 Task: Look for space in Budapest IV. kerület, Hungary from 8th June, 2023 to 16th June, 2023 for 2 adults in price range Rs.10000 to Rs.15000. Place can be entire place with 1  bedroom having 1 bed and 1 bathroom. Property type can be house, flat, guest house, hotel. Amenities needed are: washing machine. Booking option can be shelf check-in. Required host language is English.
Action: Mouse moved to (616, 108)
Screenshot: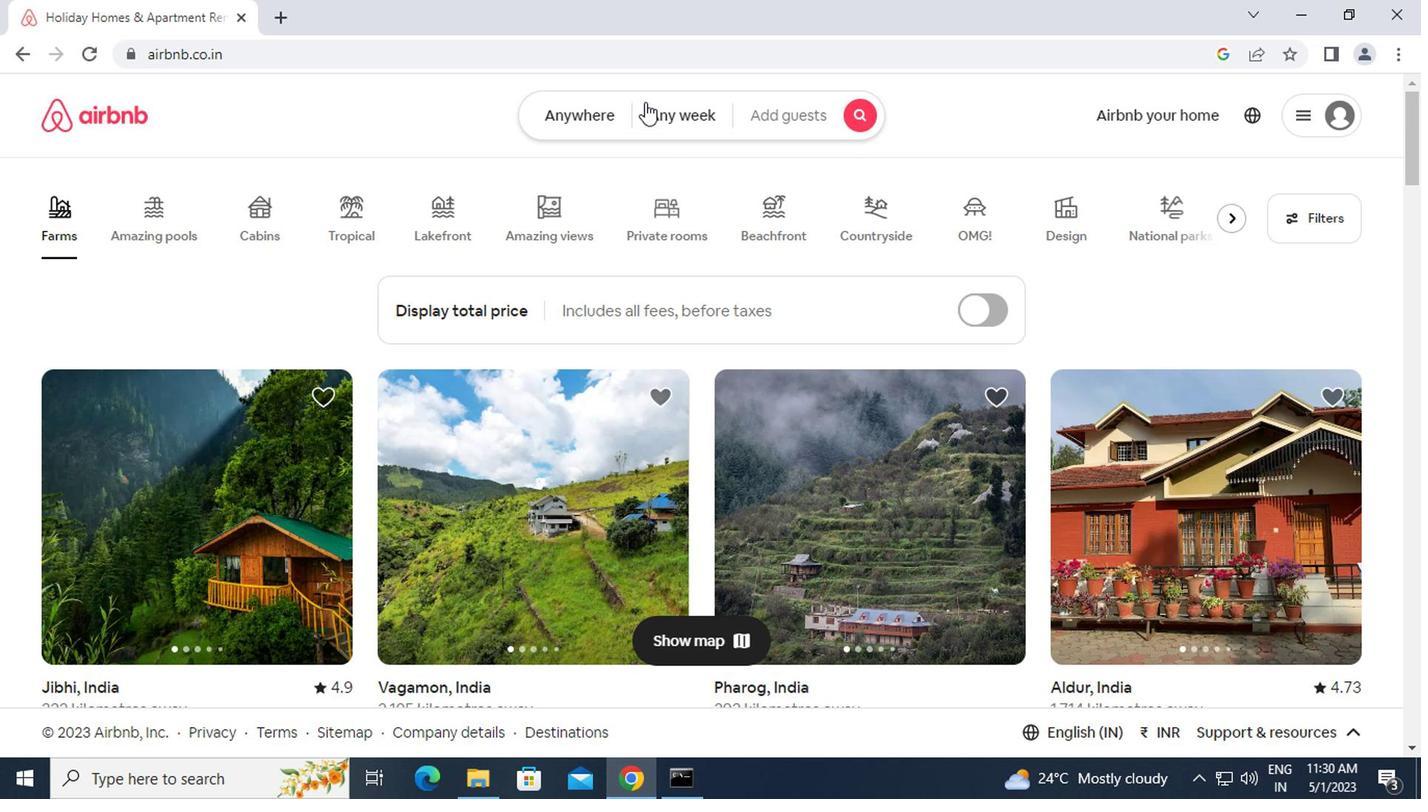 
Action: Mouse pressed left at (616, 108)
Screenshot: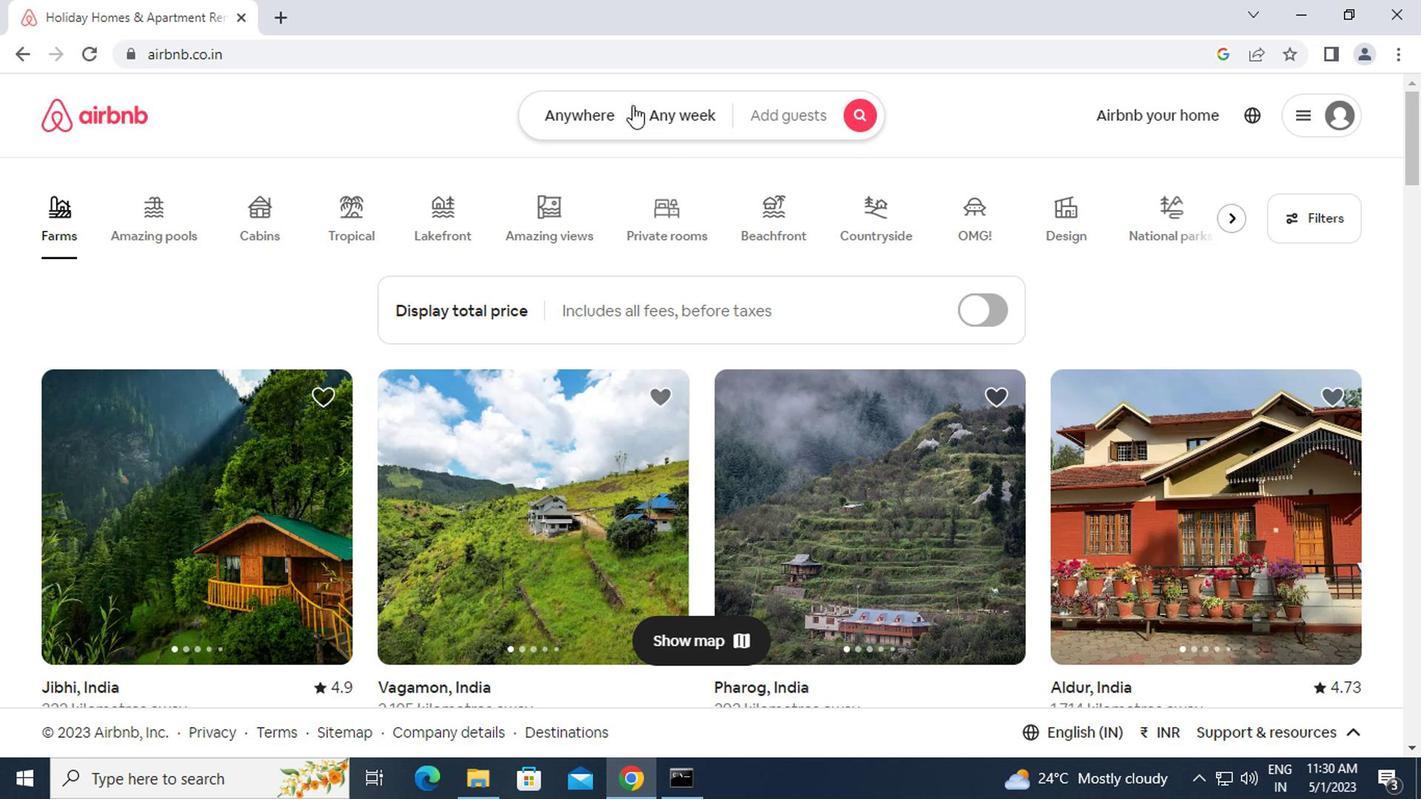 
Action: Mouse moved to (508, 182)
Screenshot: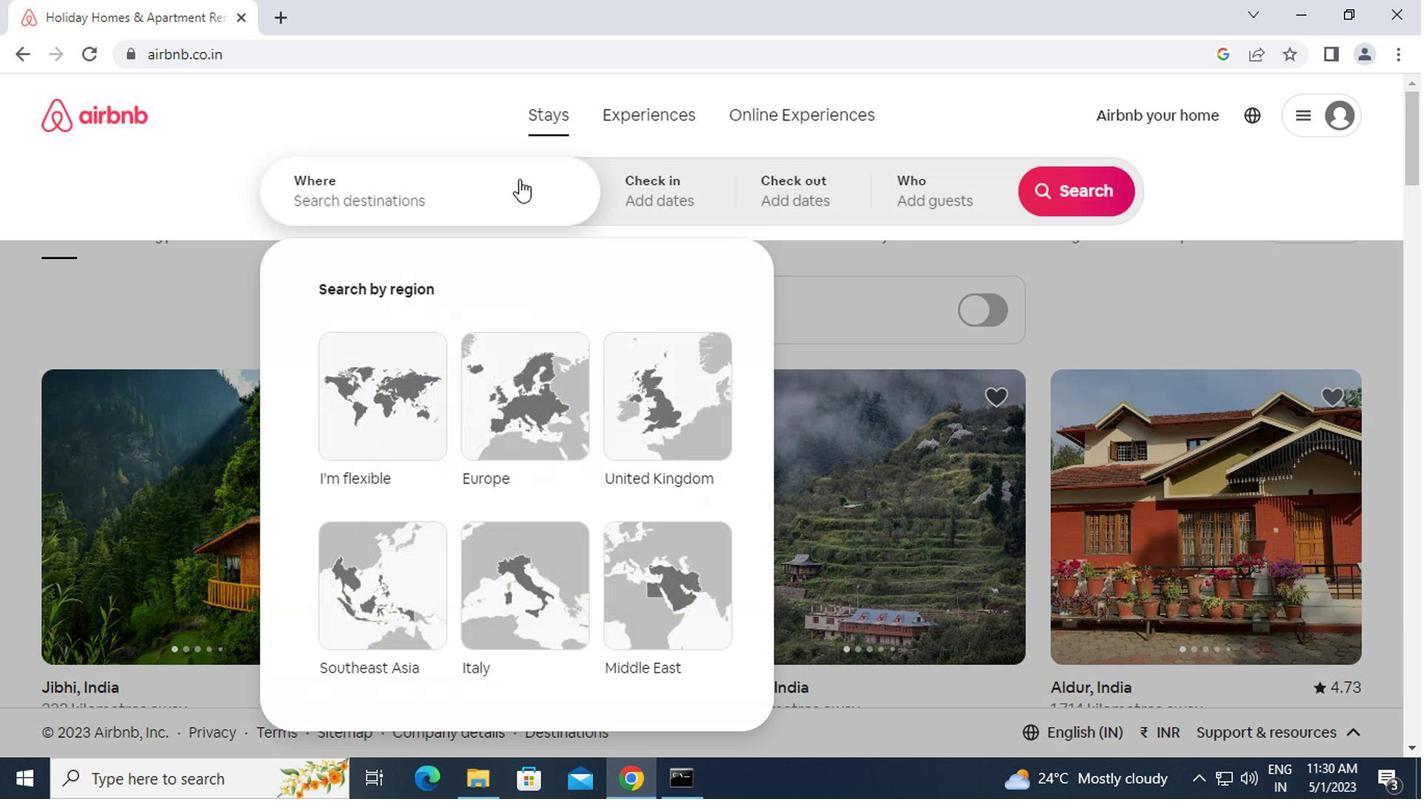 
Action: Mouse pressed left at (508, 182)
Screenshot: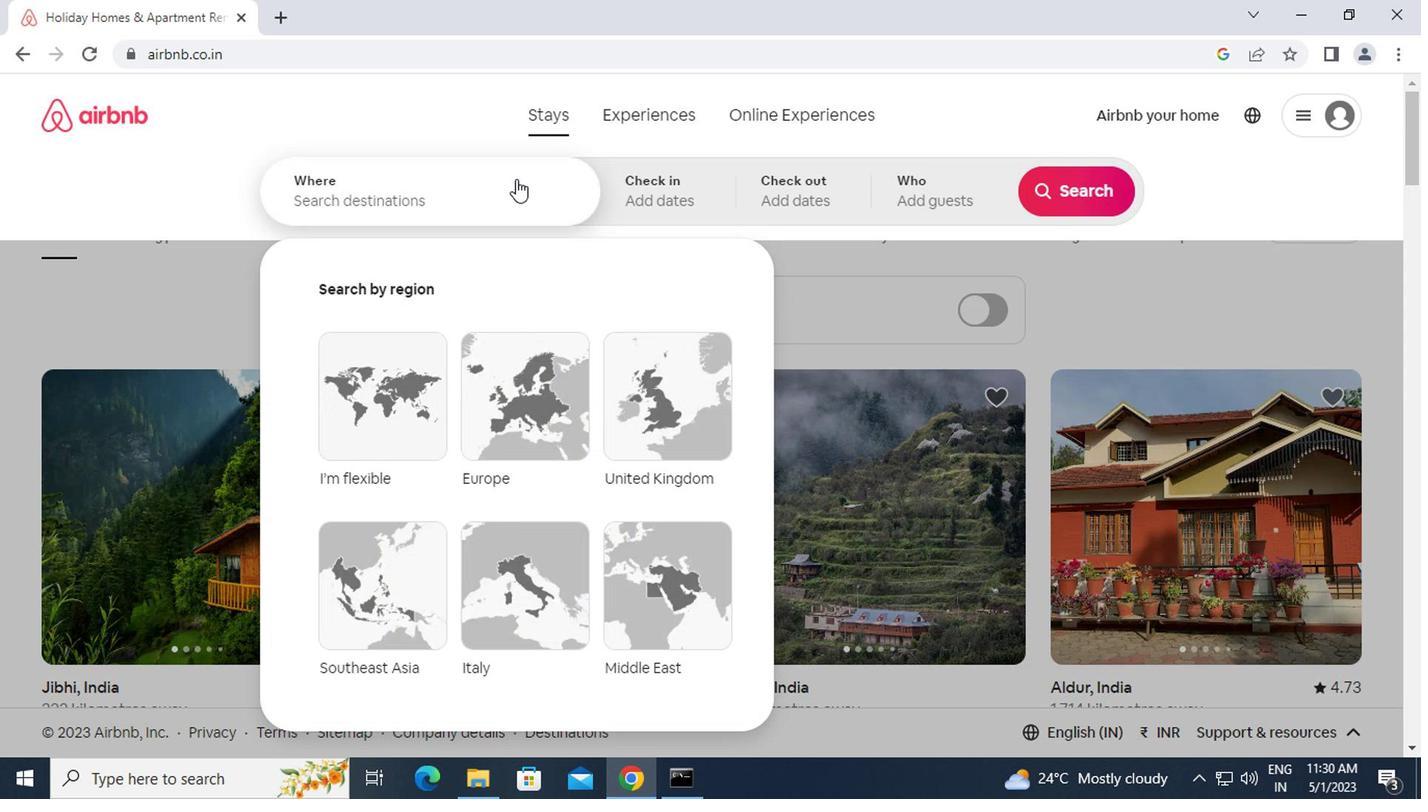 
Action: Key pressed b<Key.caps_lock>udapest<Key.space><Key.caps_lock>iv<Key.space><Key.backspace>.<Key.space><Key.caps_lock>kerulet,<Key.space><Key.caps_lock>h<Key.caps_lock>ungary<Key.enter>
Screenshot: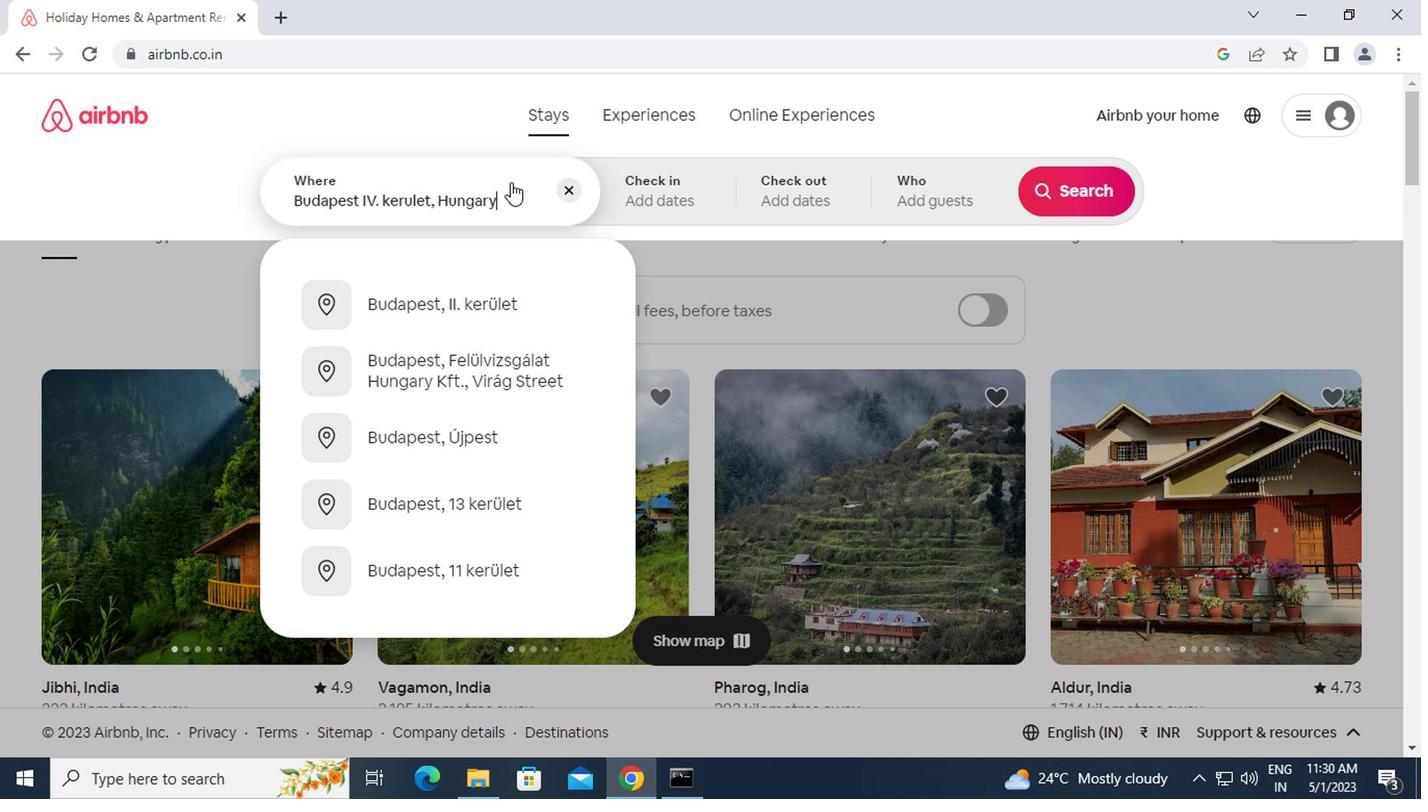 
Action: Mouse moved to (953, 502)
Screenshot: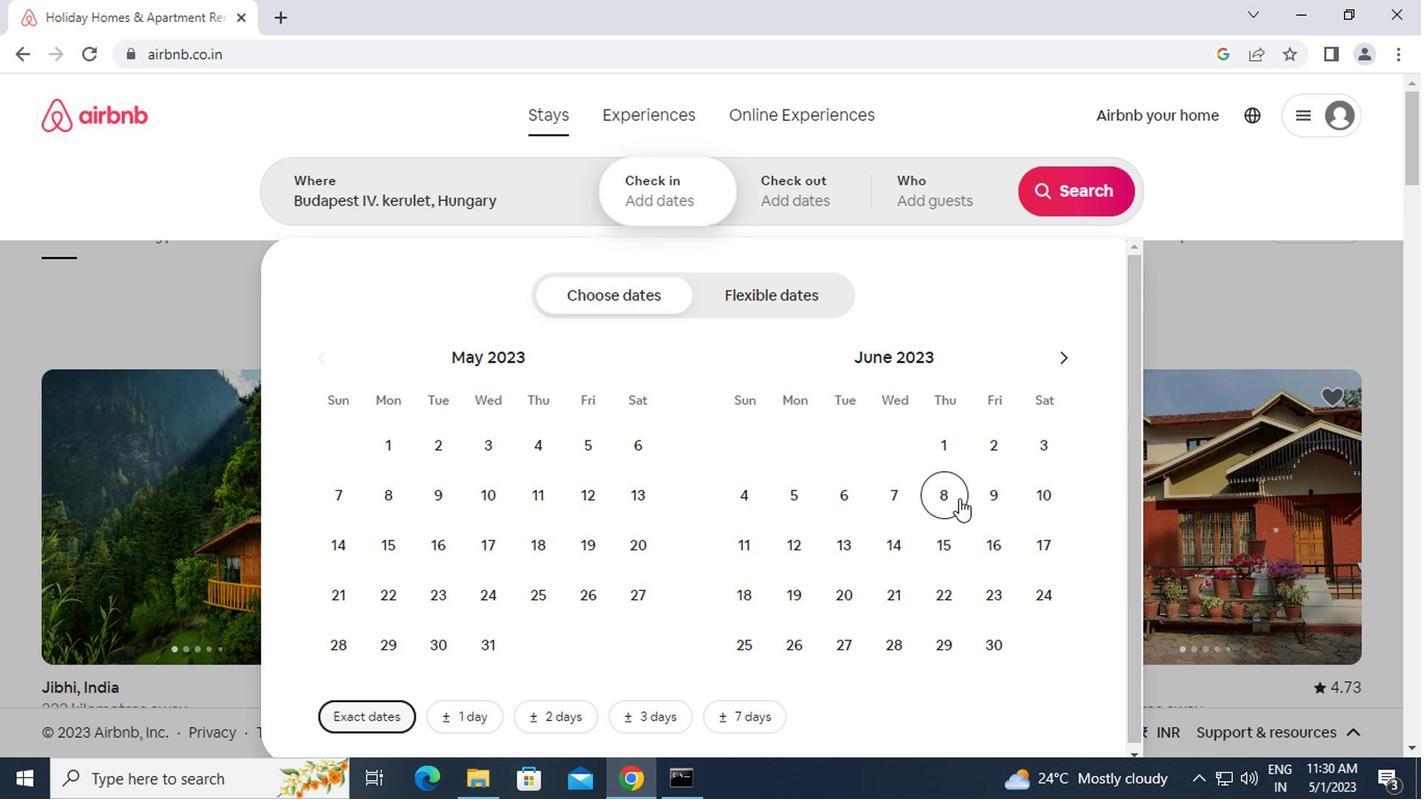 
Action: Mouse pressed left at (953, 502)
Screenshot: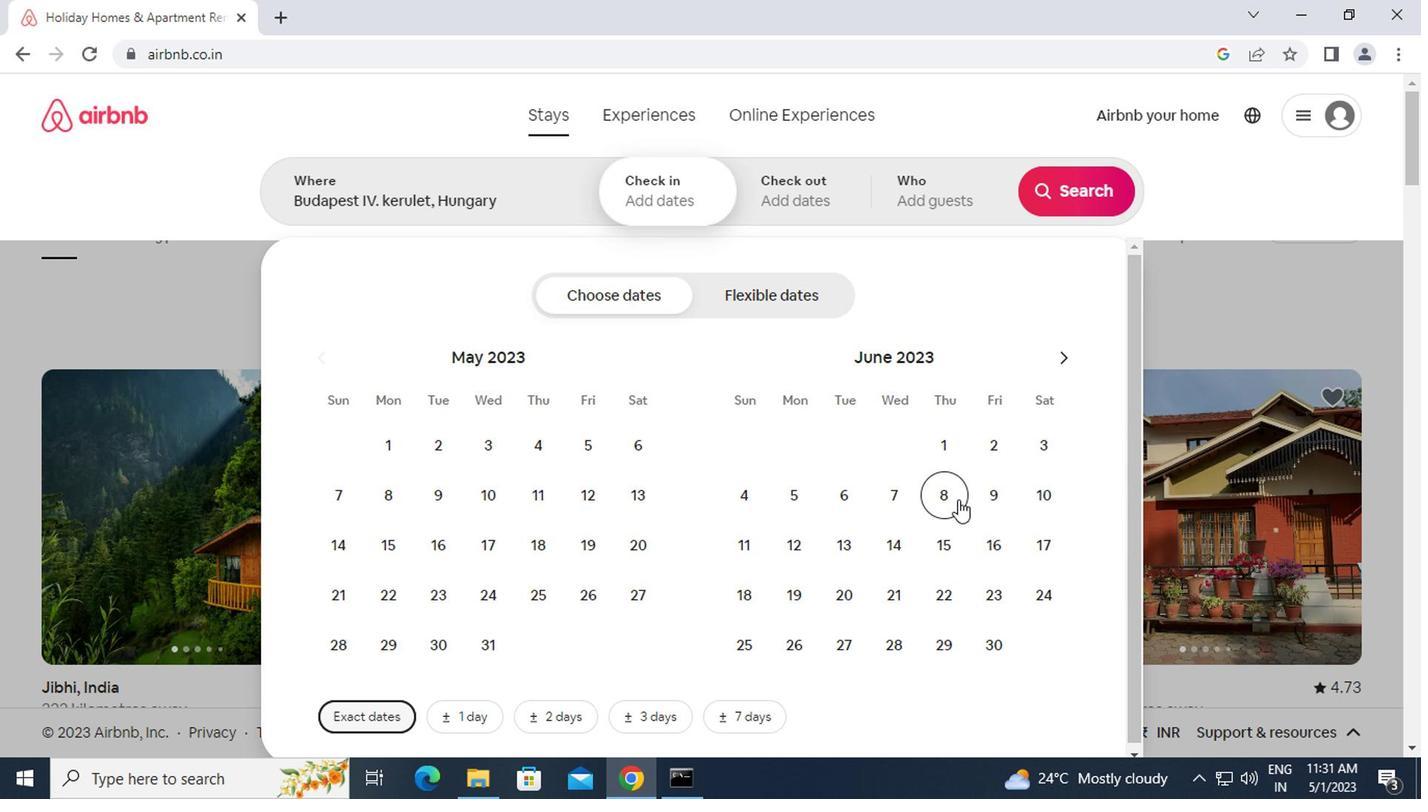 
Action: Mouse moved to (986, 555)
Screenshot: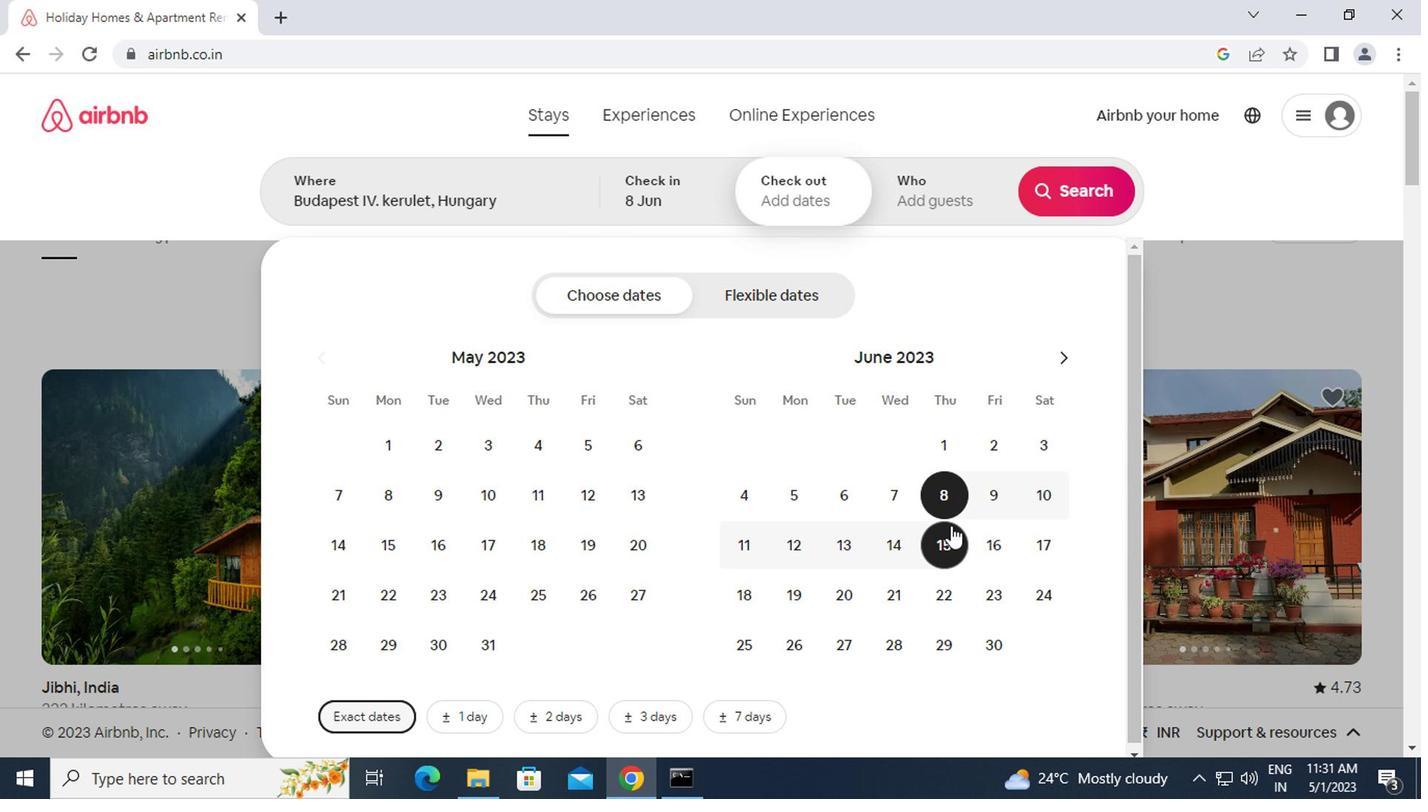 
Action: Mouse pressed left at (986, 555)
Screenshot: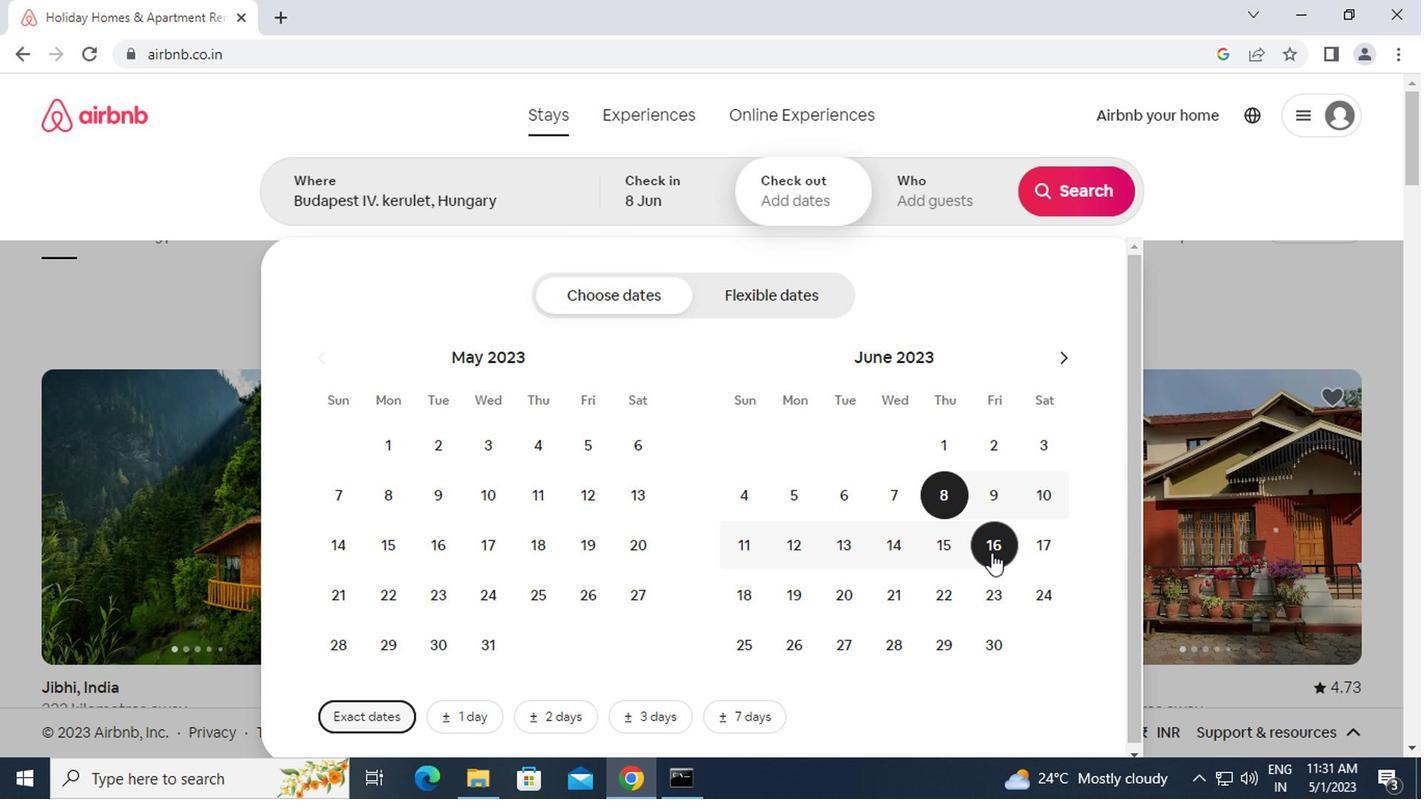 
Action: Mouse moved to (931, 189)
Screenshot: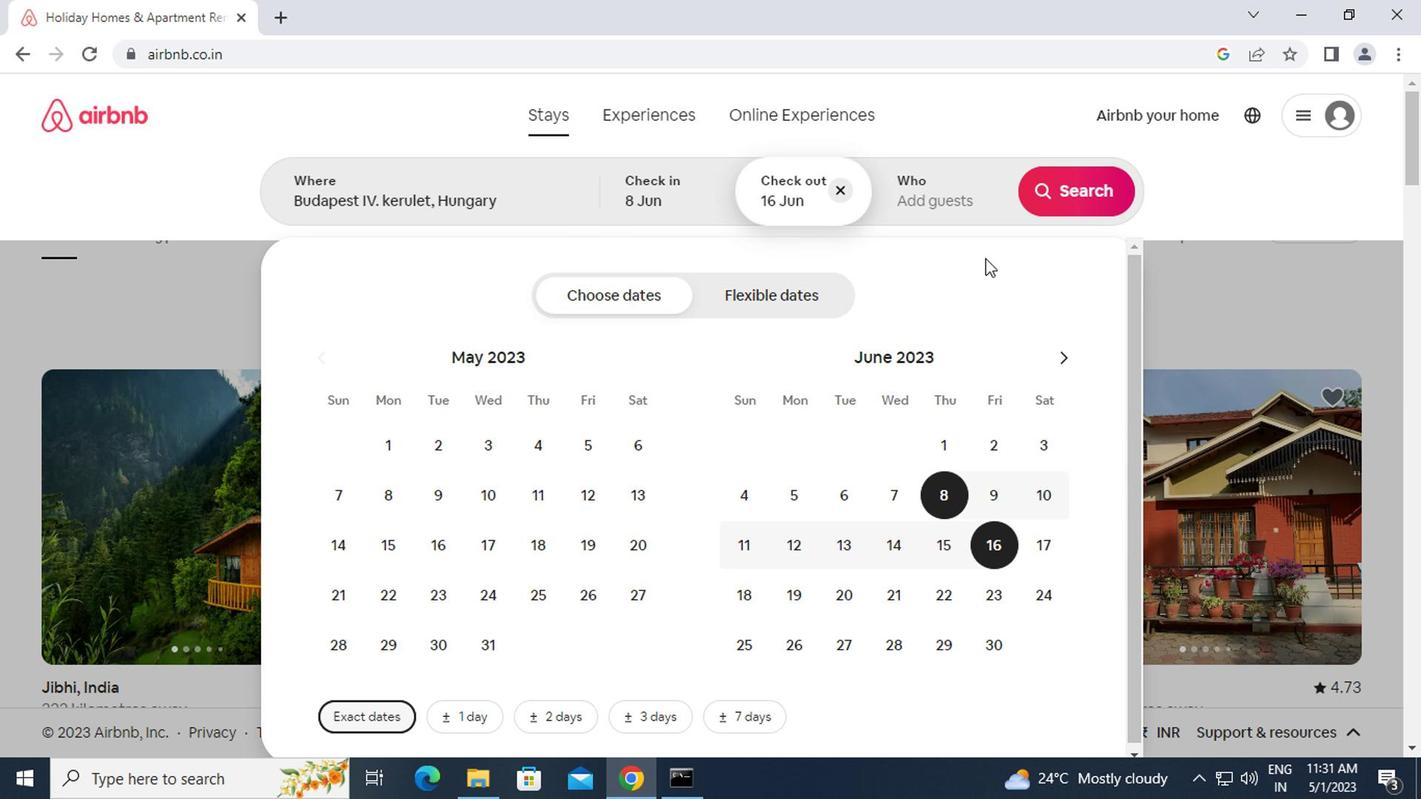 
Action: Mouse pressed left at (931, 189)
Screenshot: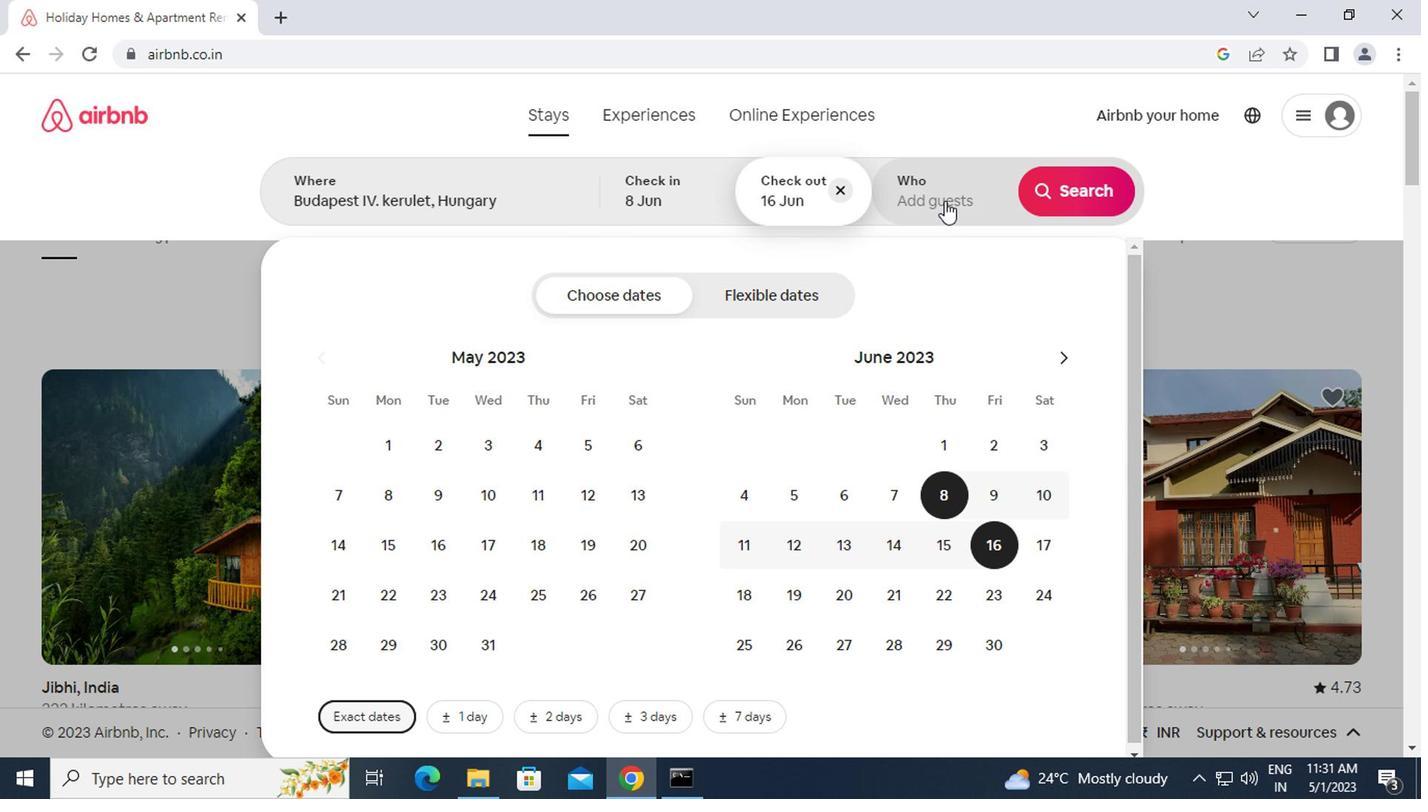 
Action: Mouse moved to (1072, 310)
Screenshot: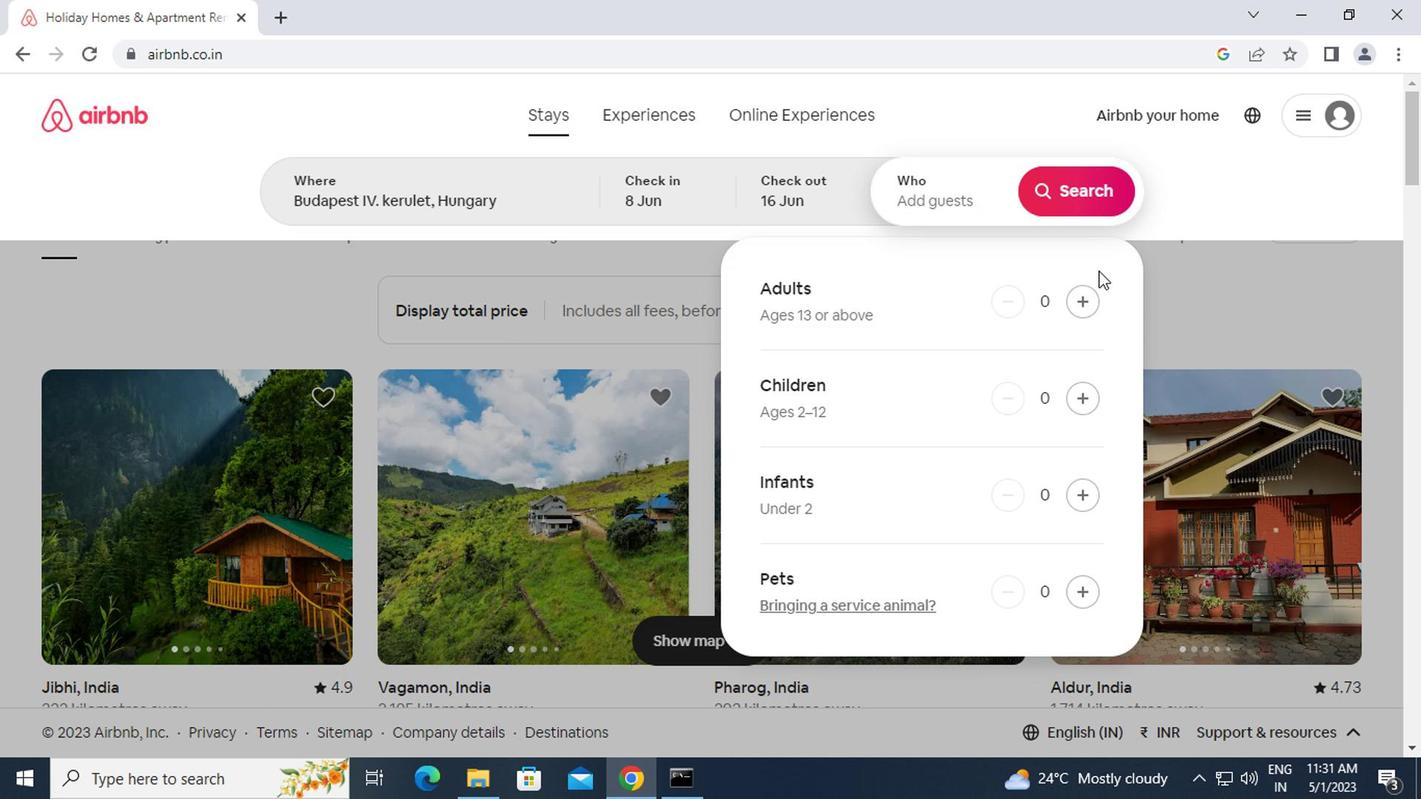 
Action: Mouse pressed left at (1072, 310)
Screenshot: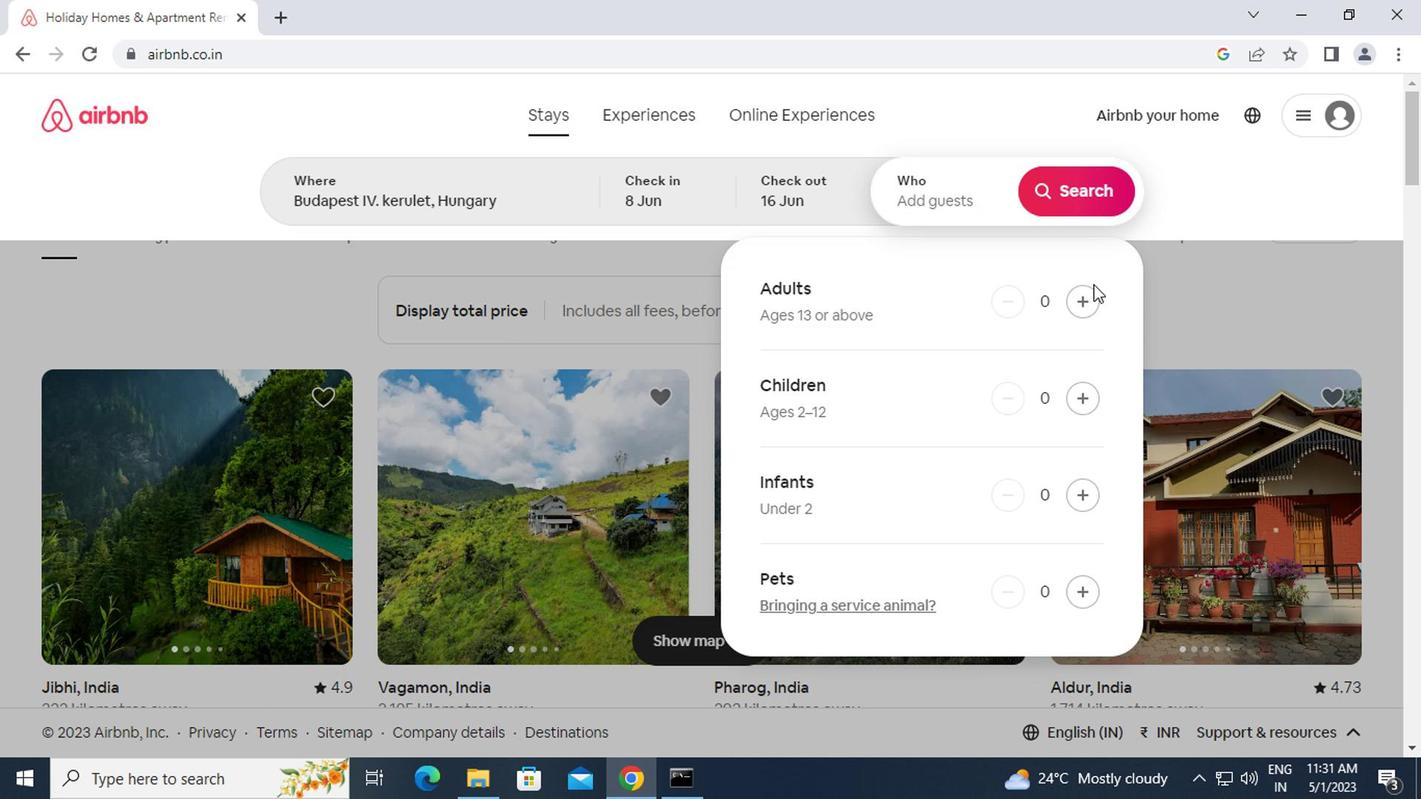 
Action: Mouse moved to (1076, 304)
Screenshot: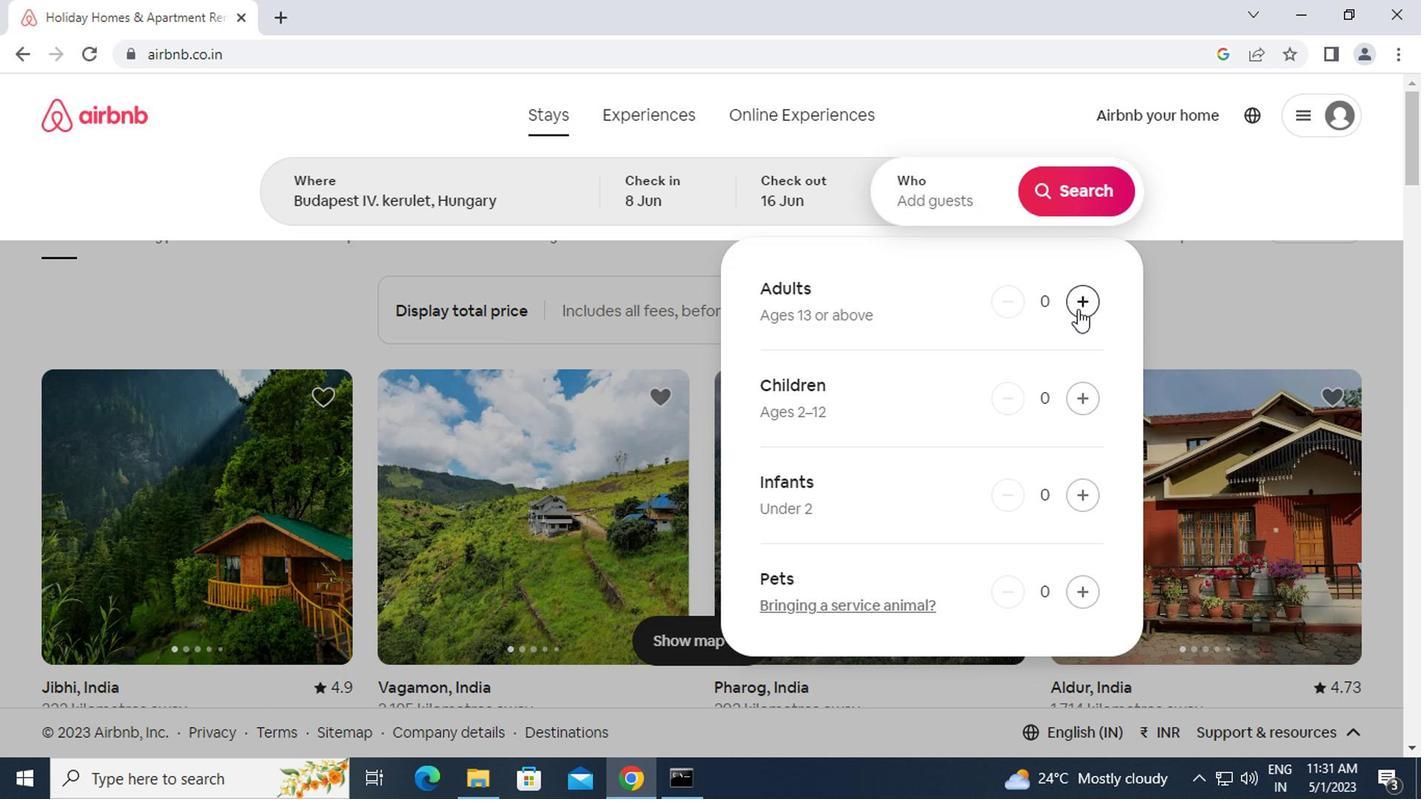 
Action: Mouse pressed left at (1076, 304)
Screenshot: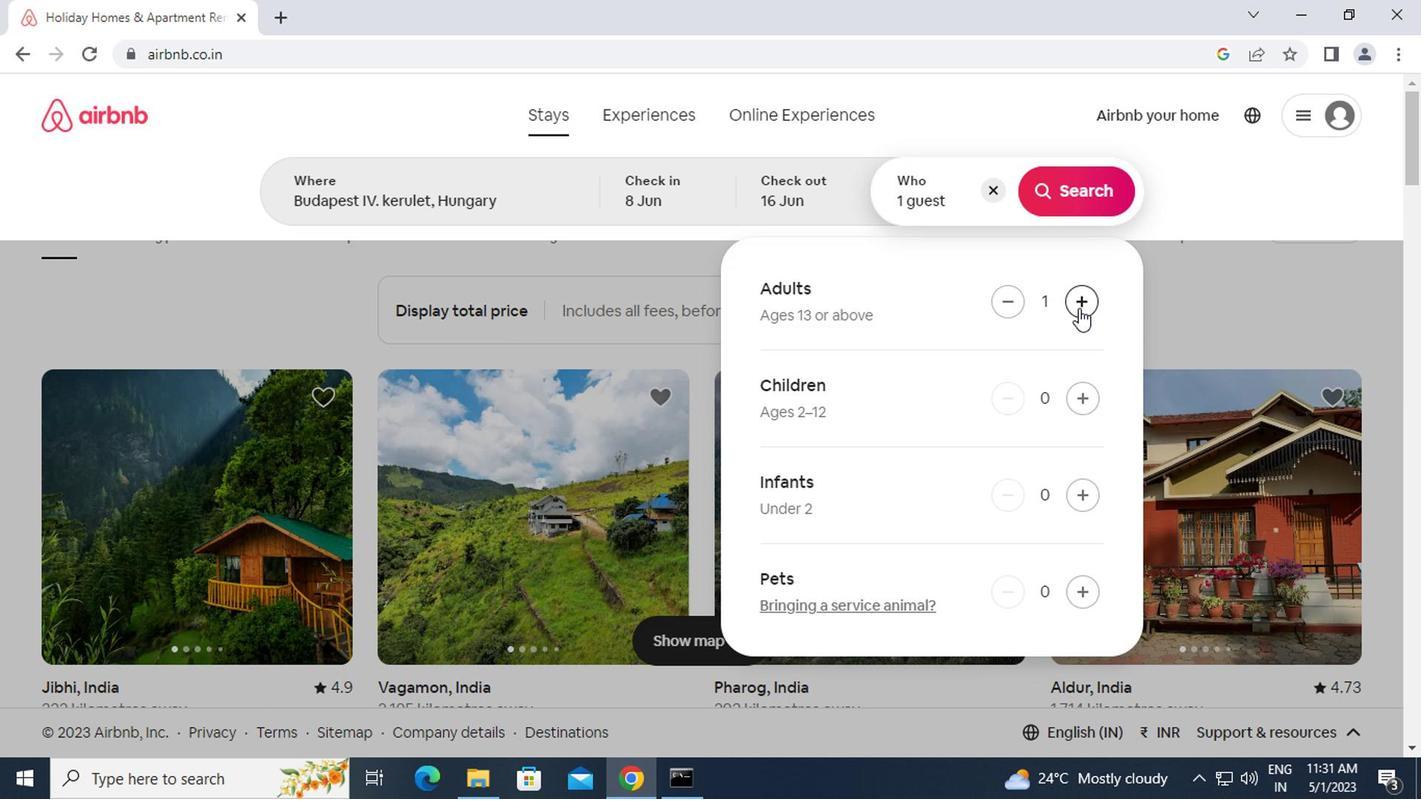 
Action: Mouse moved to (1080, 167)
Screenshot: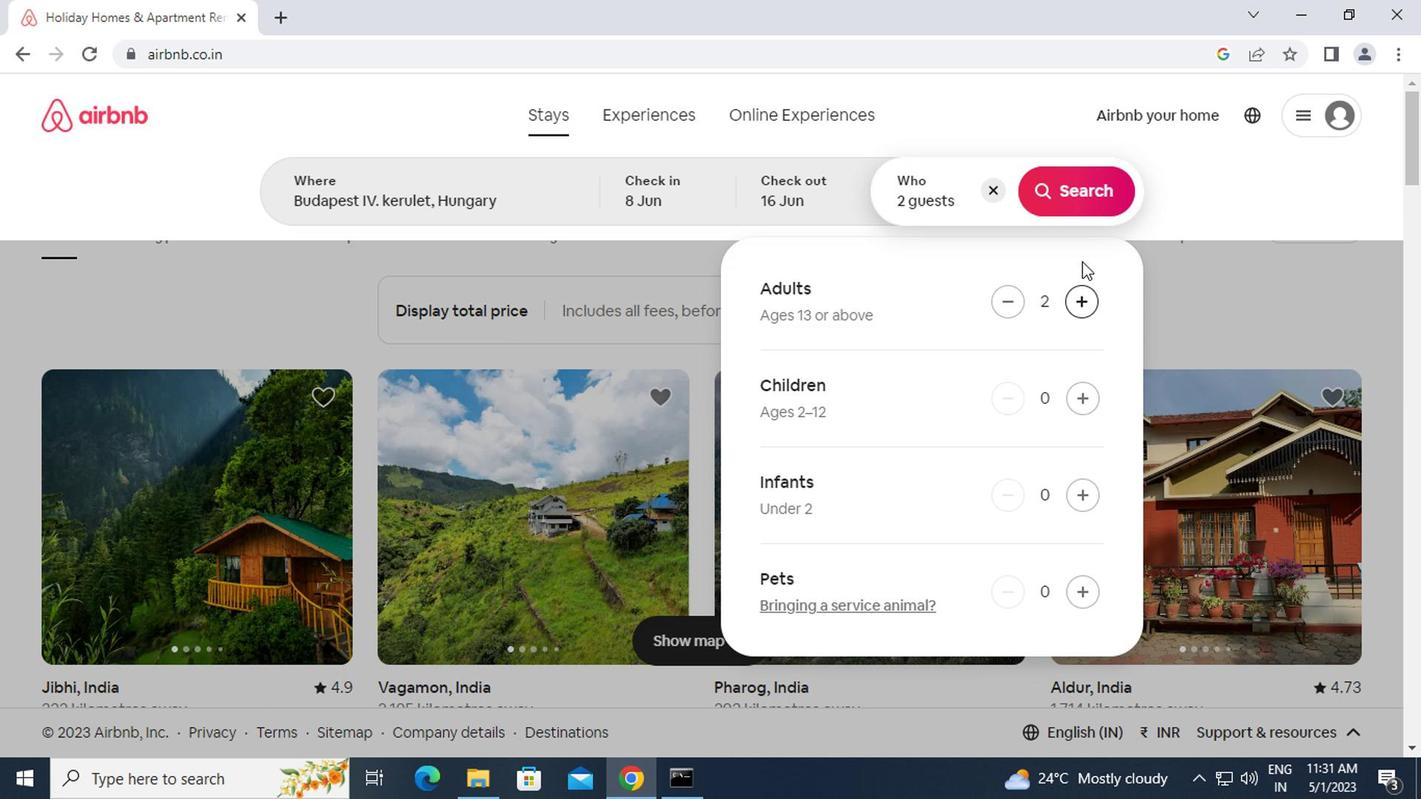 
Action: Mouse pressed left at (1080, 167)
Screenshot: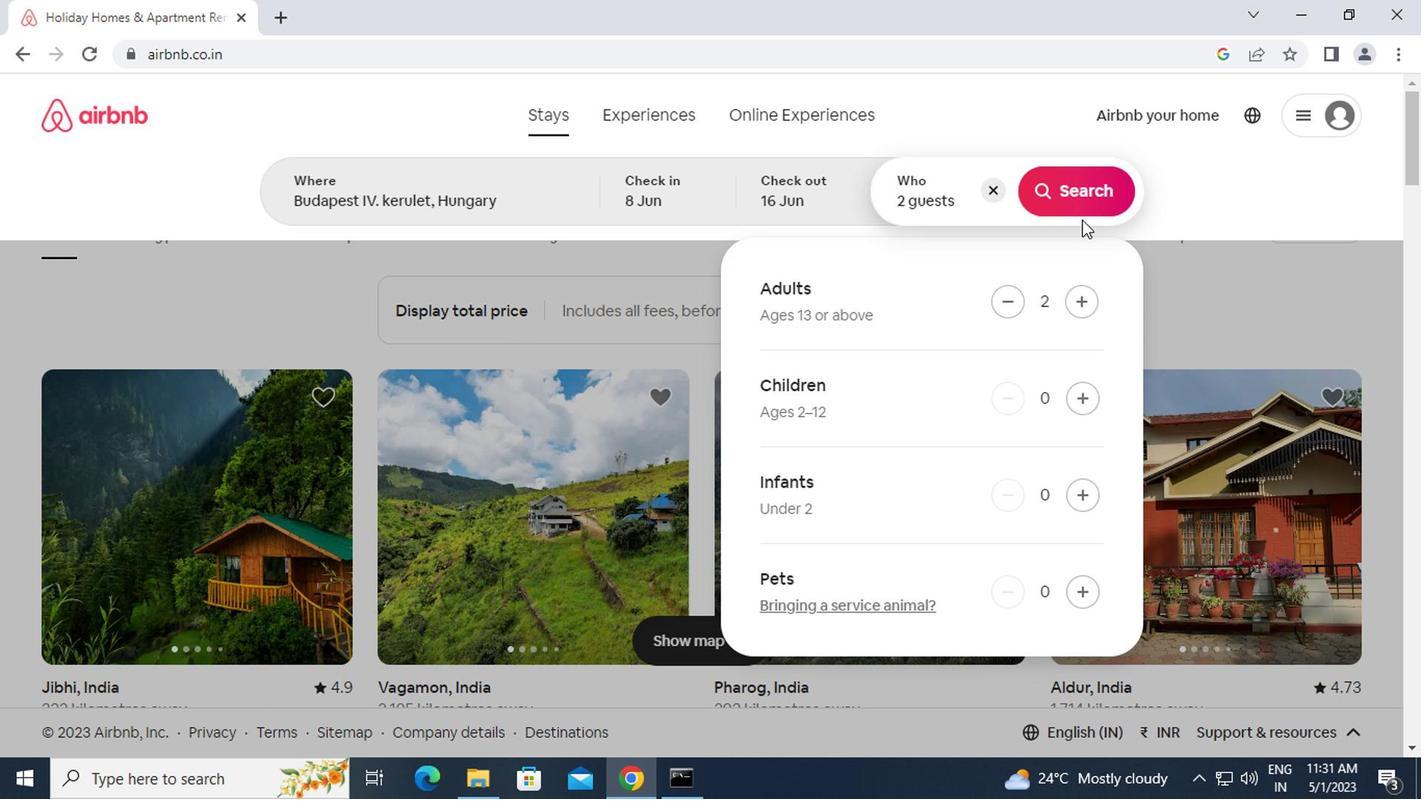 
Action: Mouse moved to (1326, 190)
Screenshot: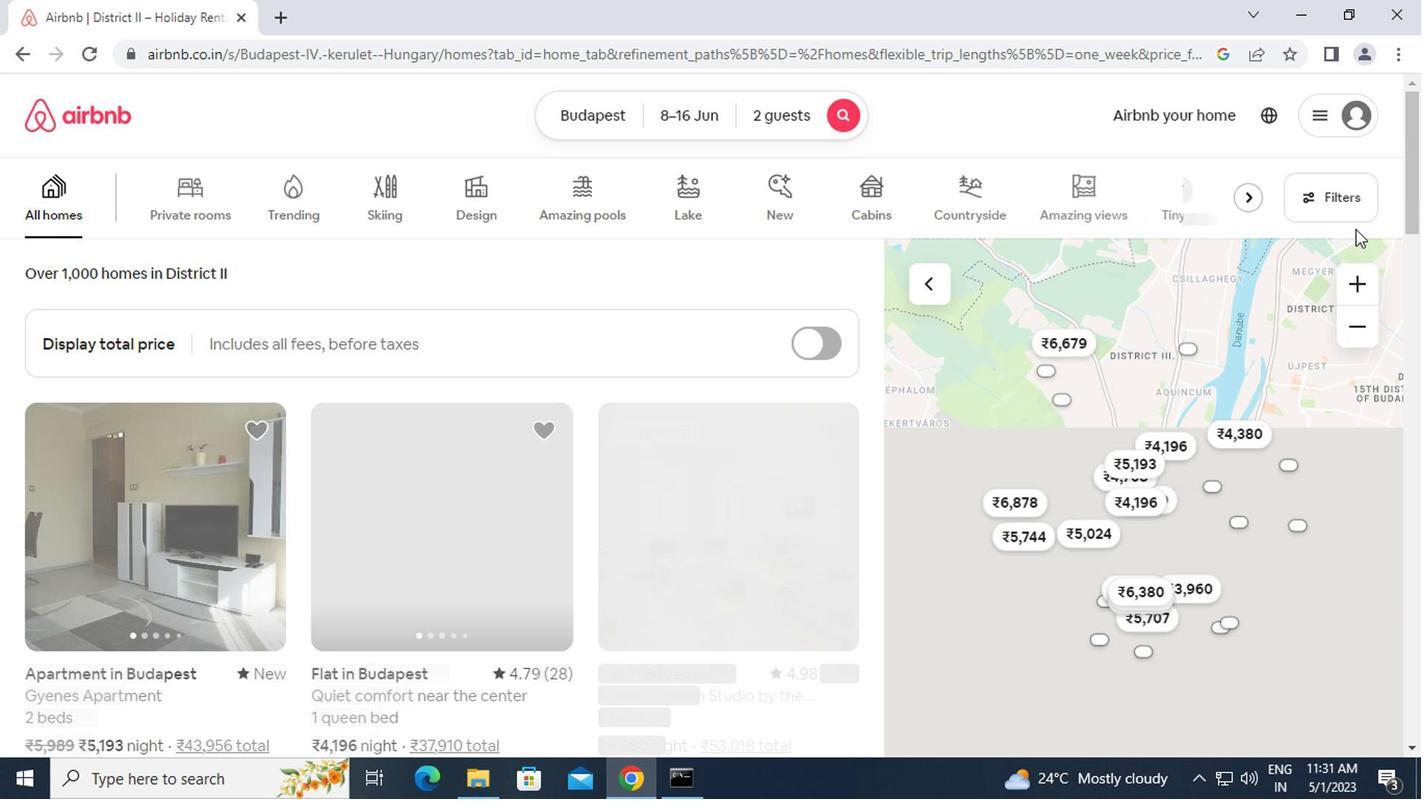 
Action: Mouse pressed left at (1326, 190)
Screenshot: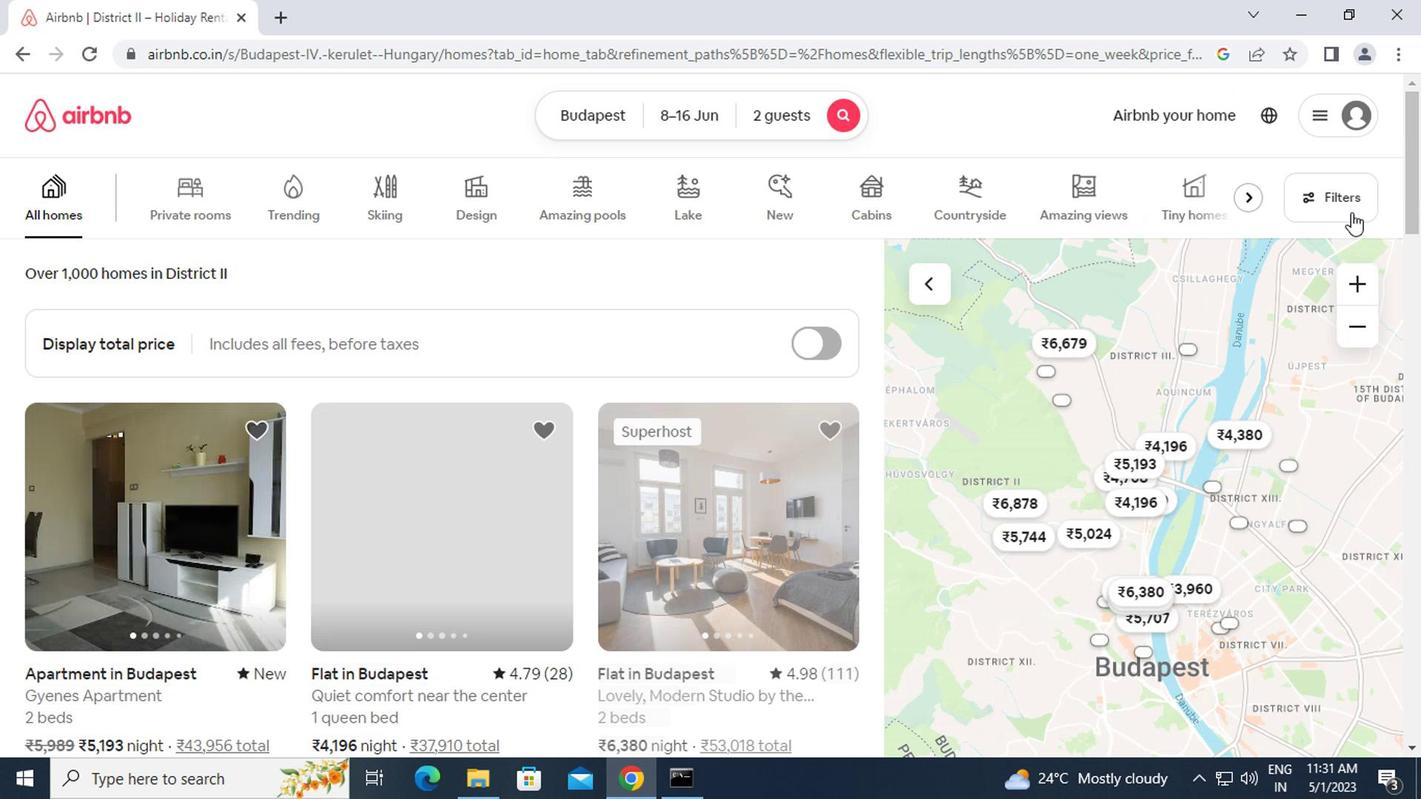 
Action: Mouse moved to (444, 465)
Screenshot: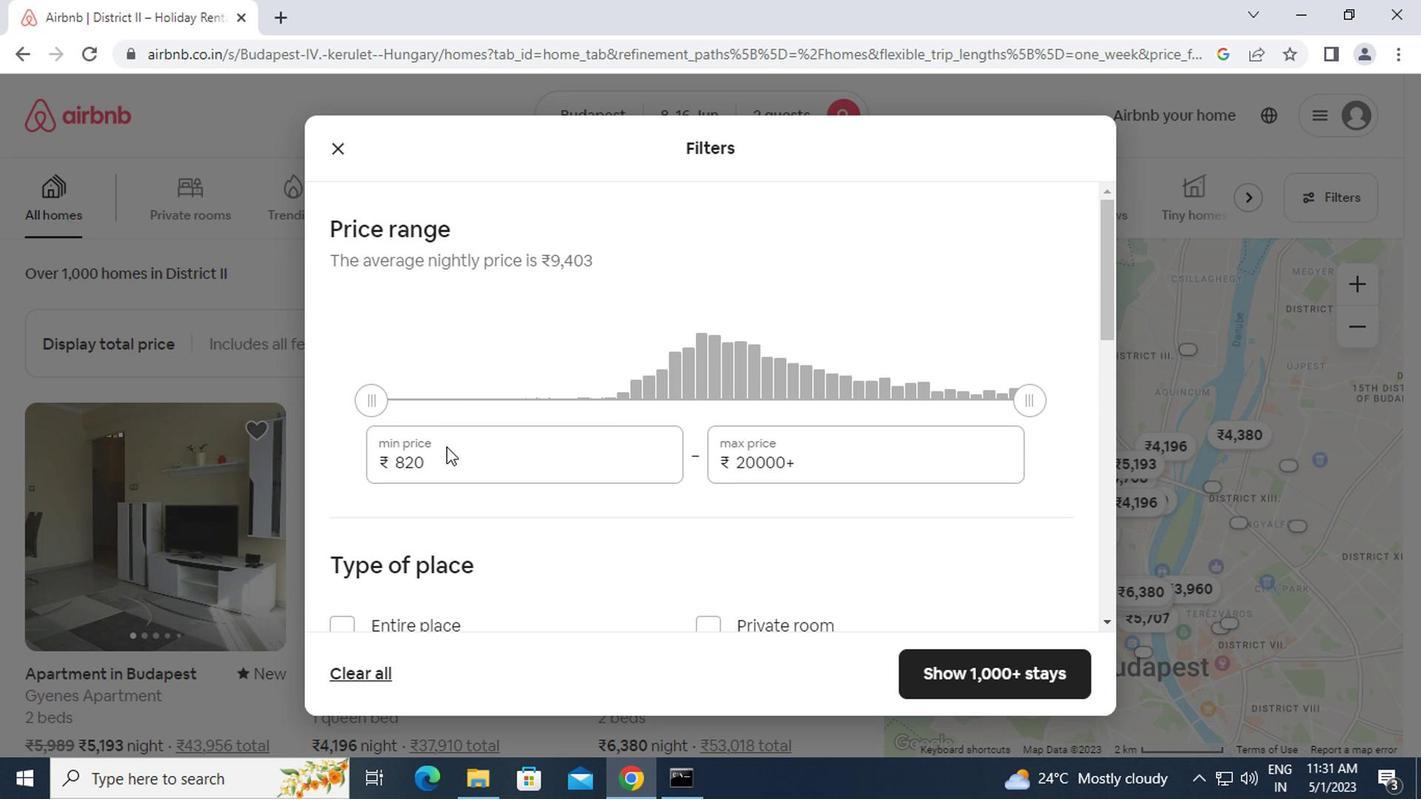
Action: Mouse pressed left at (444, 465)
Screenshot: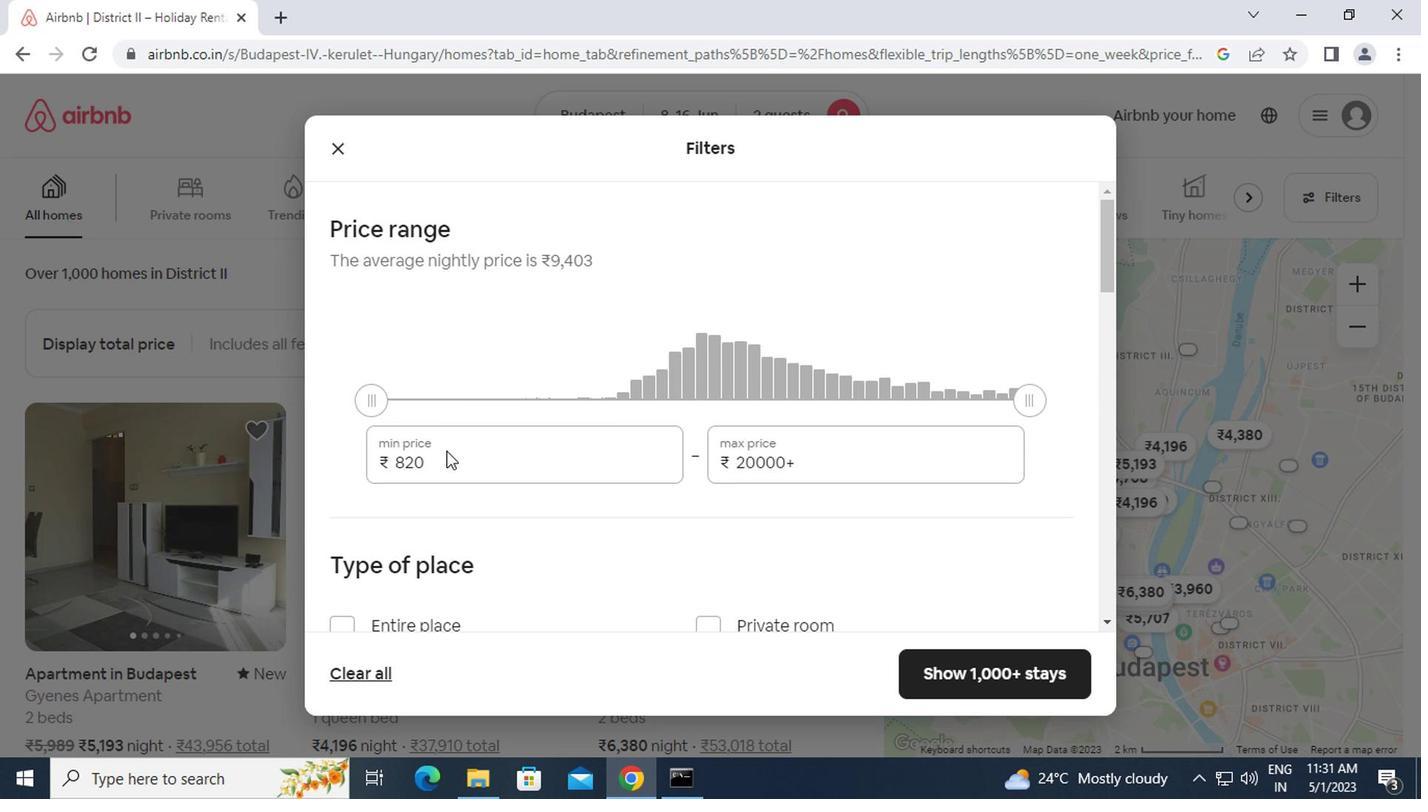 
Action: Mouse moved to (389, 467)
Screenshot: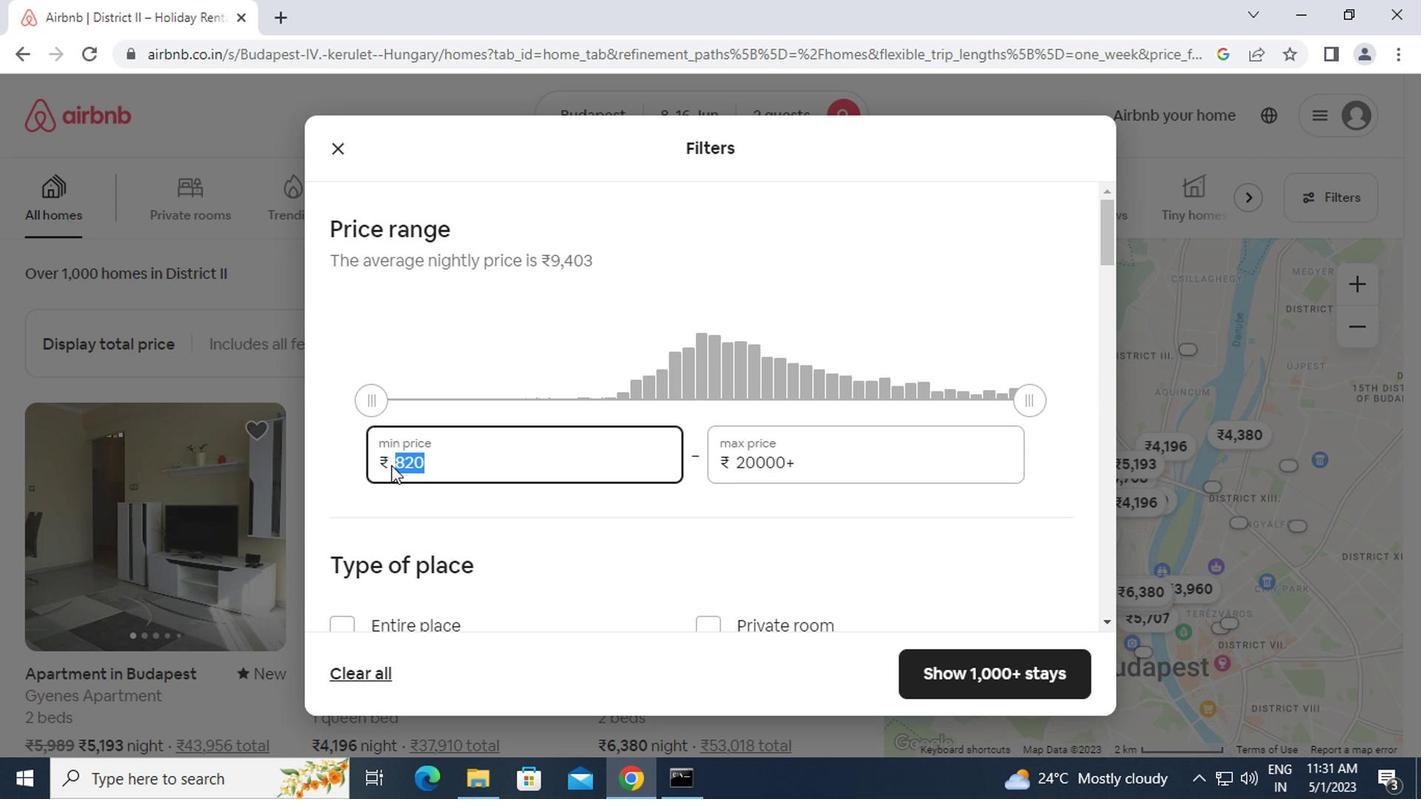 
Action: Key pressed 10000<Key.tab><Key.backspace><Key.backspace><Key.backspace><Key.backspace><Key.backspace><Key.backspace><Key.backspace><Key.backspace><Key.backspace><Key.backspace><Key.backspace><Key.backspace><Key.backspace><Key.backspace><Key.backspace><Key.backspace>15000
Screenshot: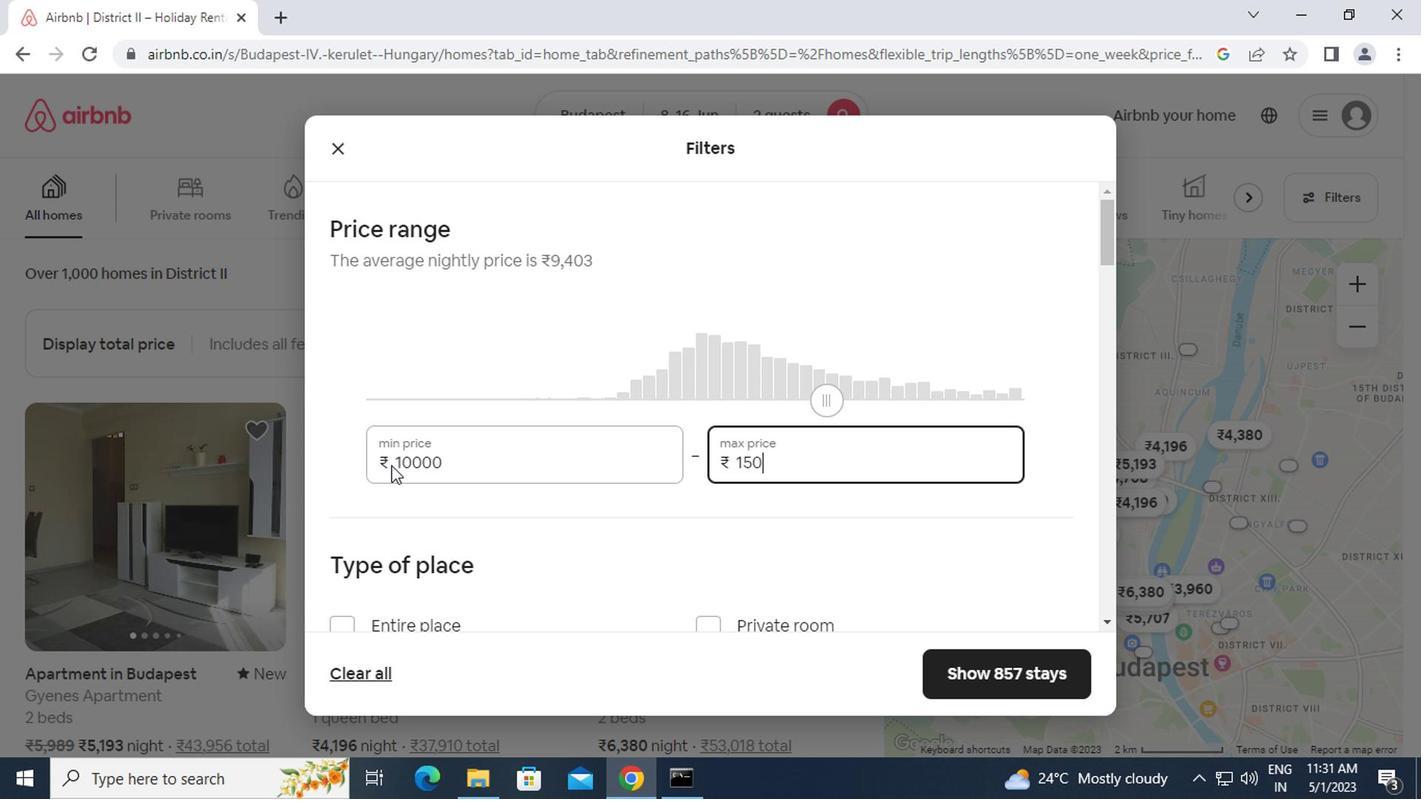 
Action: Mouse moved to (403, 452)
Screenshot: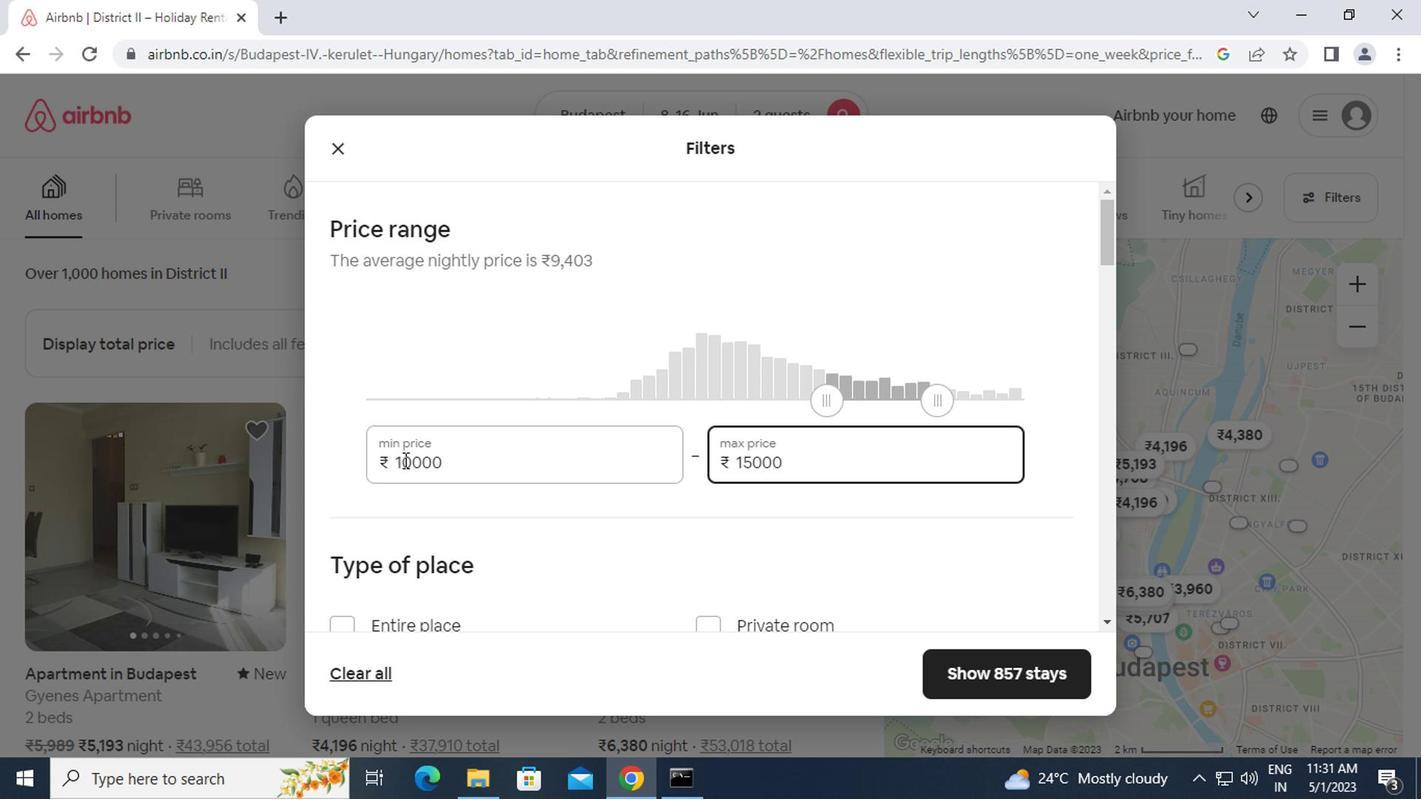 
Action: Mouse scrolled (403, 452) with delta (0, 0)
Screenshot: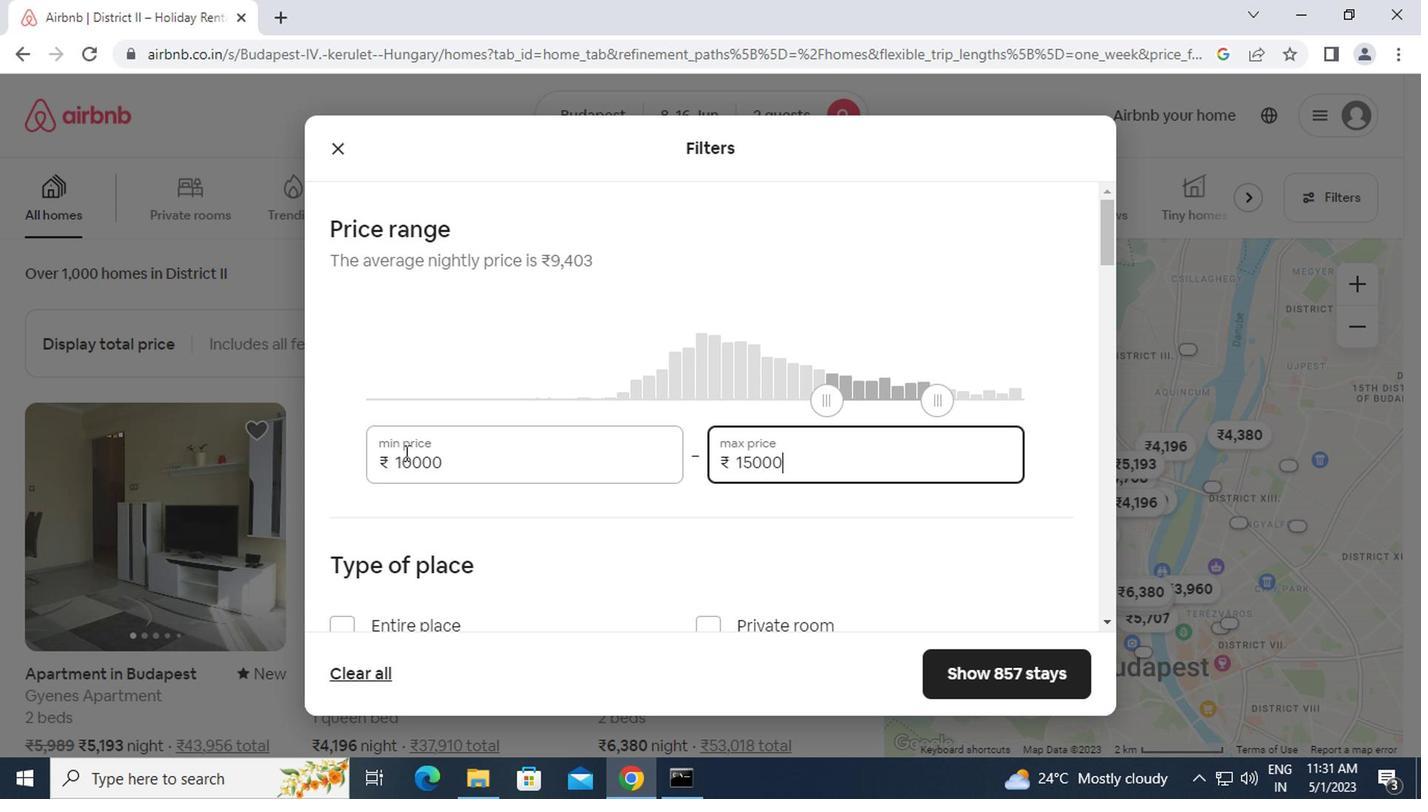 
Action: Mouse scrolled (403, 452) with delta (0, 0)
Screenshot: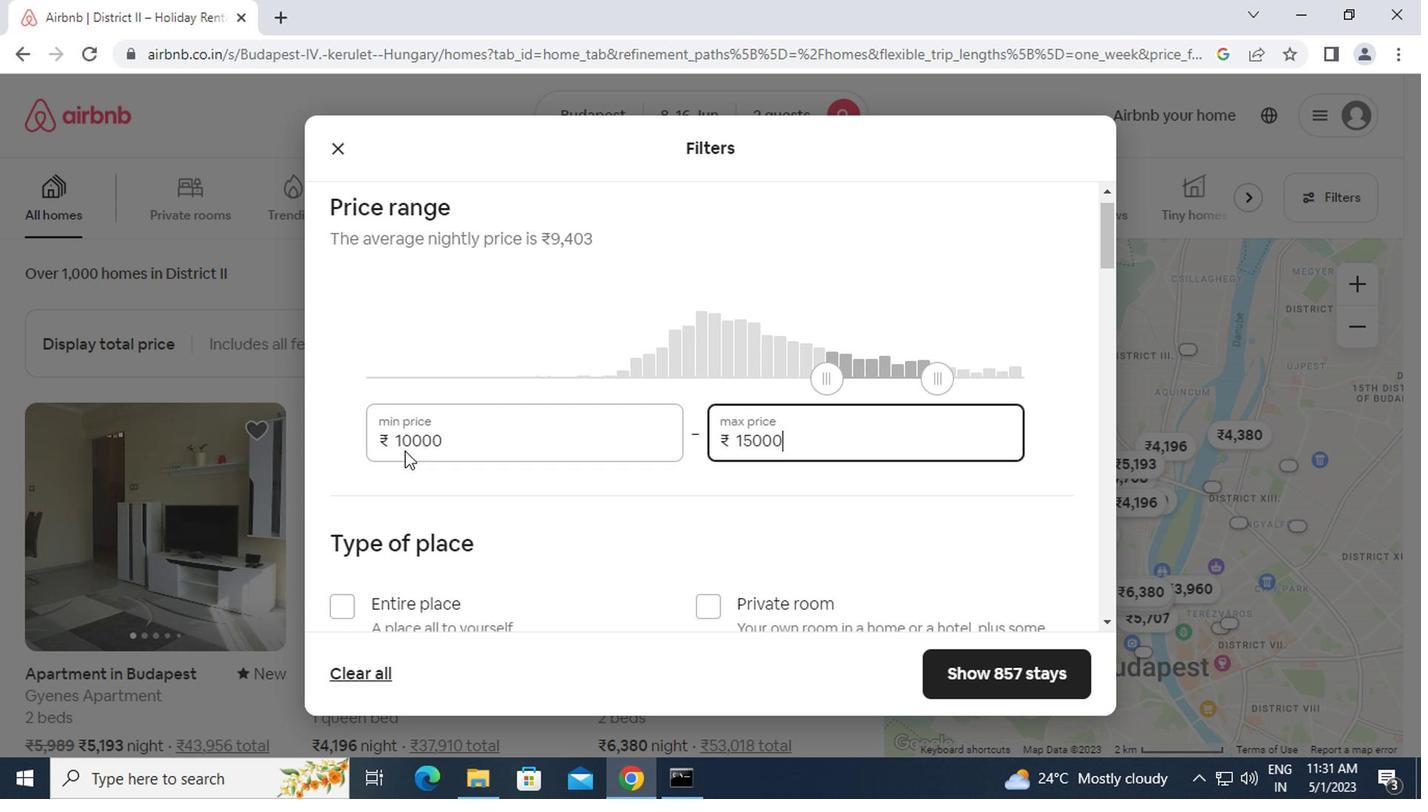 
Action: Mouse moved to (337, 424)
Screenshot: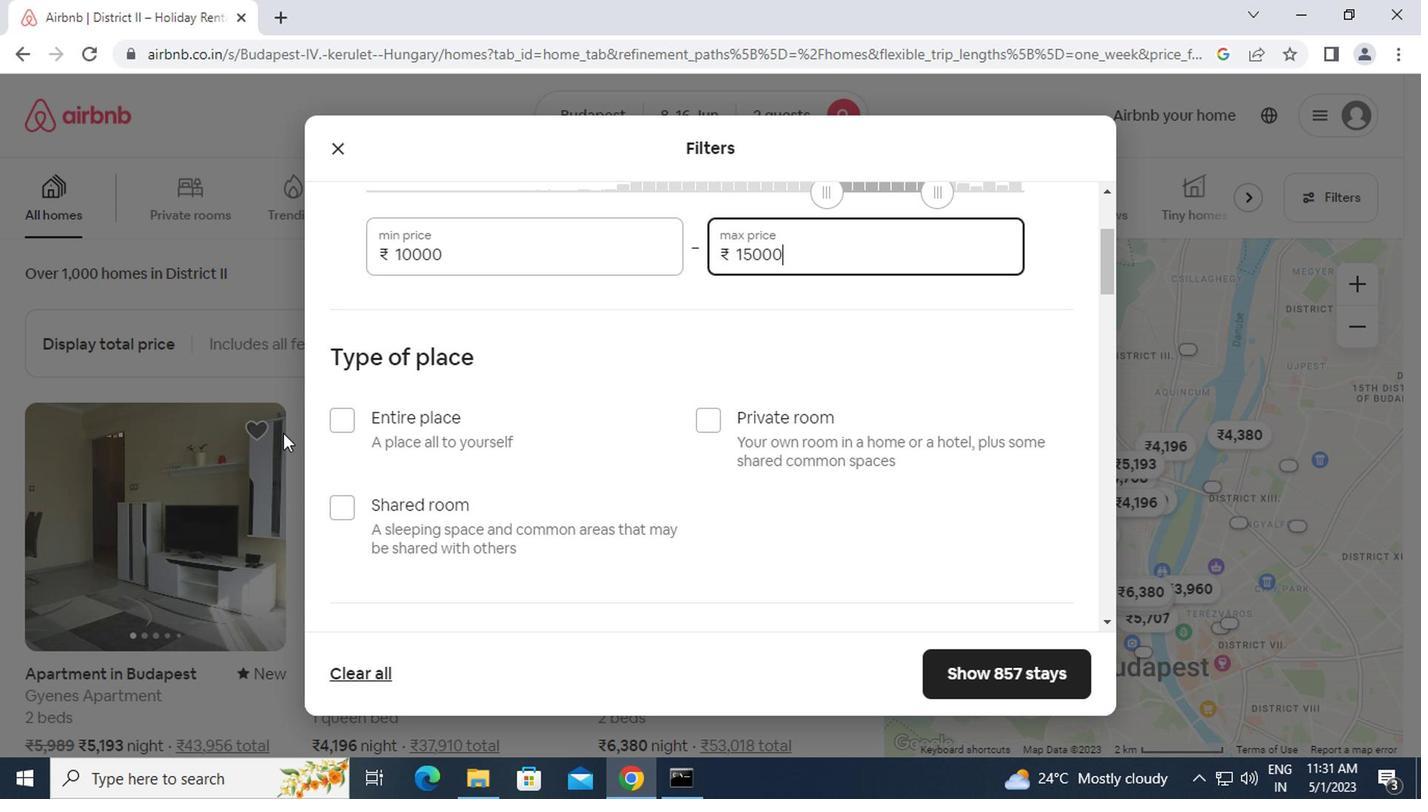 
Action: Mouse pressed left at (337, 424)
Screenshot: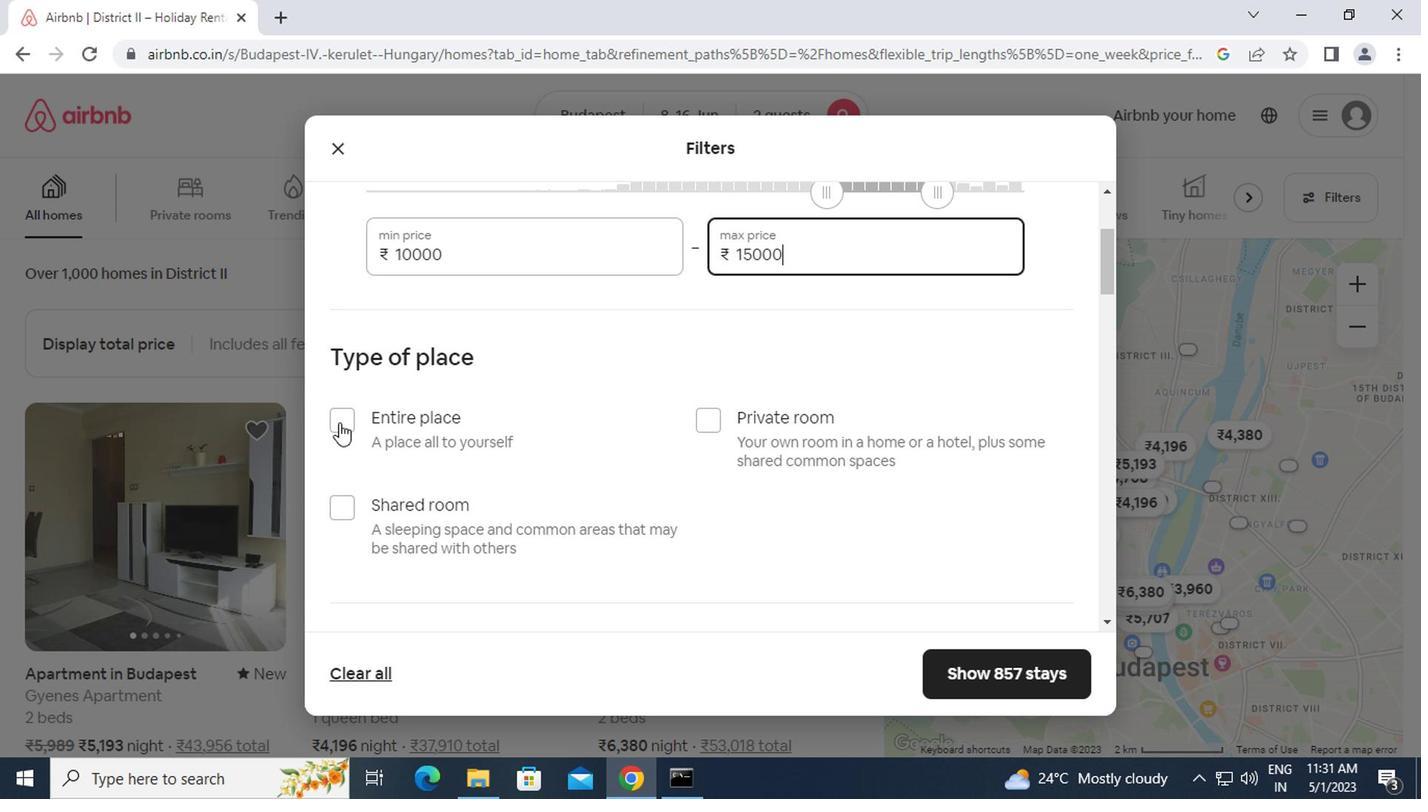 
Action: Mouse moved to (449, 447)
Screenshot: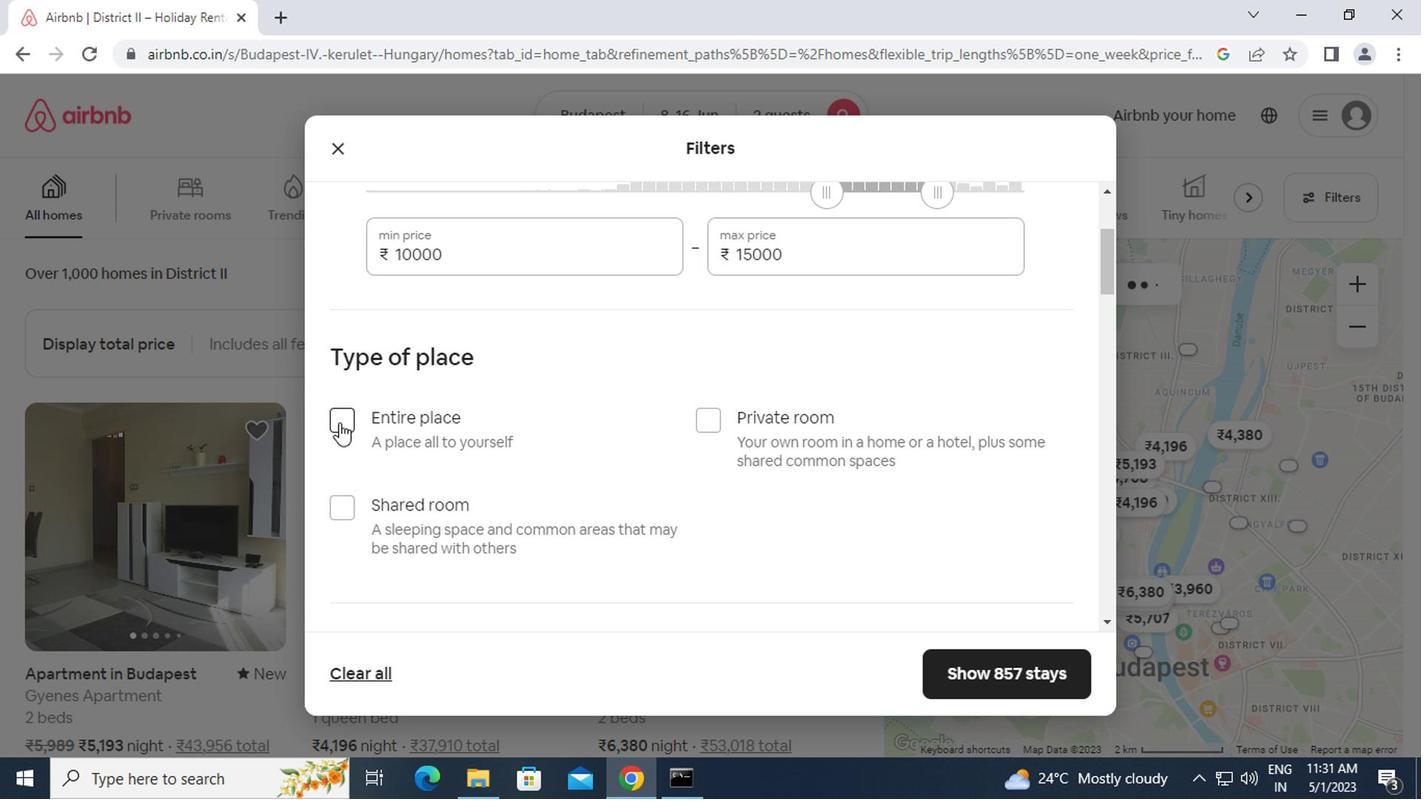 
Action: Mouse scrolled (449, 445) with delta (0, -1)
Screenshot: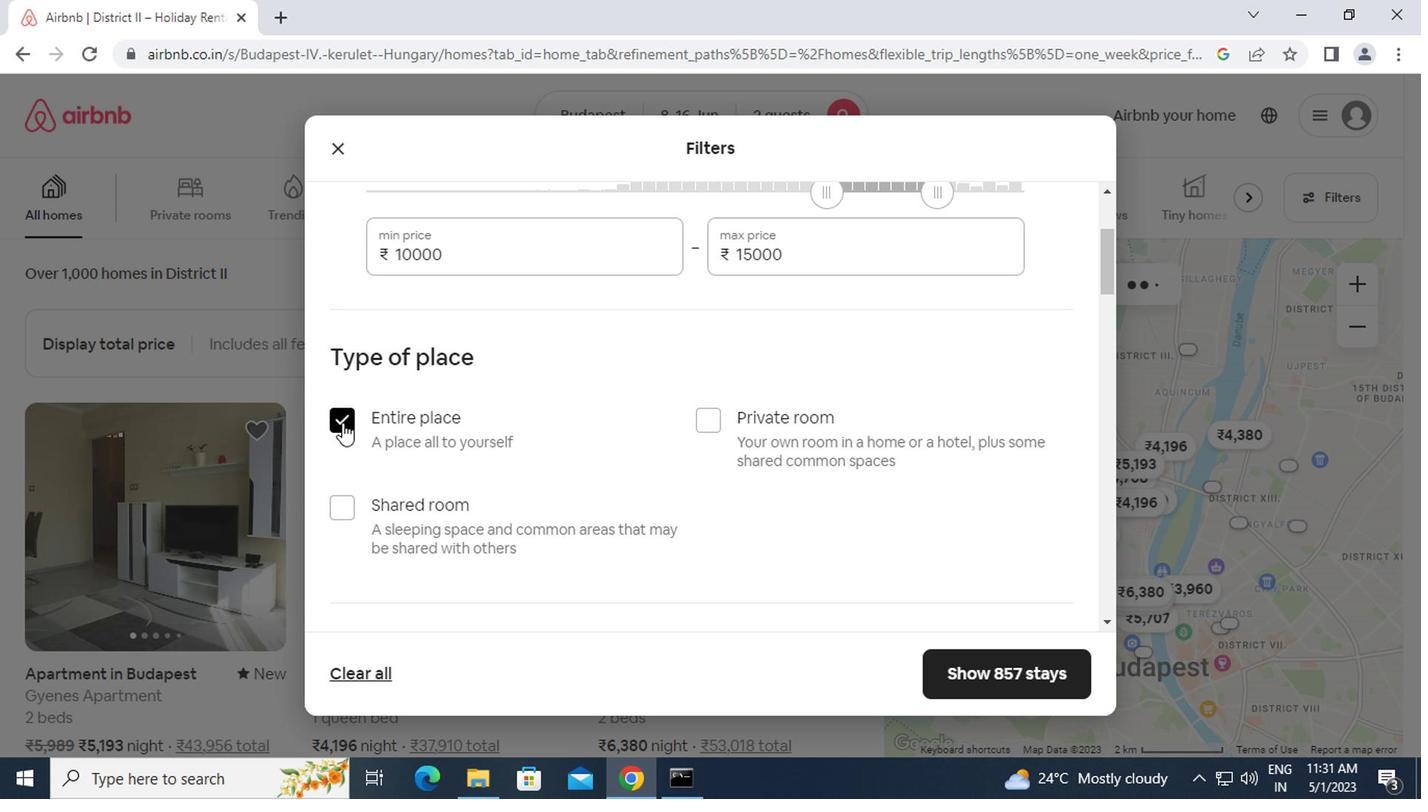 
Action: Mouse moved to (450, 447)
Screenshot: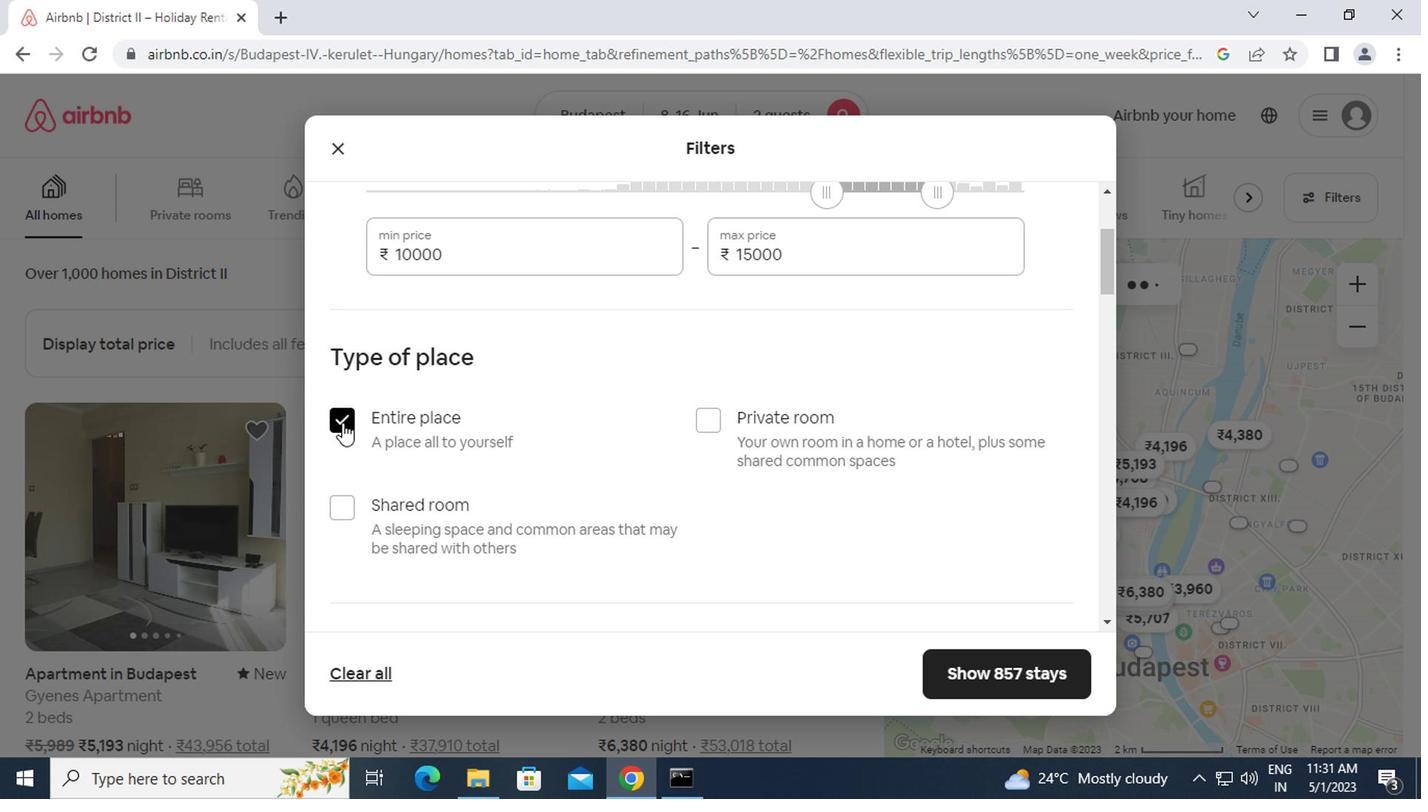 
Action: Mouse scrolled (450, 447) with delta (0, 0)
Screenshot: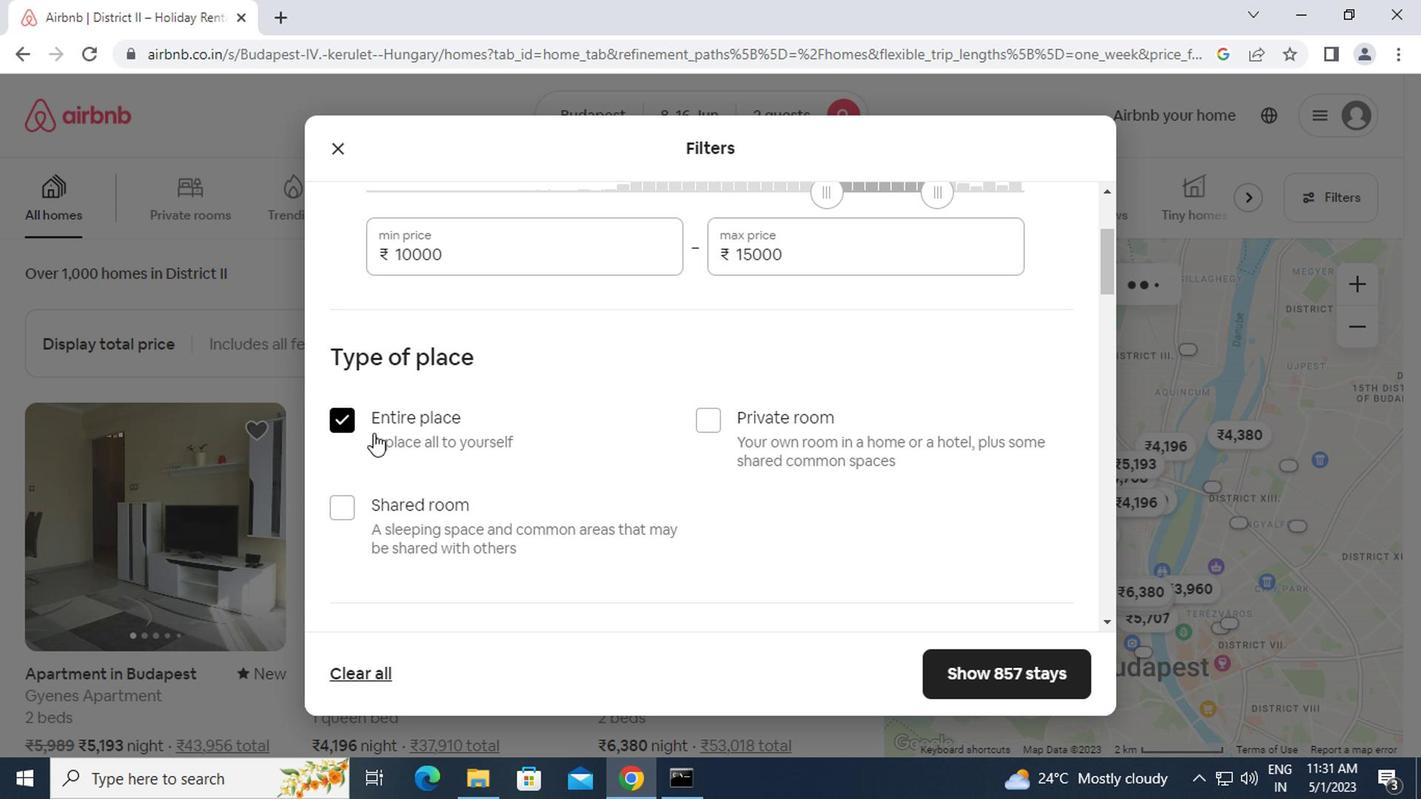 
Action: Mouse scrolled (450, 447) with delta (0, 0)
Screenshot: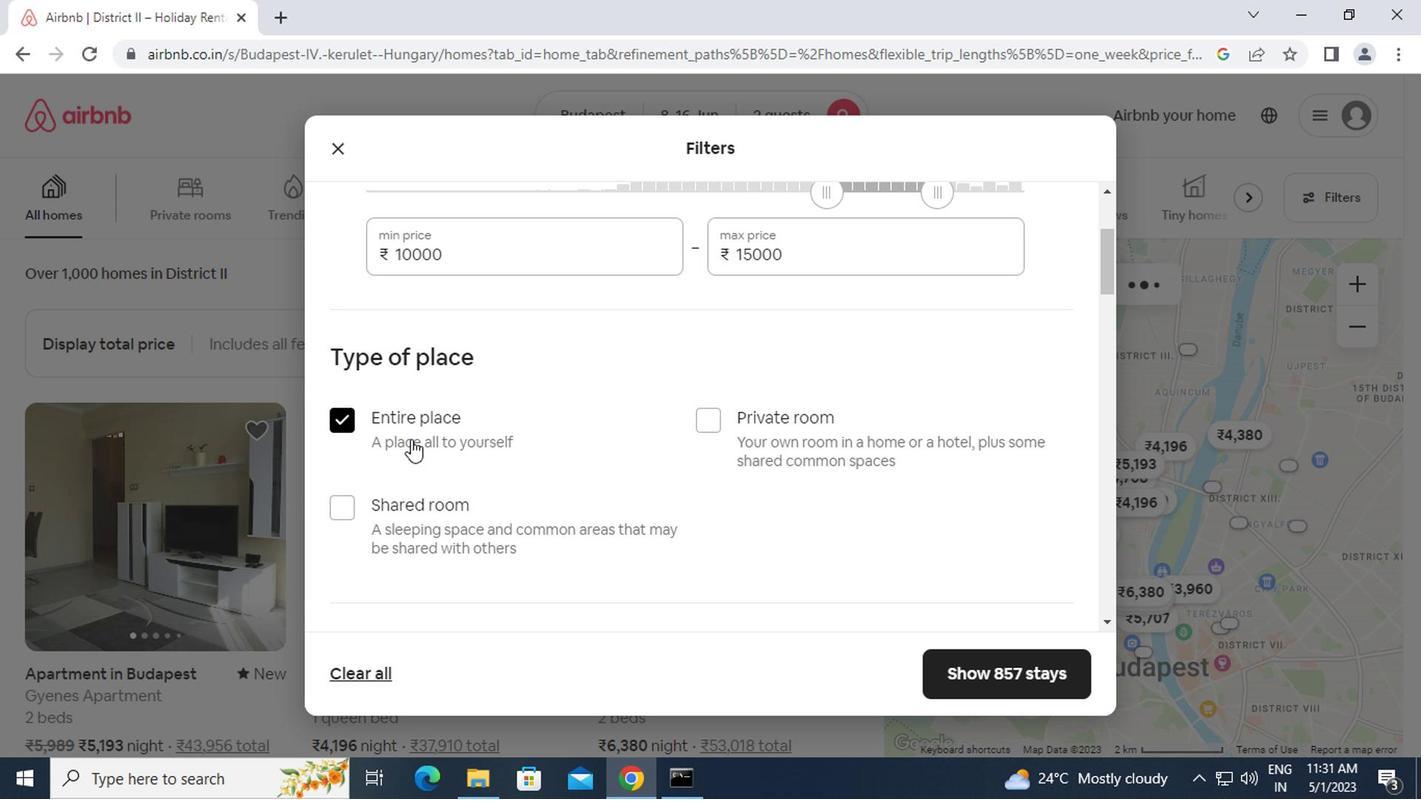
Action: Mouse scrolled (450, 447) with delta (0, 0)
Screenshot: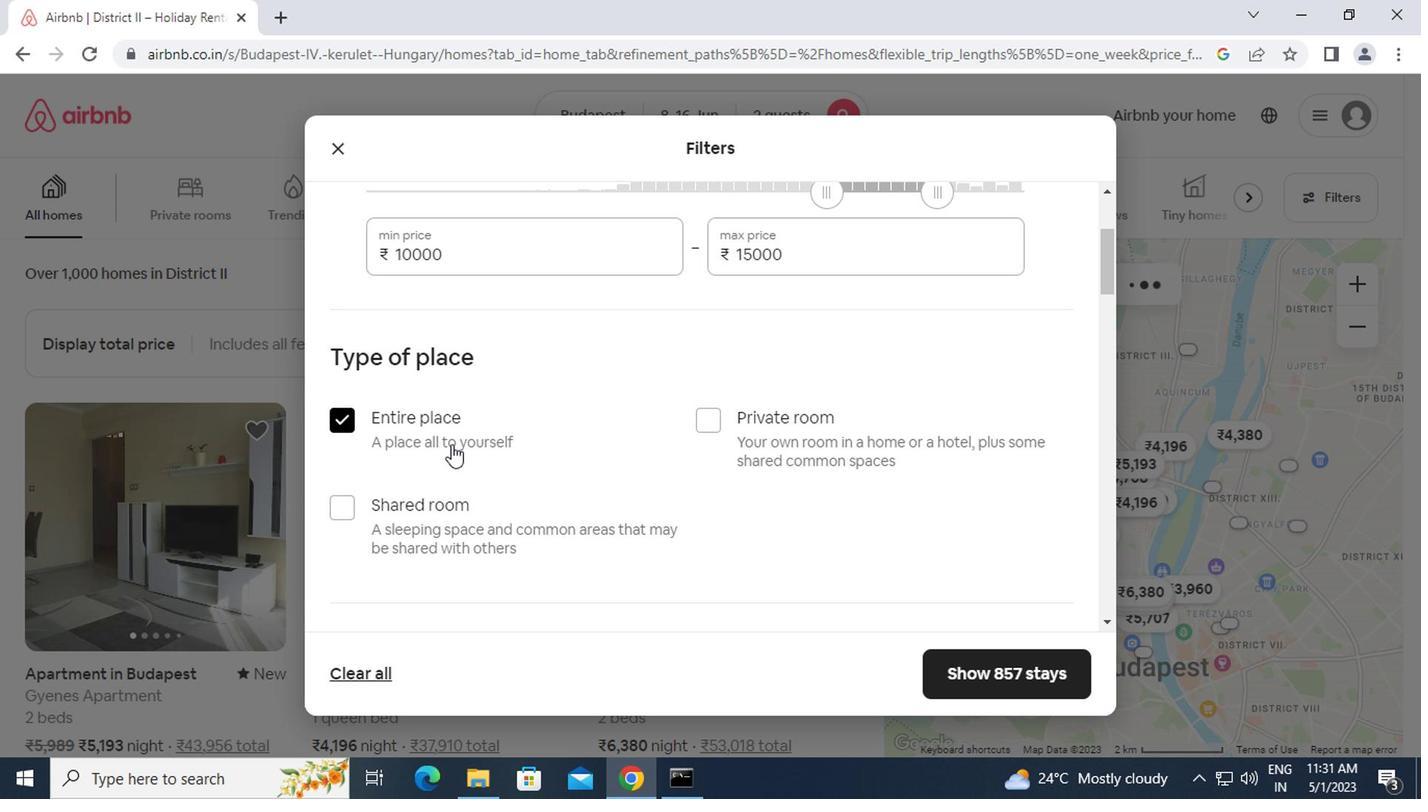
Action: Mouse moved to (435, 347)
Screenshot: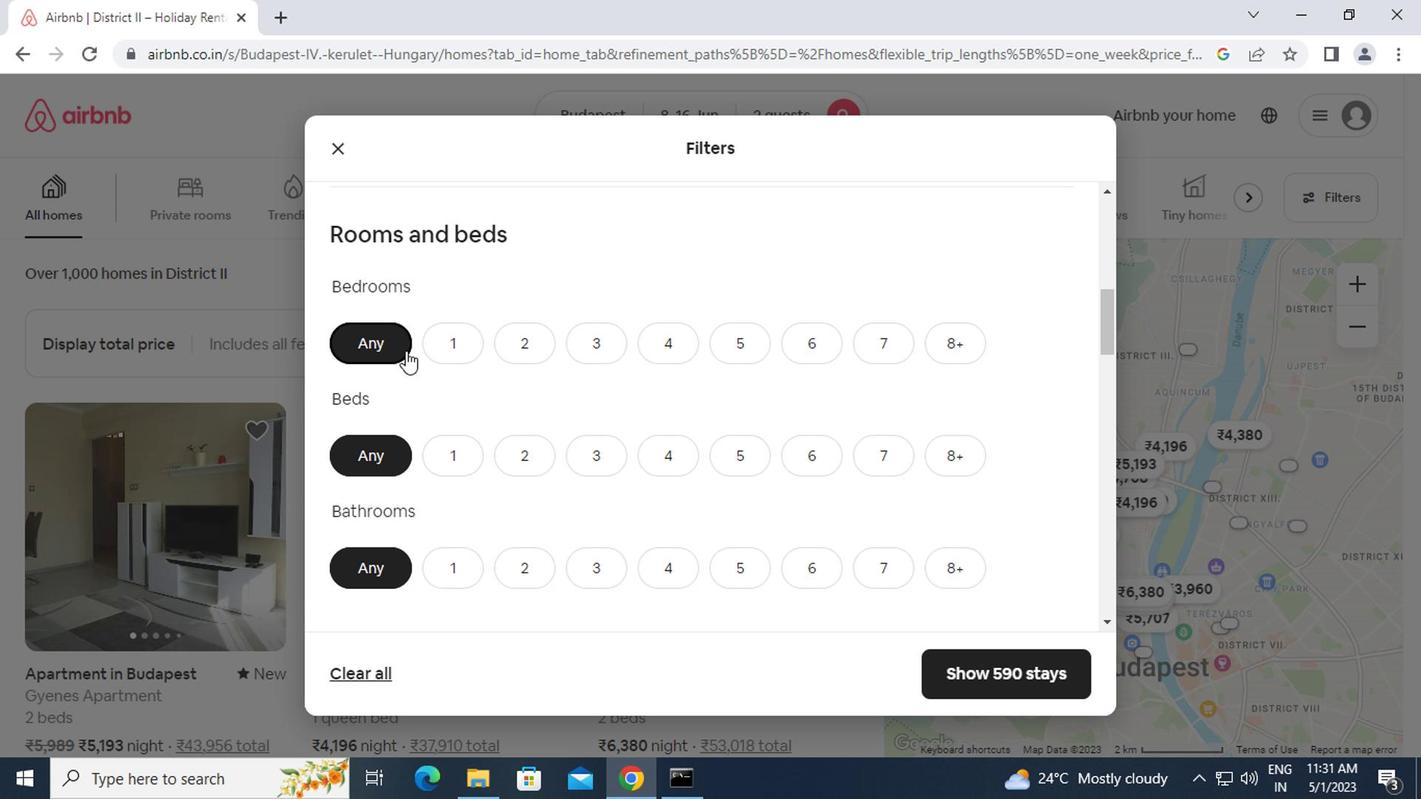 
Action: Mouse pressed left at (435, 347)
Screenshot: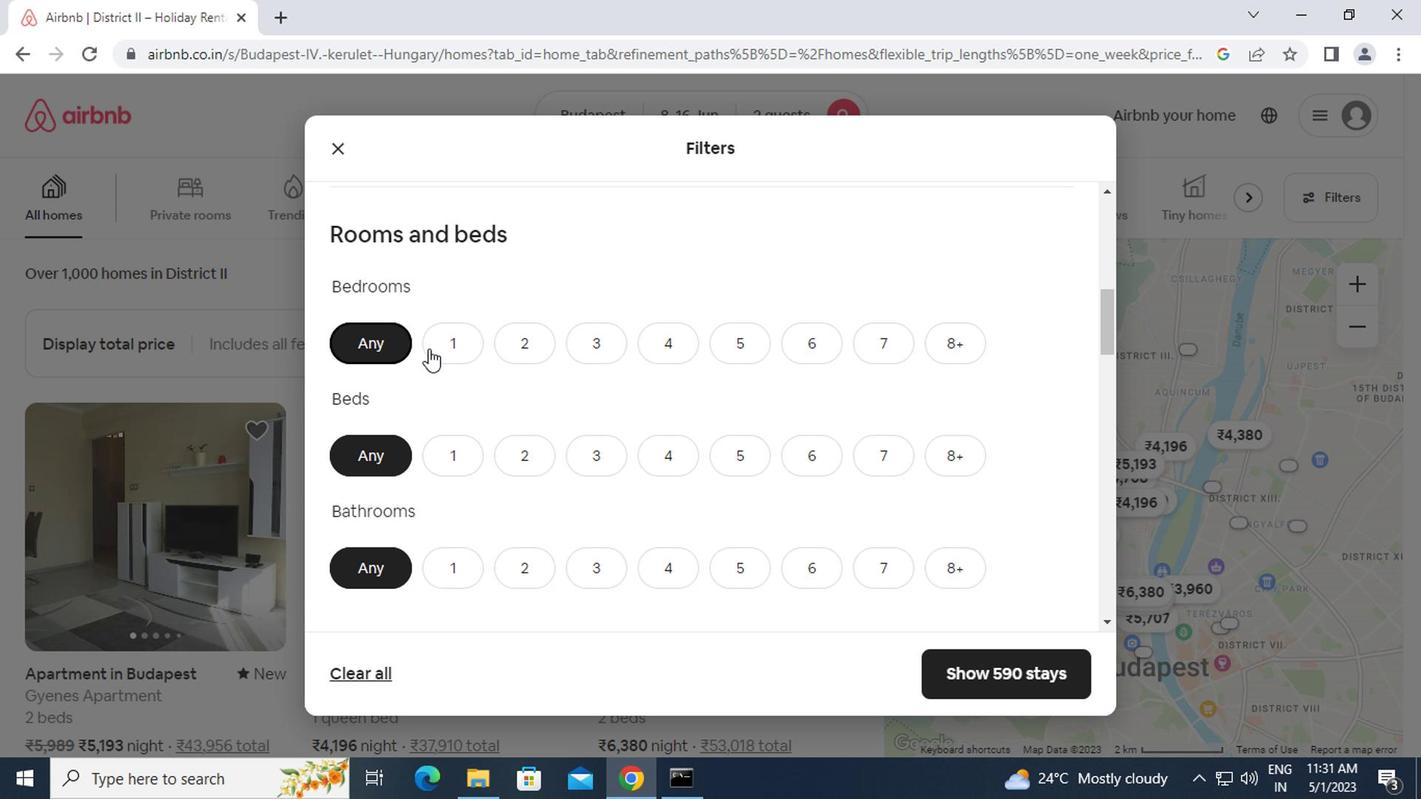 
Action: Mouse moved to (442, 447)
Screenshot: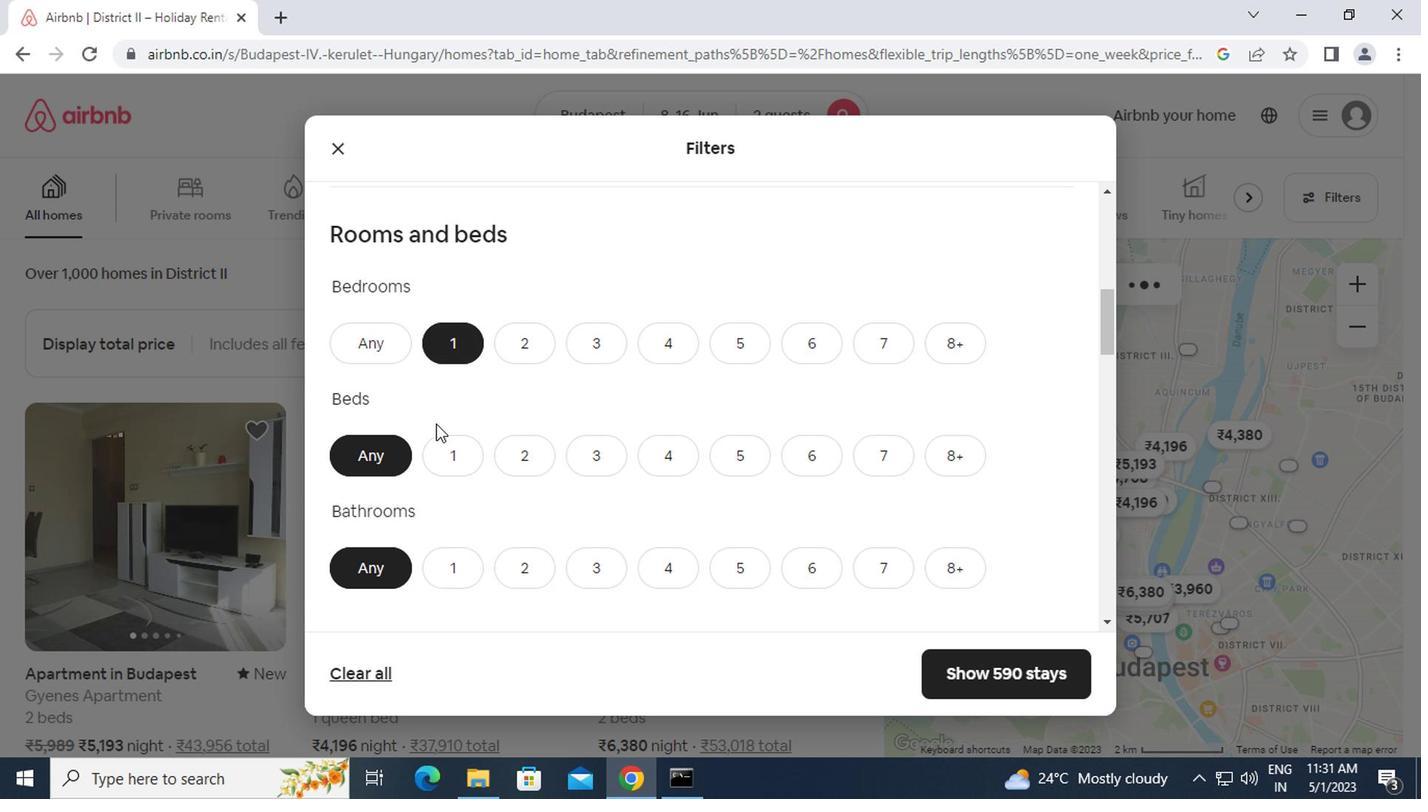 
Action: Mouse pressed left at (442, 447)
Screenshot: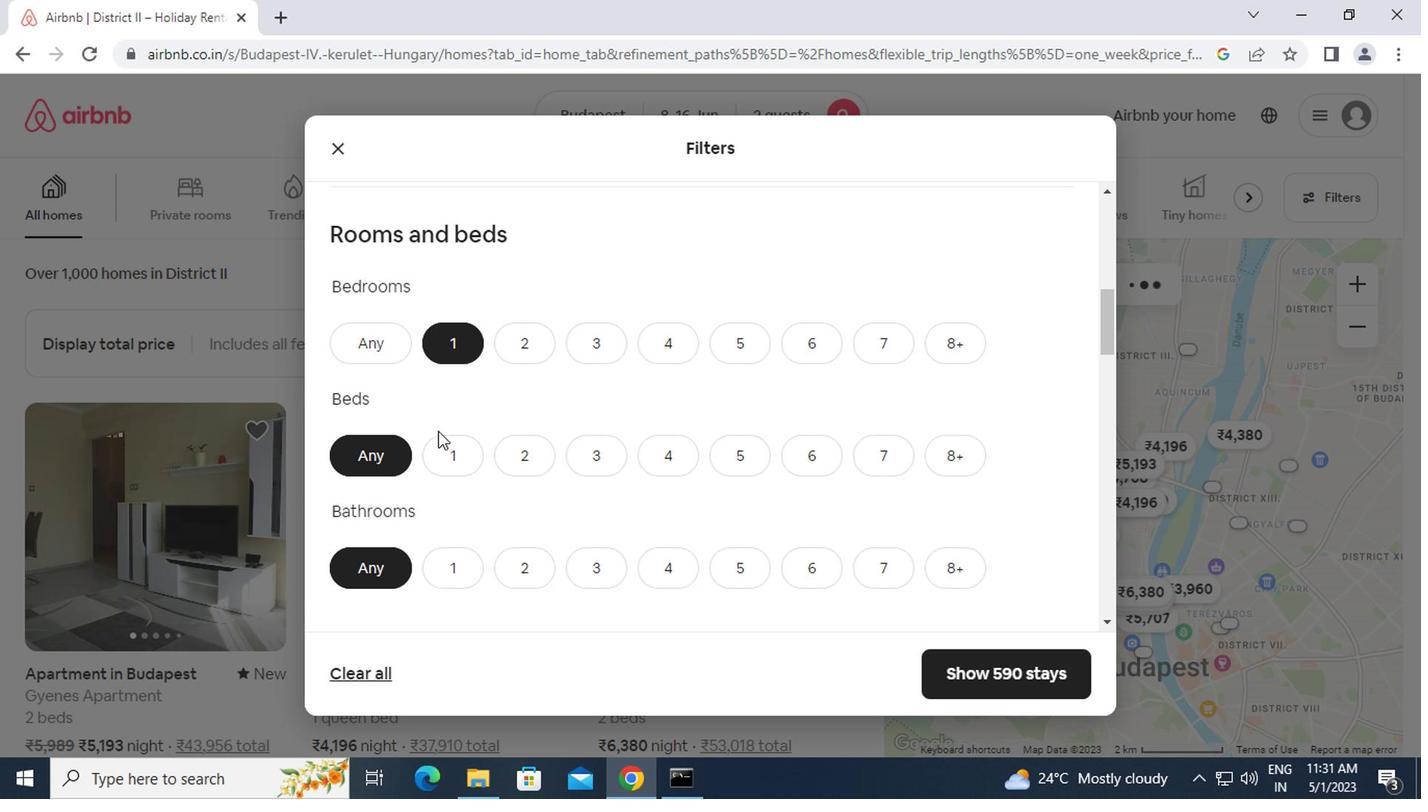 
Action: Mouse moved to (449, 571)
Screenshot: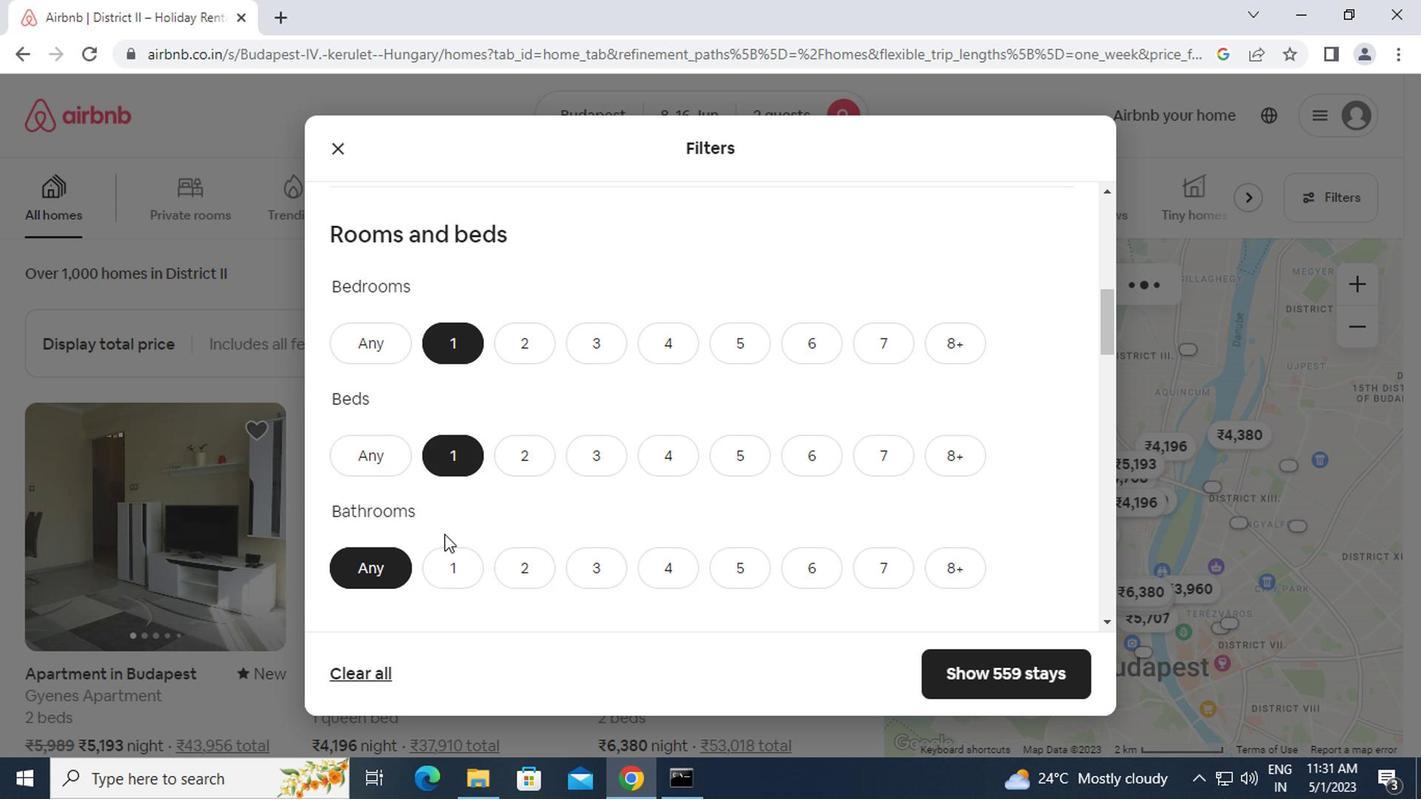 
Action: Mouse pressed left at (449, 571)
Screenshot: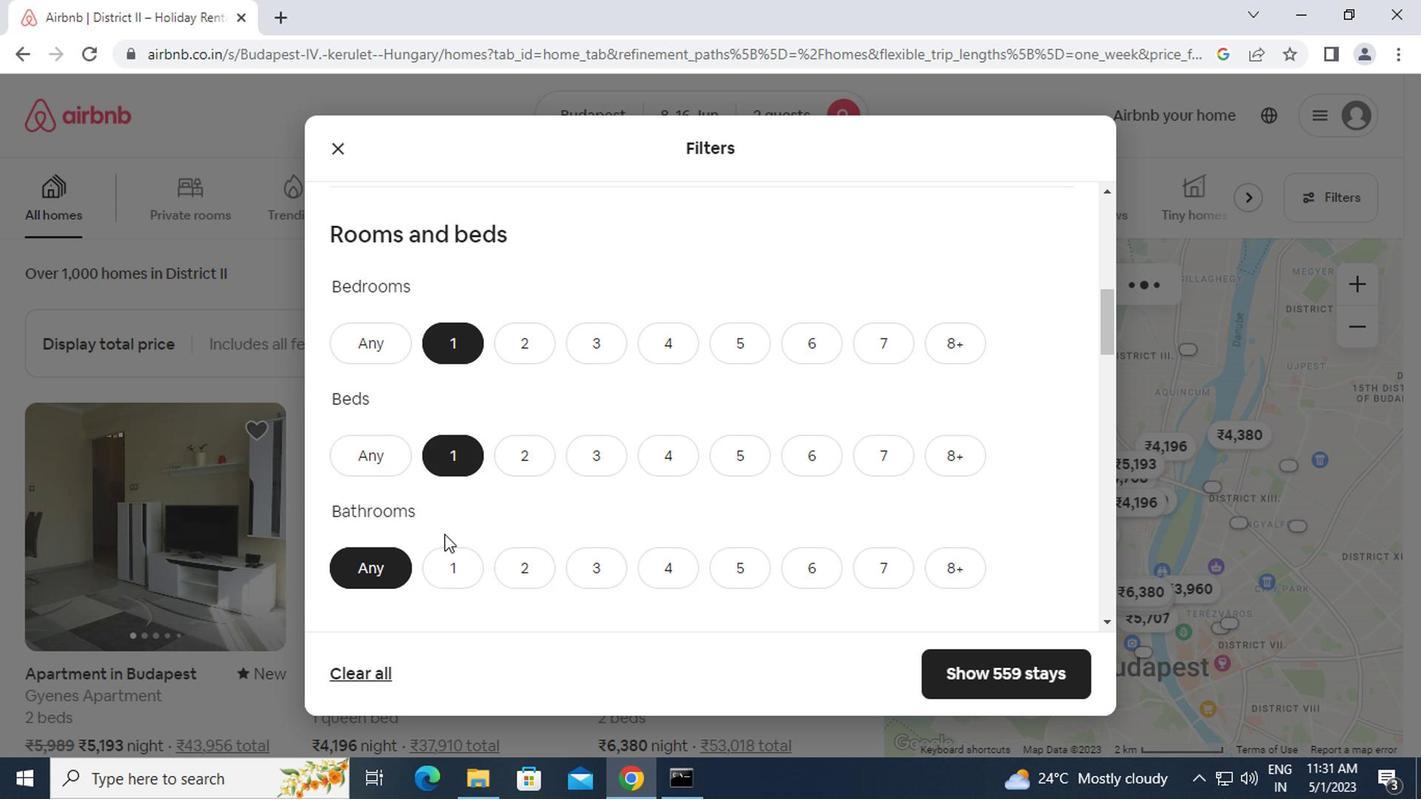 
Action: Mouse moved to (467, 563)
Screenshot: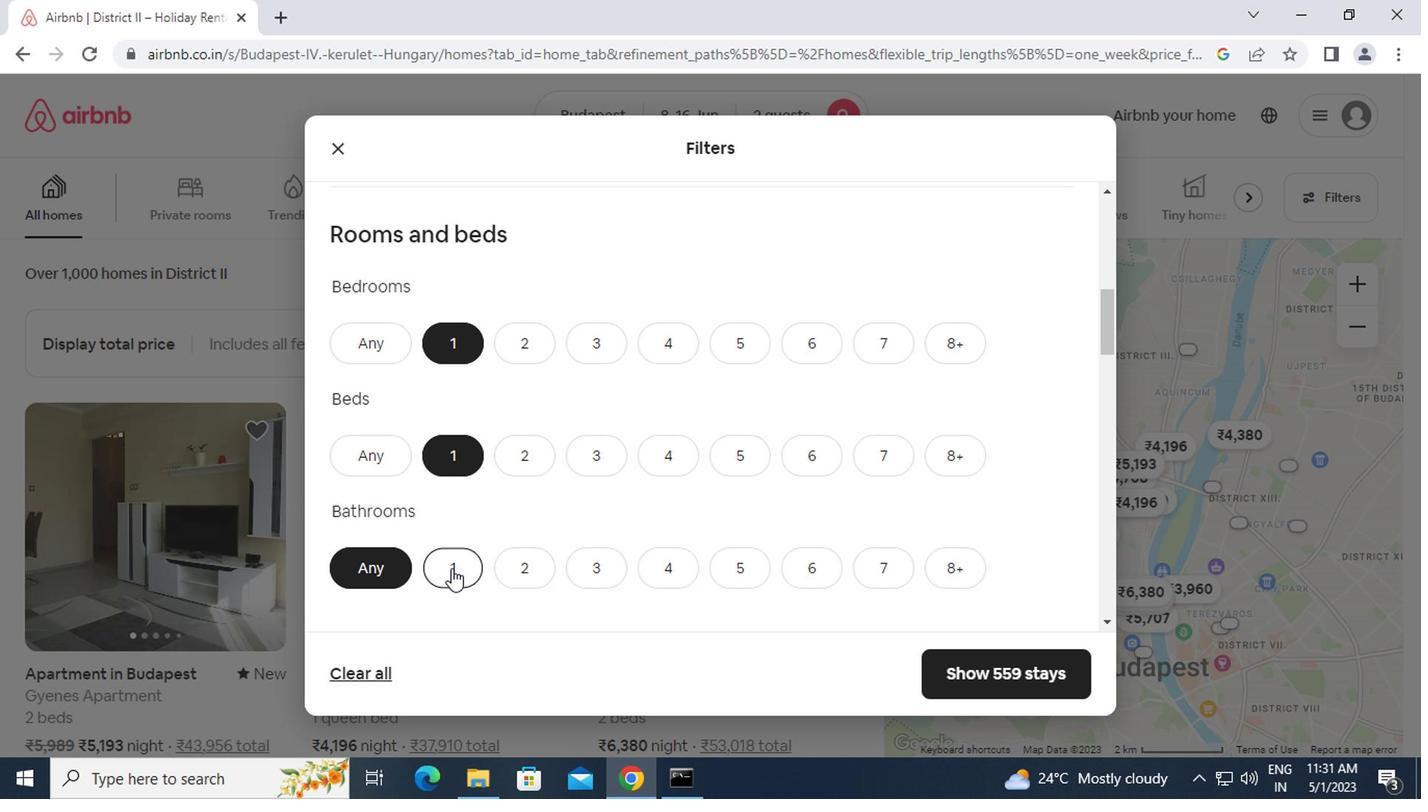 
Action: Mouse scrolled (467, 563) with delta (0, 0)
Screenshot: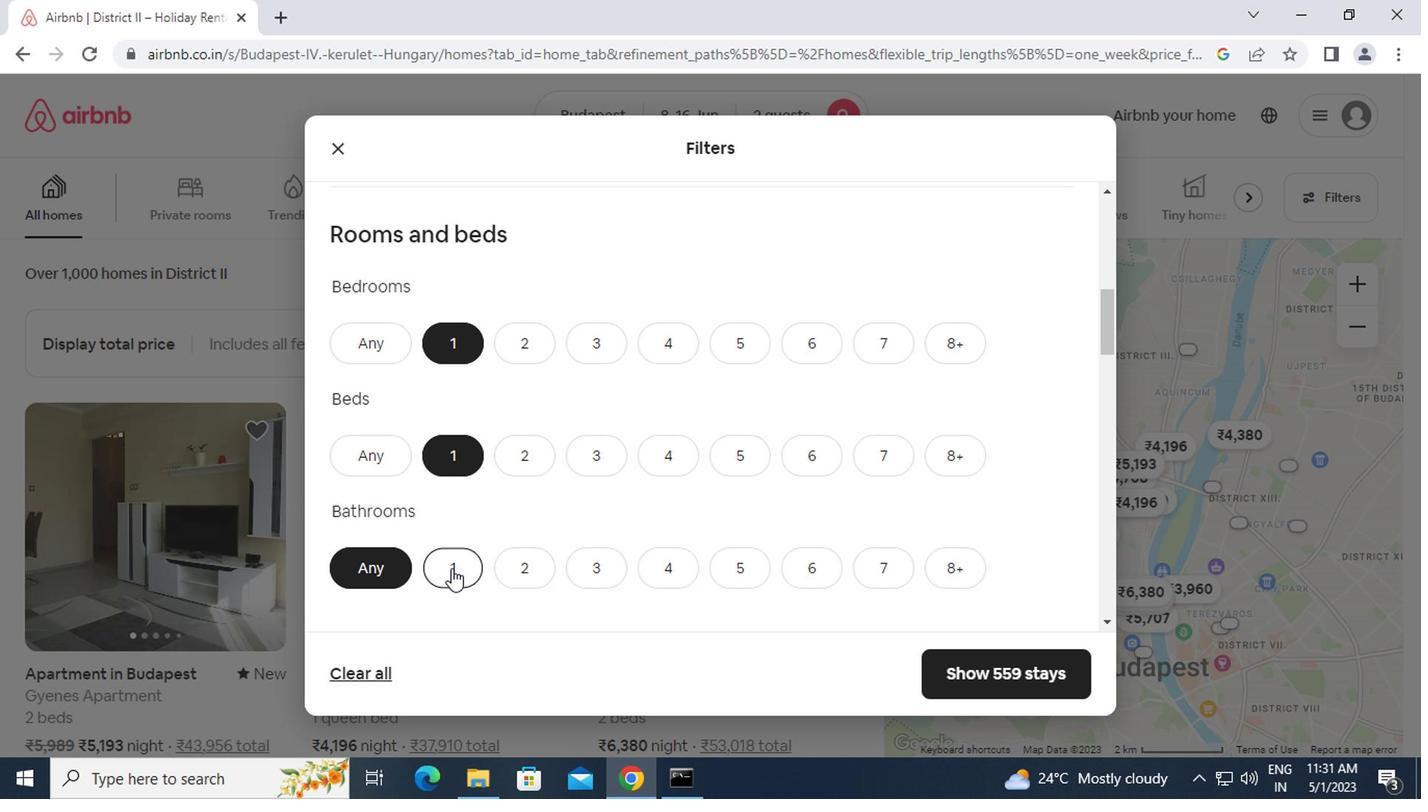 
Action: Mouse scrolled (467, 563) with delta (0, 0)
Screenshot: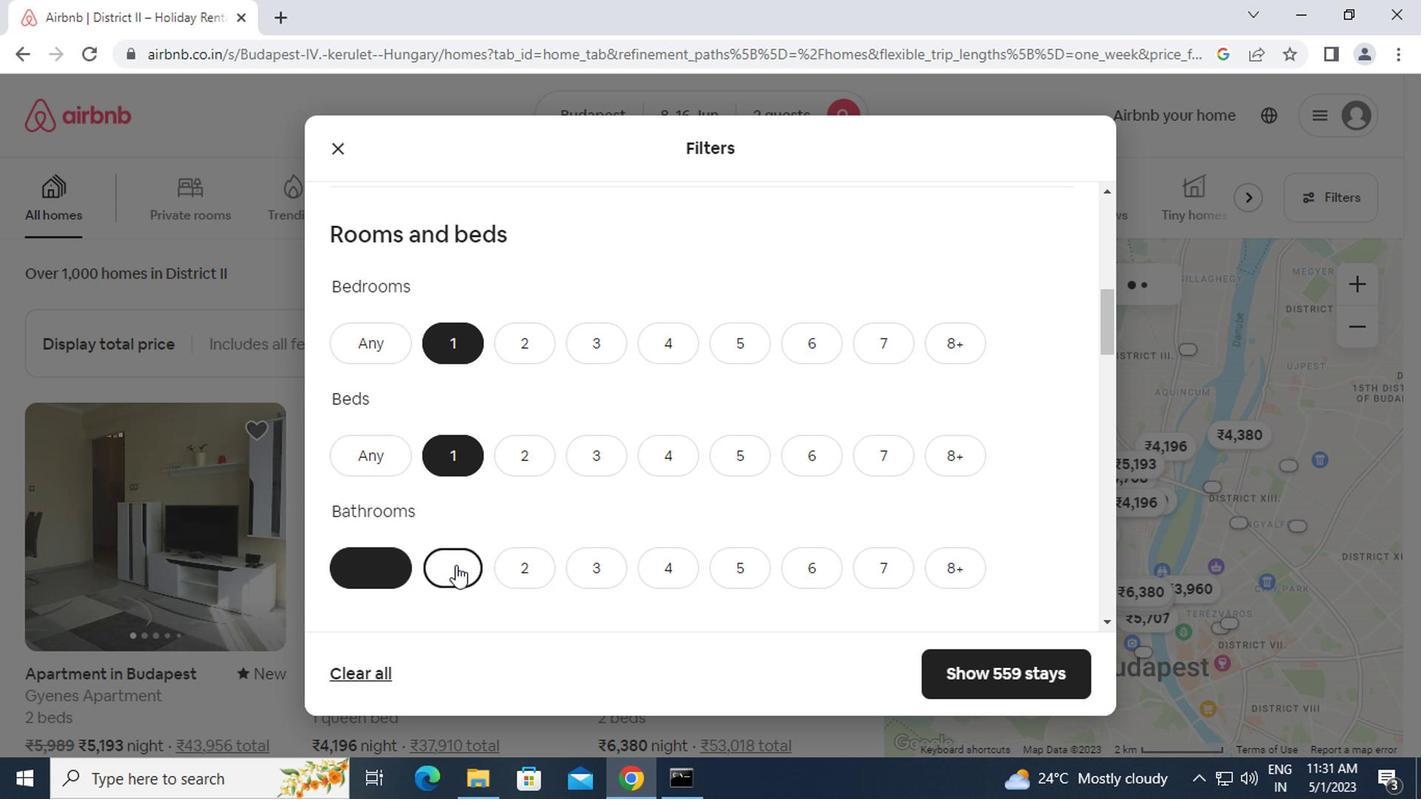 
Action: Mouse scrolled (467, 563) with delta (0, 0)
Screenshot: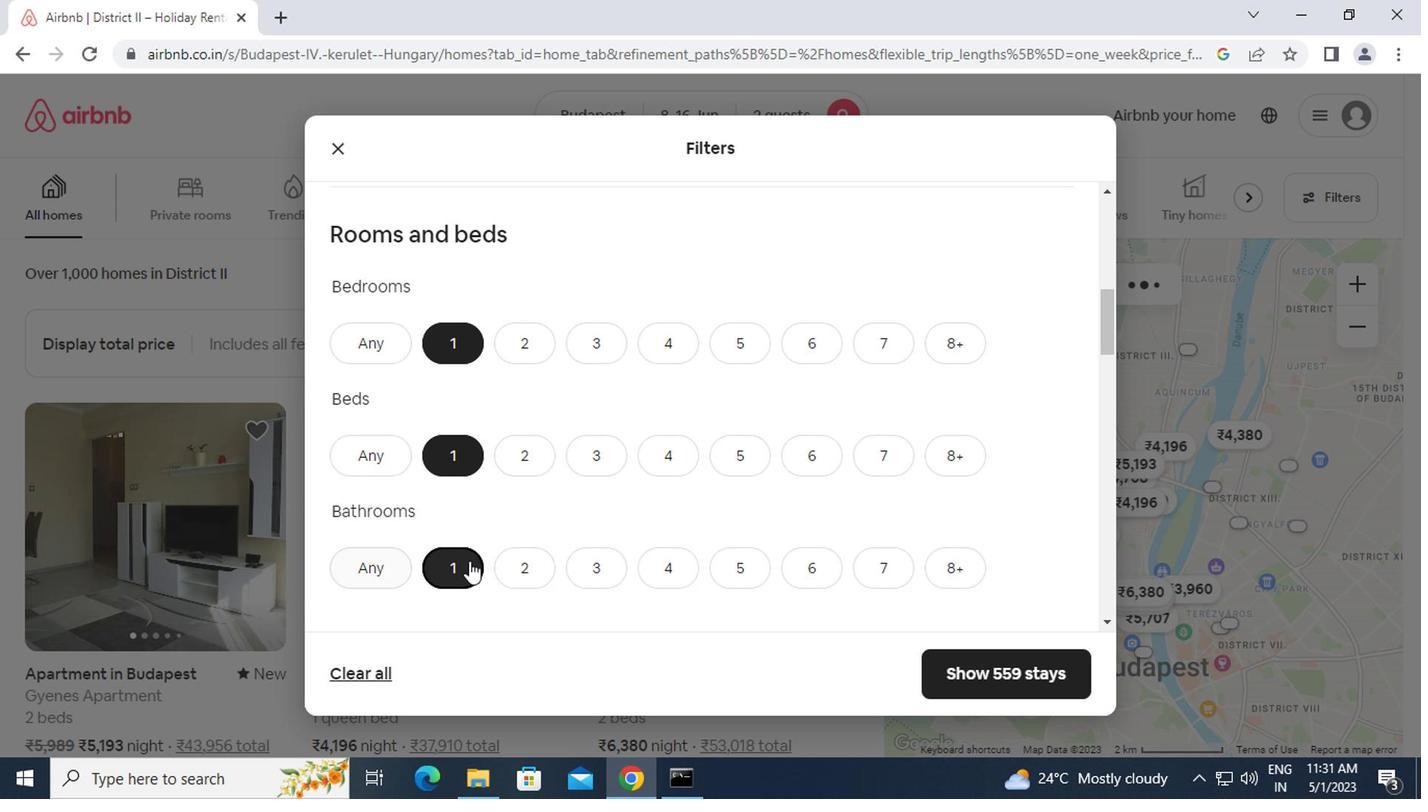 
Action: Mouse moved to (398, 481)
Screenshot: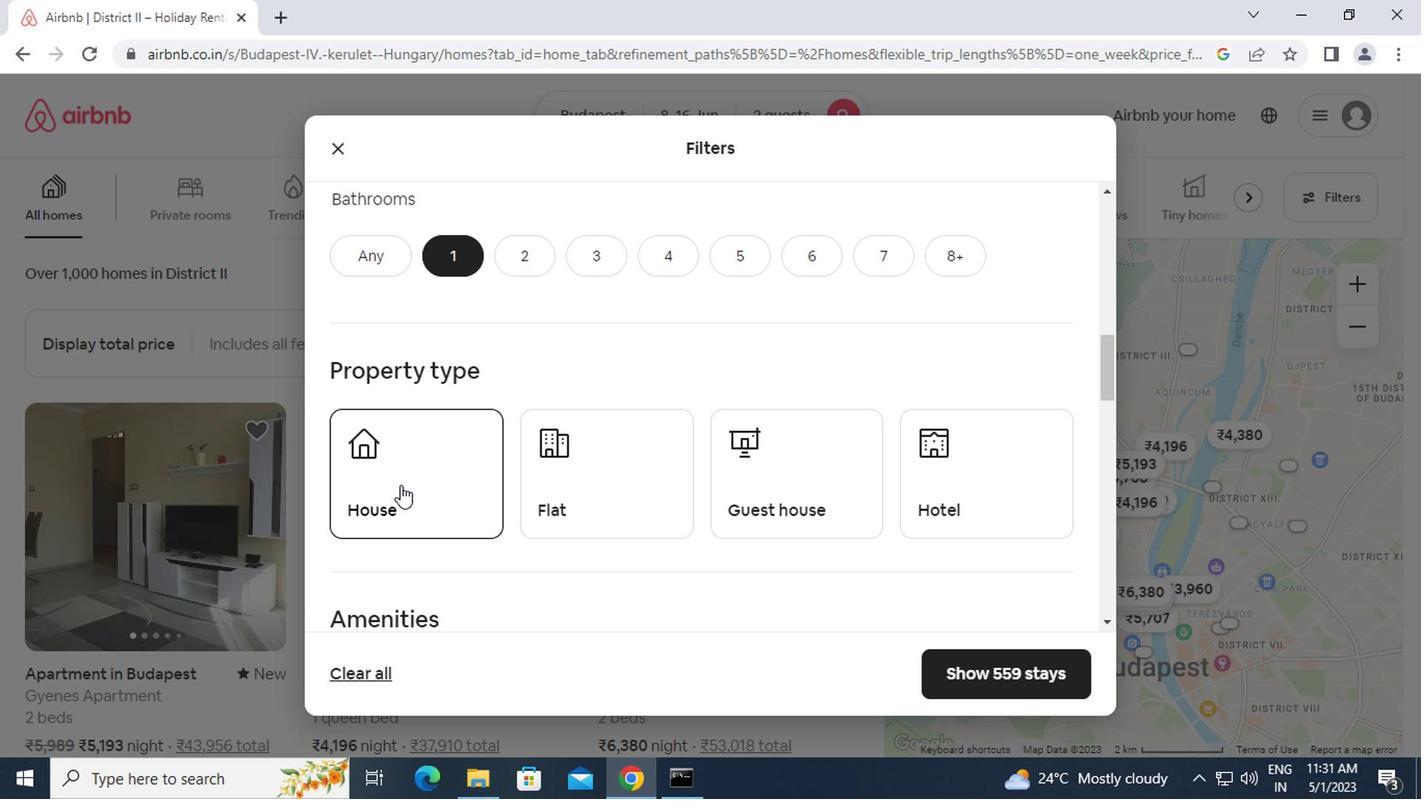 
Action: Mouse pressed left at (398, 481)
Screenshot: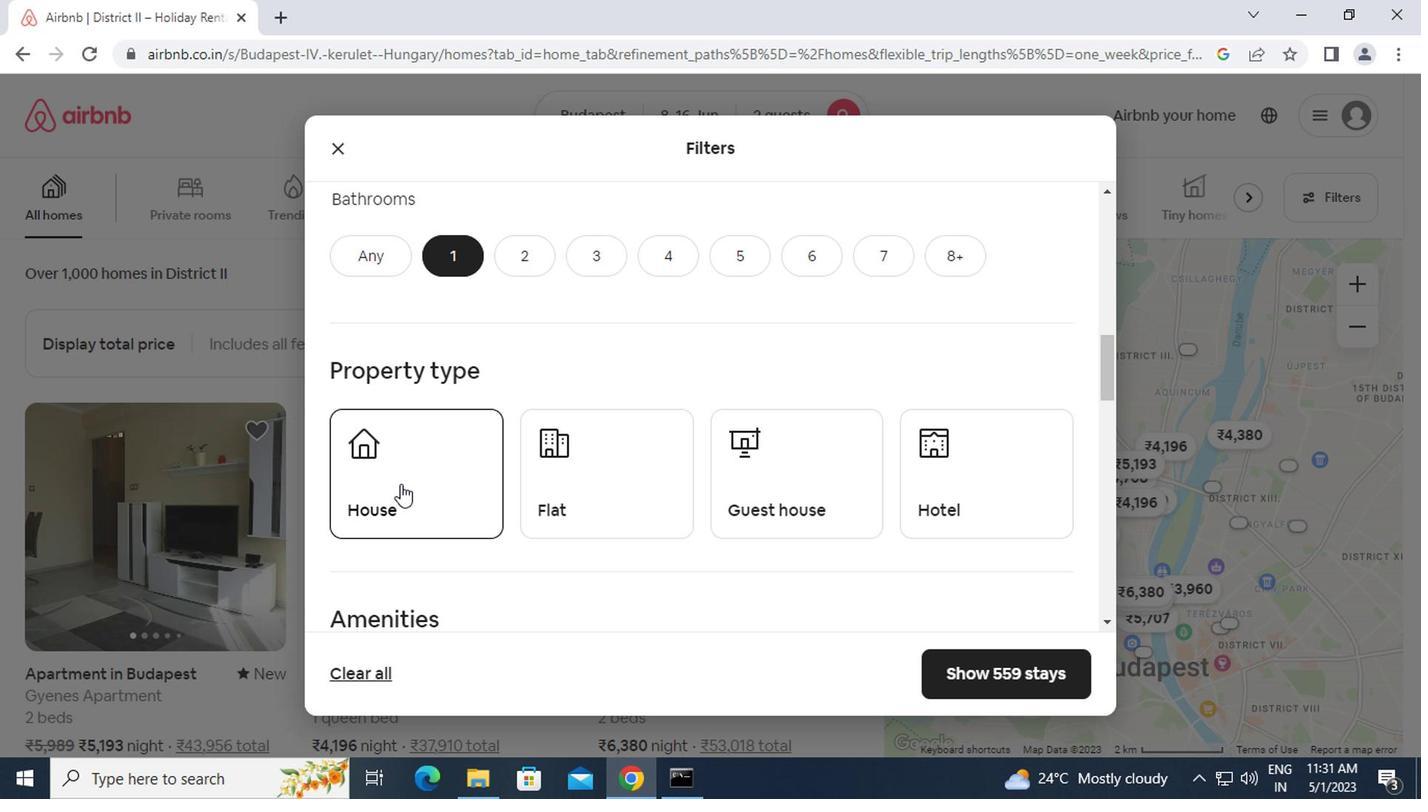 
Action: Mouse moved to (544, 475)
Screenshot: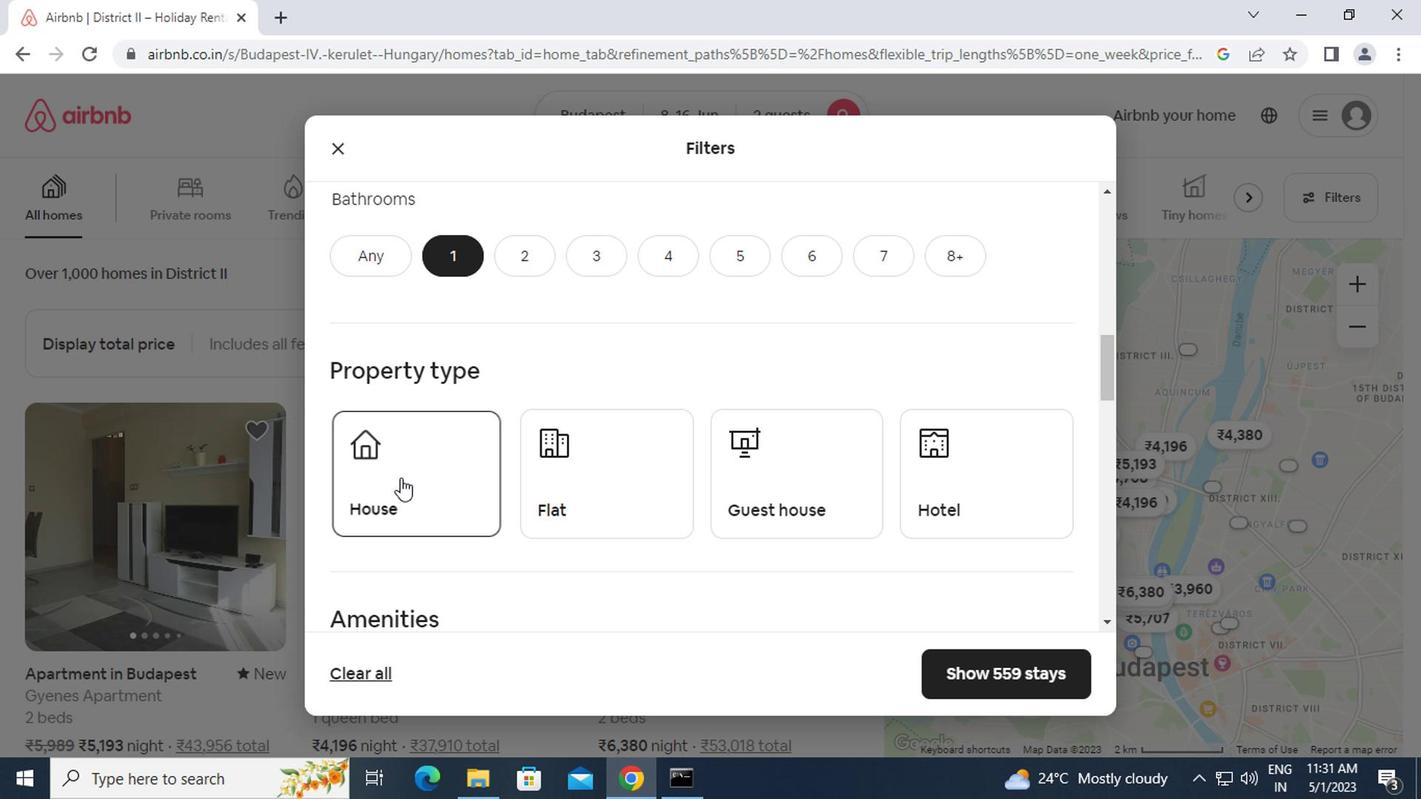 
Action: Mouse pressed left at (544, 475)
Screenshot: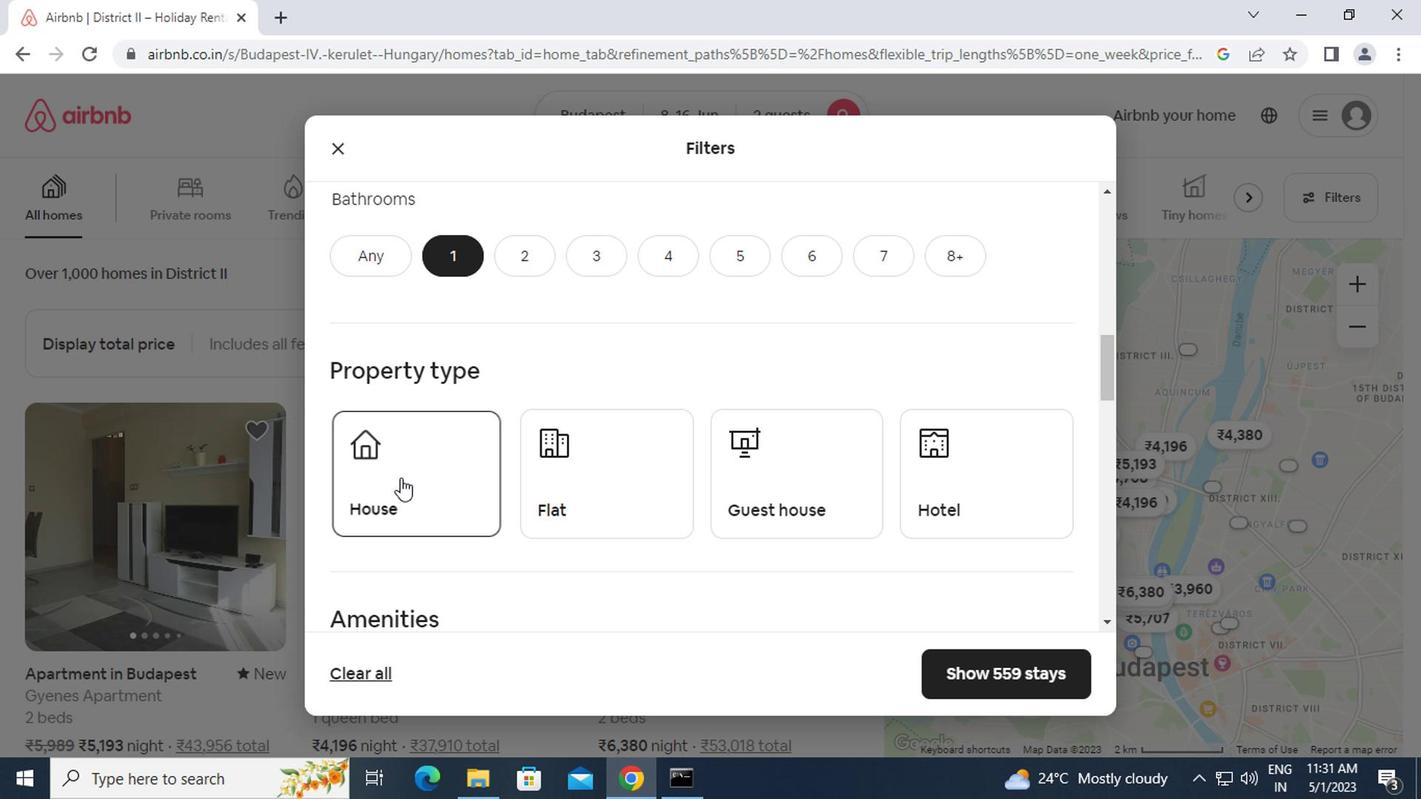 
Action: Mouse moved to (711, 472)
Screenshot: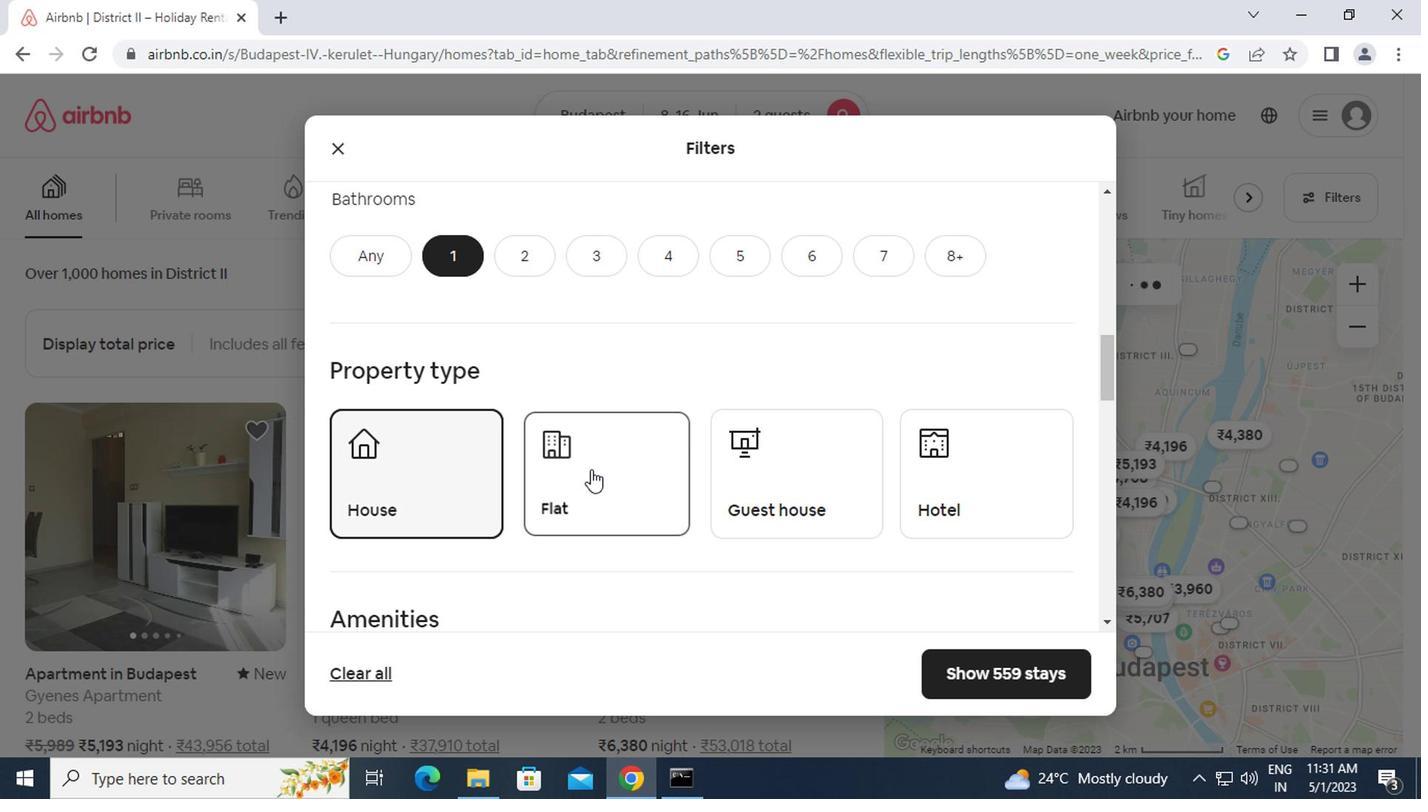 
Action: Mouse pressed left at (711, 472)
Screenshot: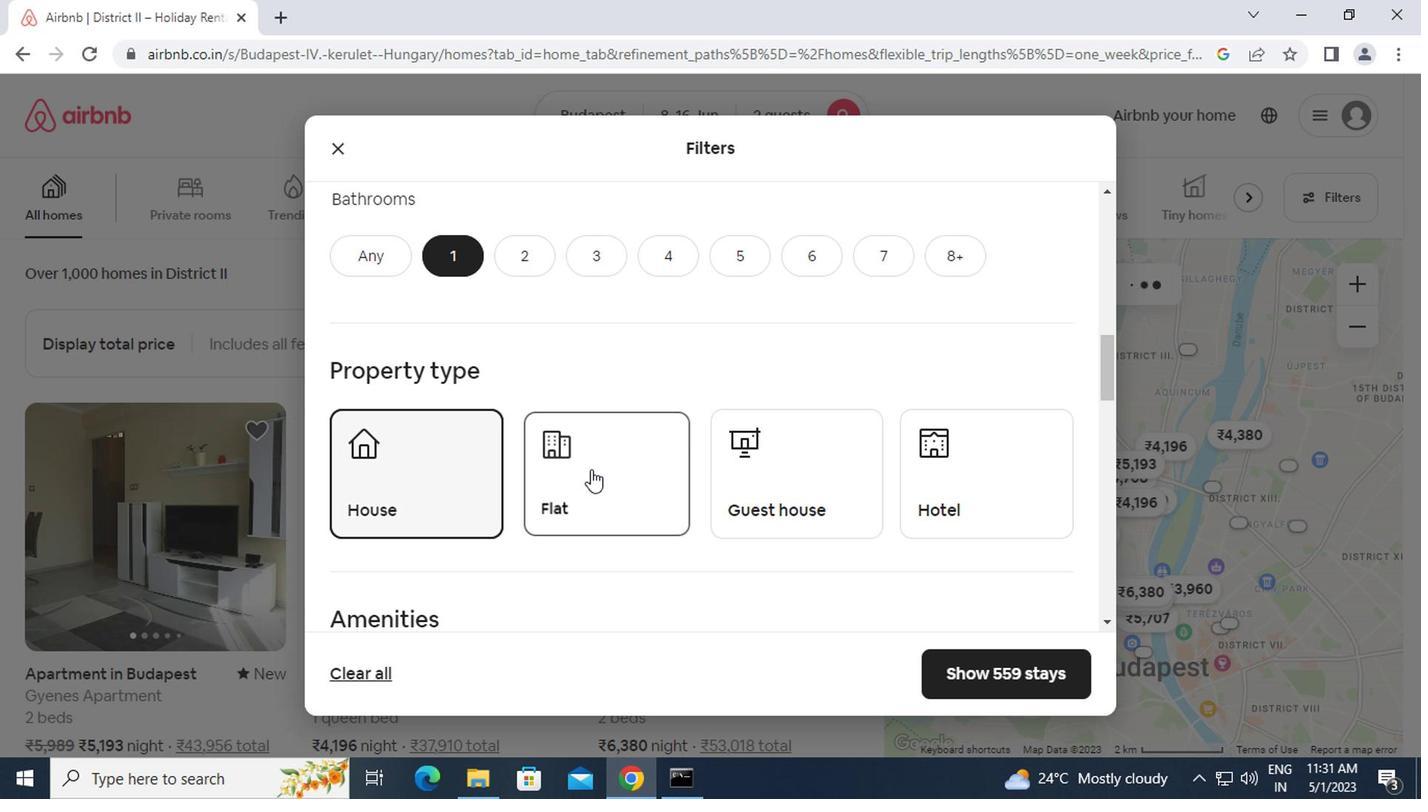 
Action: Mouse moved to (945, 474)
Screenshot: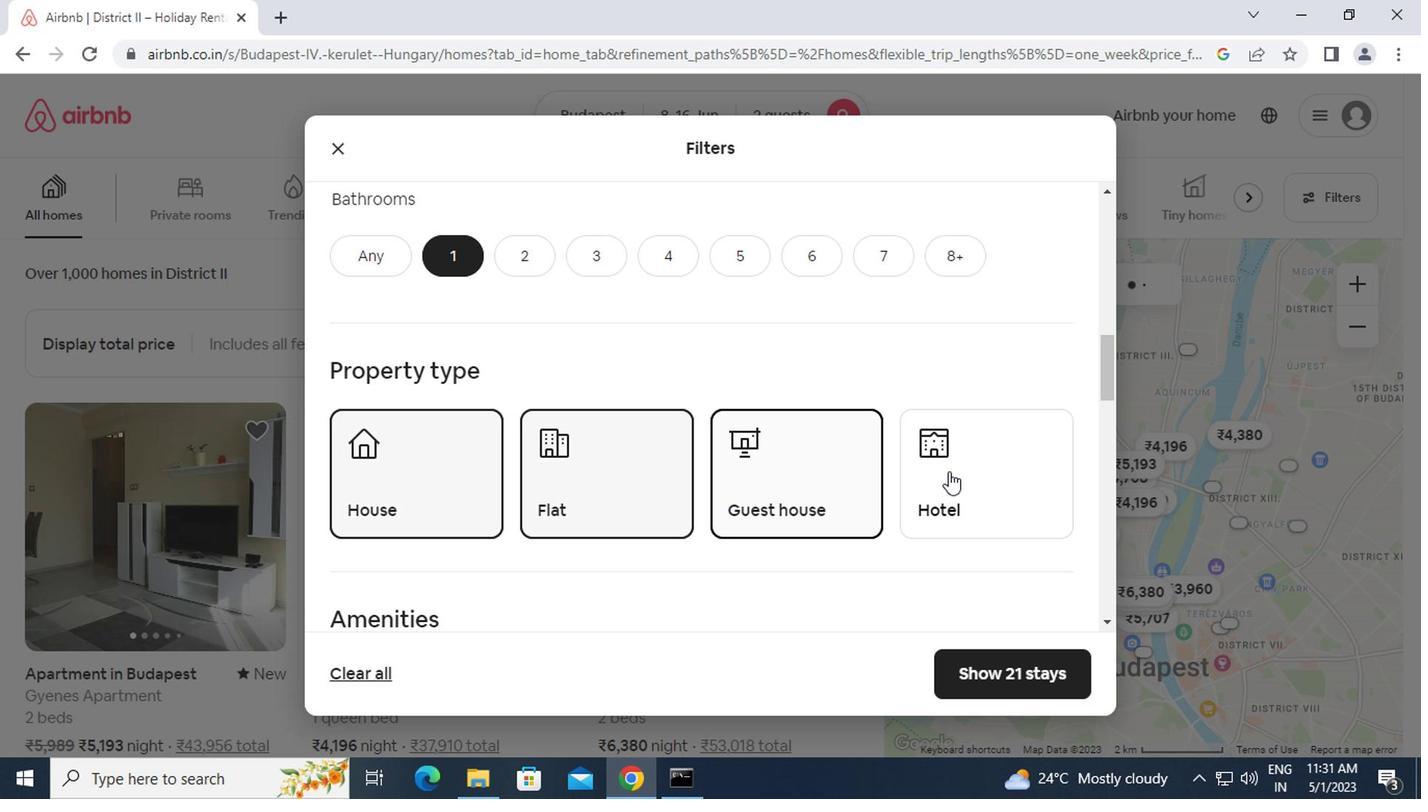 
Action: Mouse pressed left at (945, 474)
Screenshot: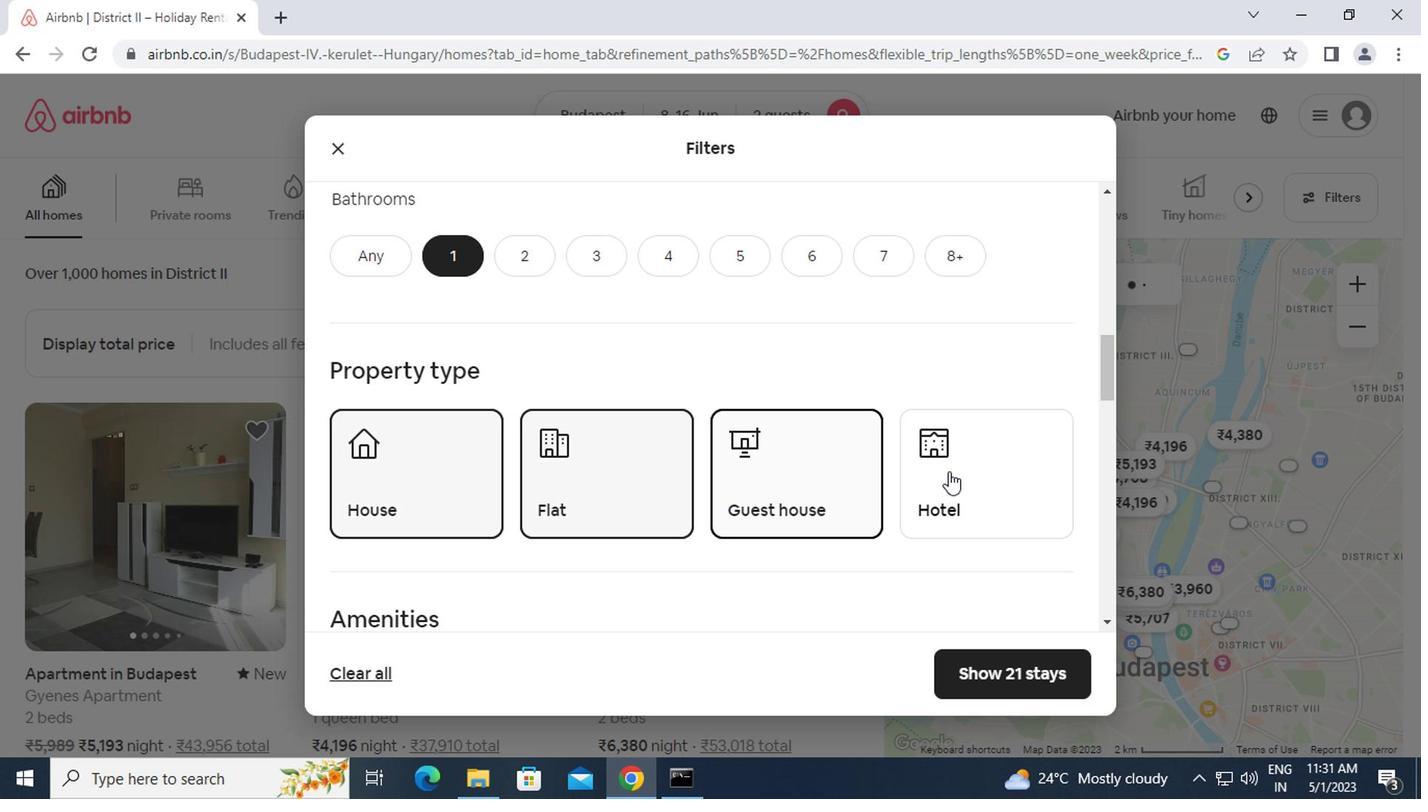 
Action: Mouse moved to (723, 531)
Screenshot: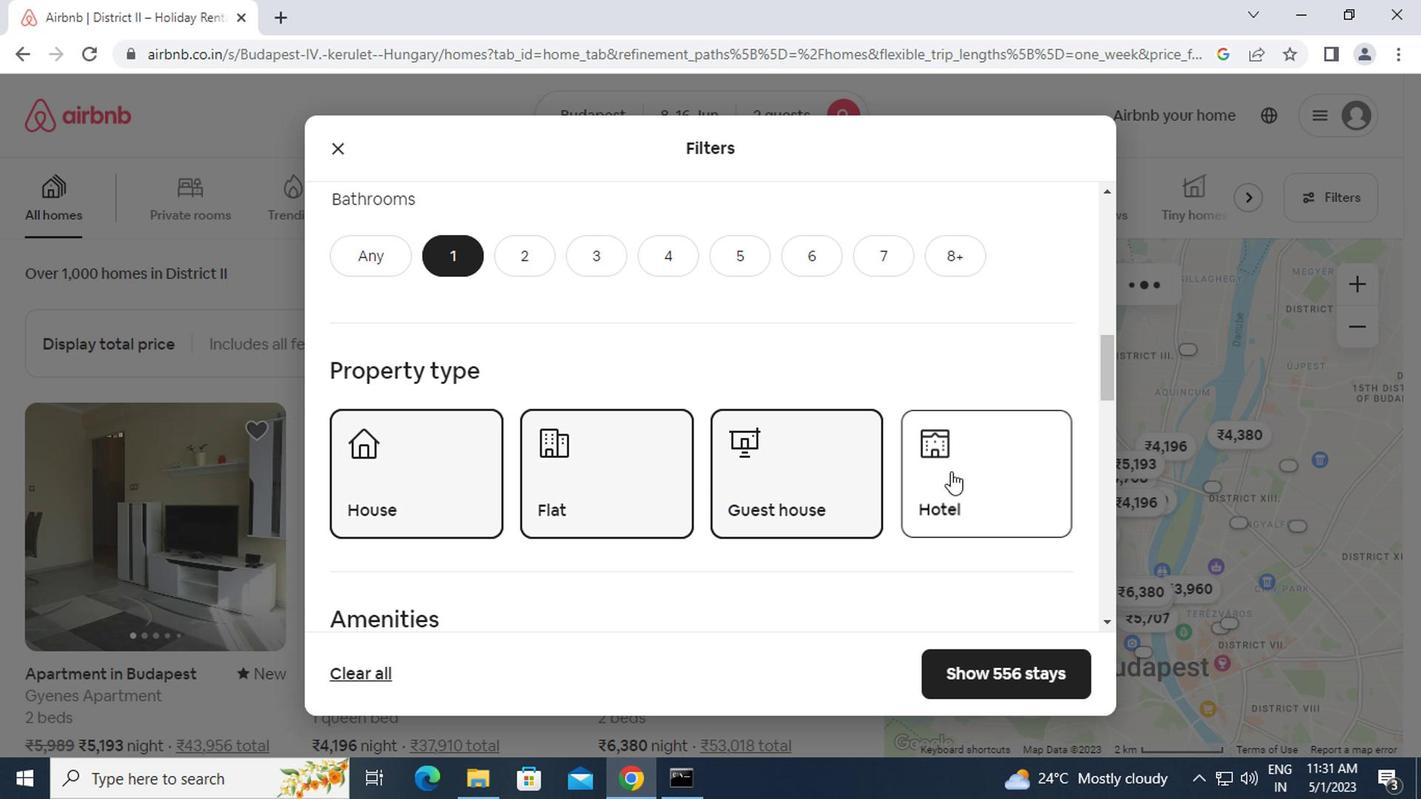 
Action: Mouse scrolled (723, 530) with delta (0, 0)
Screenshot: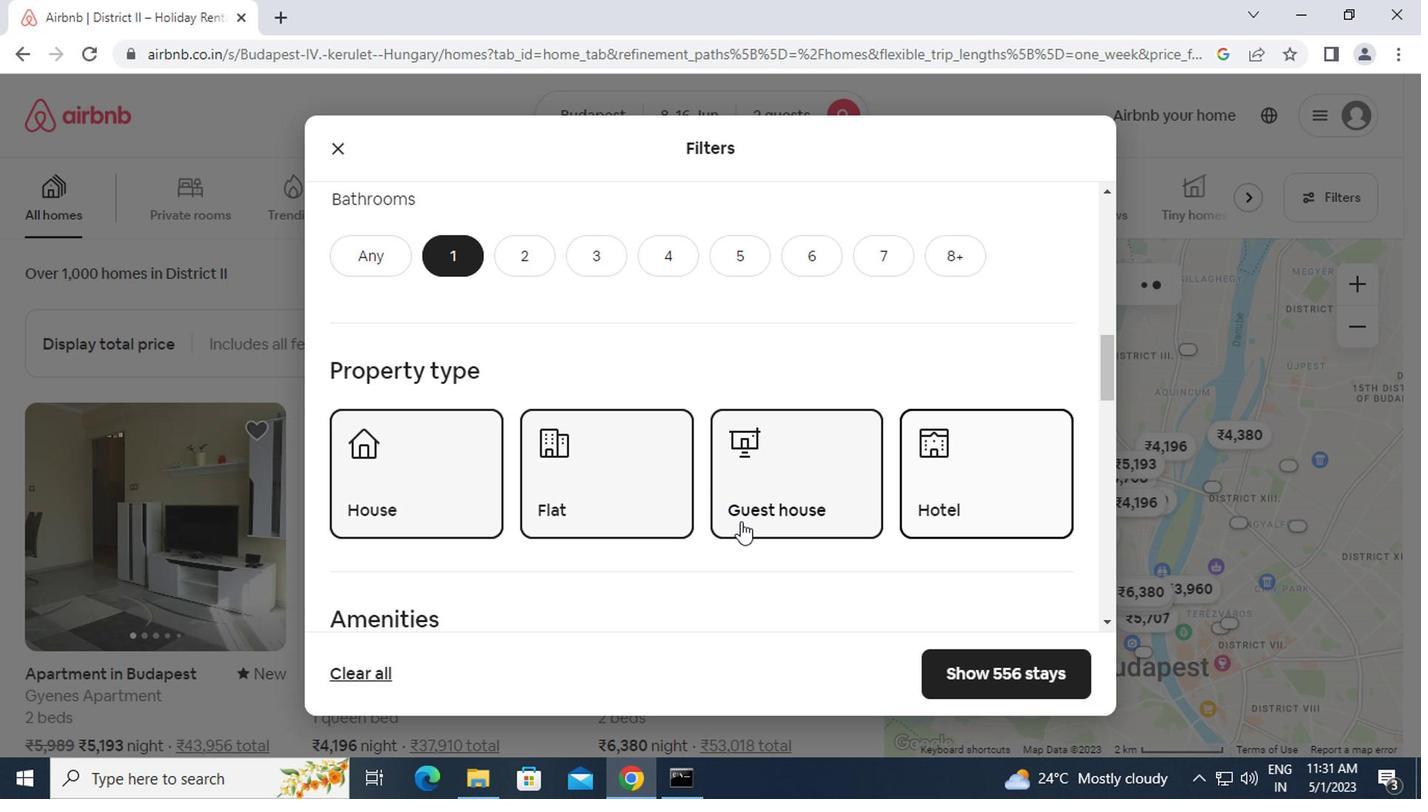 
Action: Mouse scrolled (723, 530) with delta (0, 0)
Screenshot: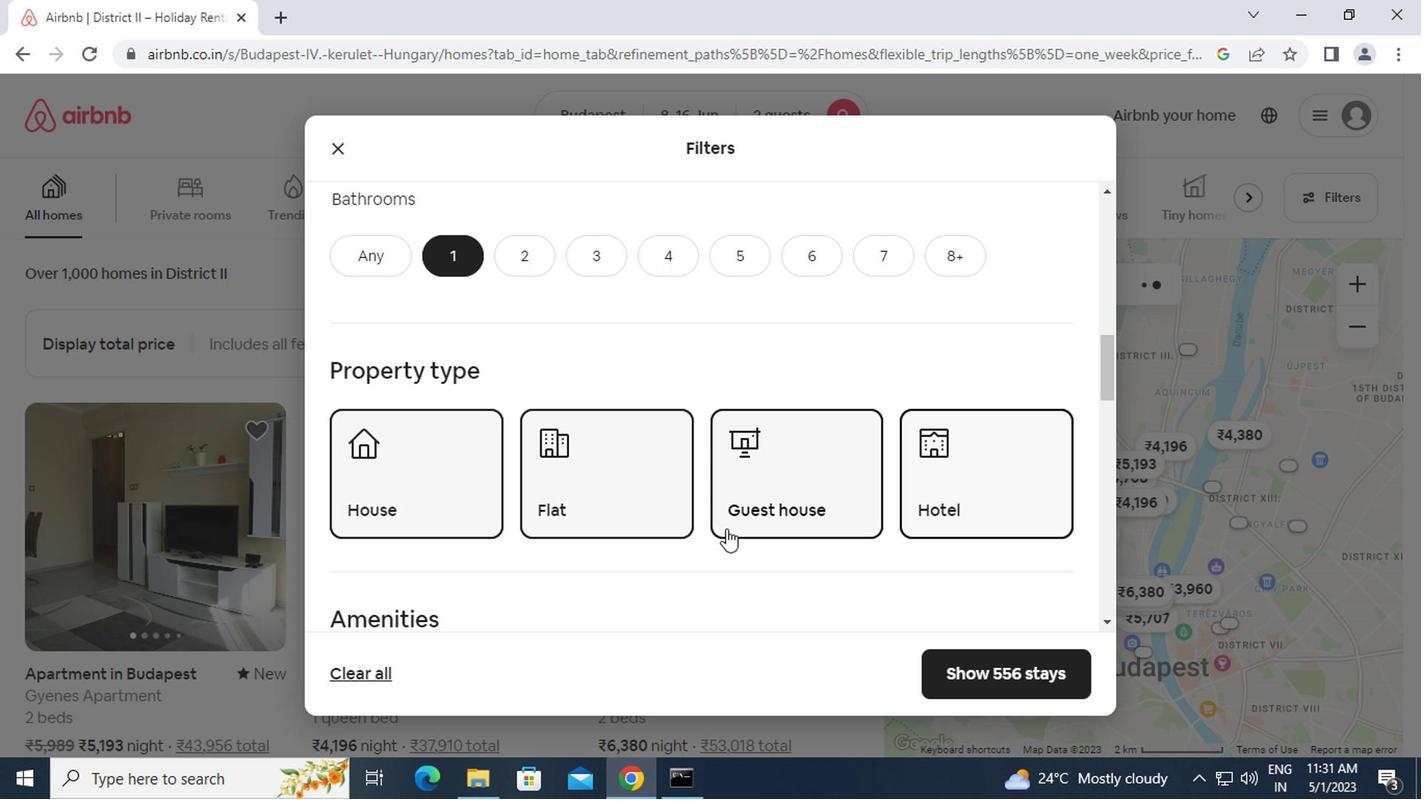 
Action: Mouse scrolled (723, 530) with delta (0, 0)
Screenshot: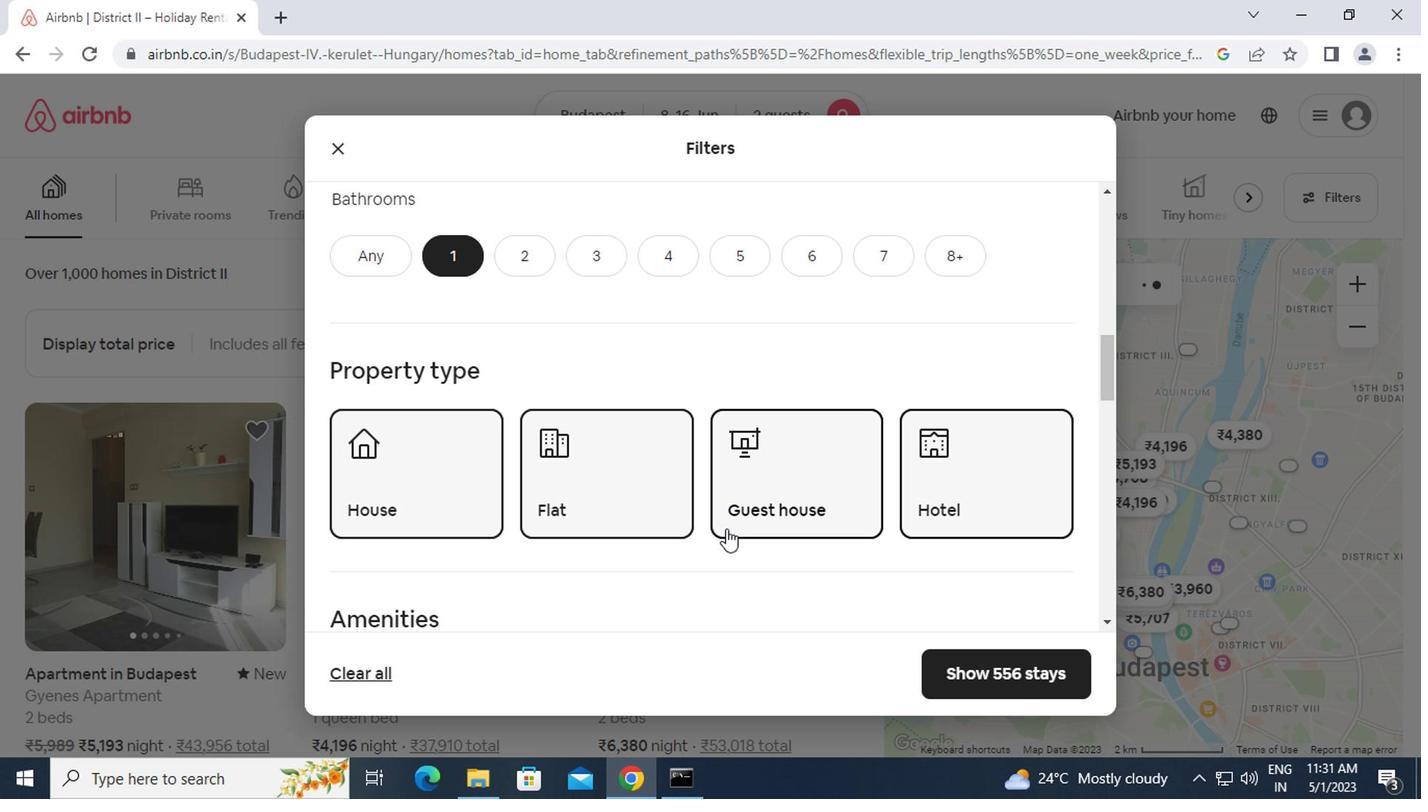 
Action: Mouse moved to (325, 458)
Screenshot: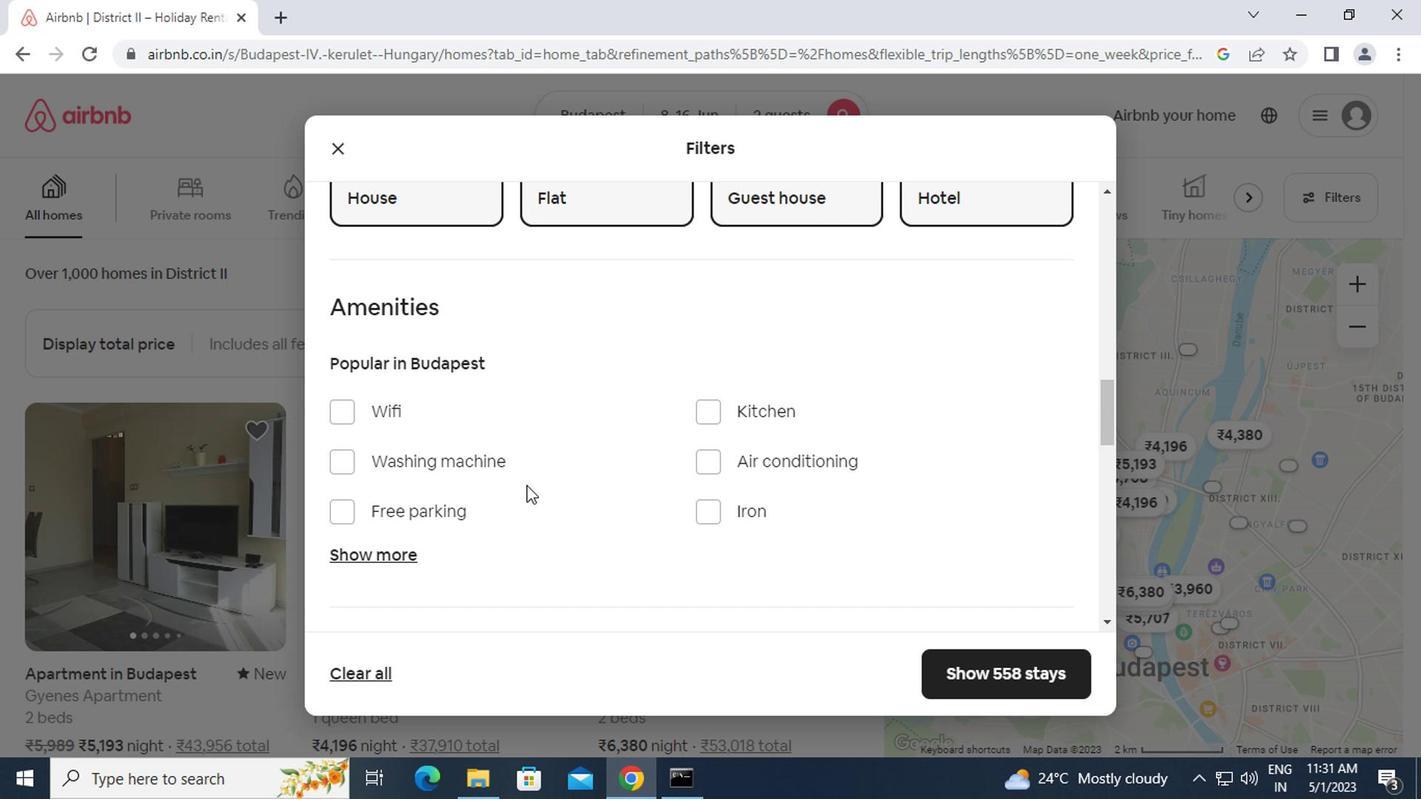 
Action: Mouse pressed left at (325, 458)
Screenshot: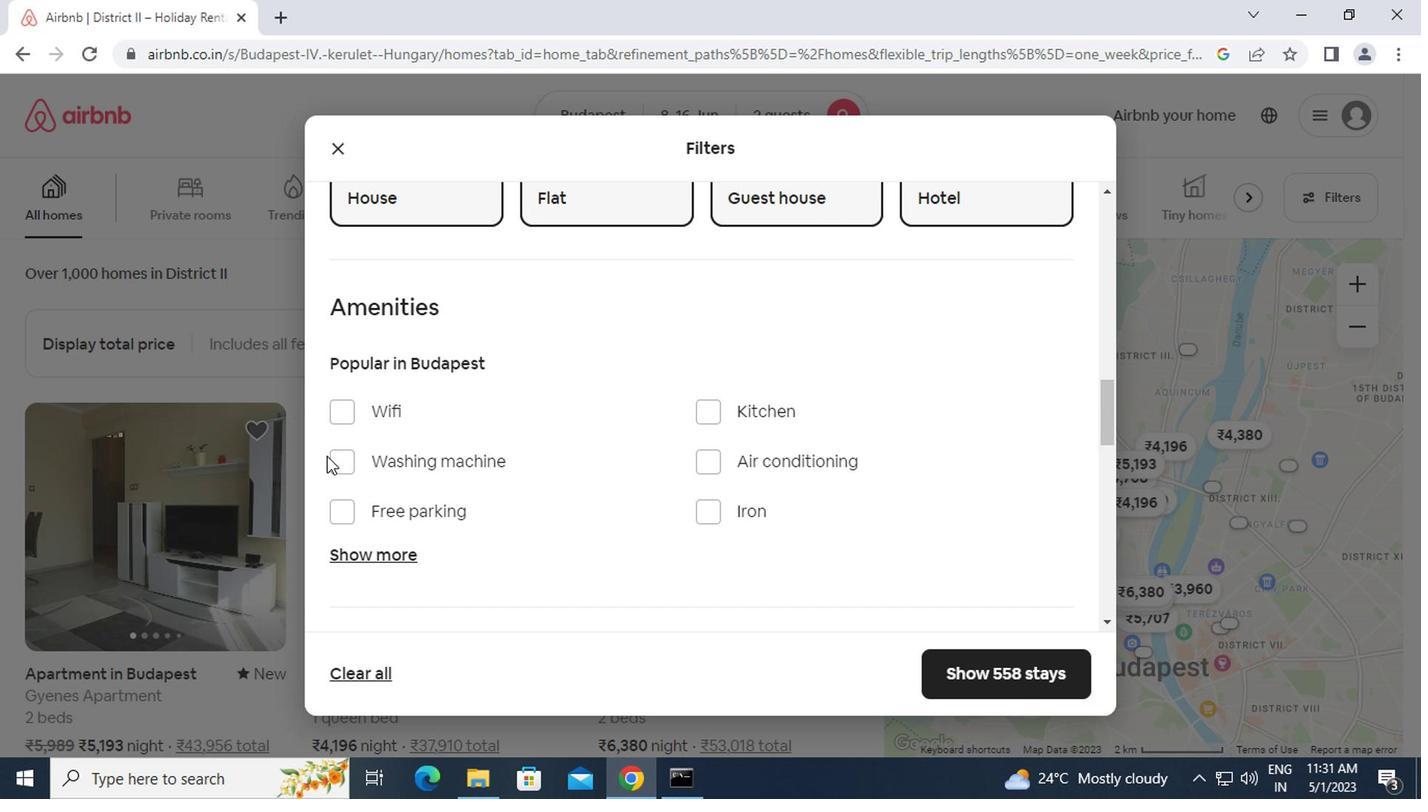 
Action: Mouse moved to (332, 458)
Screenshot: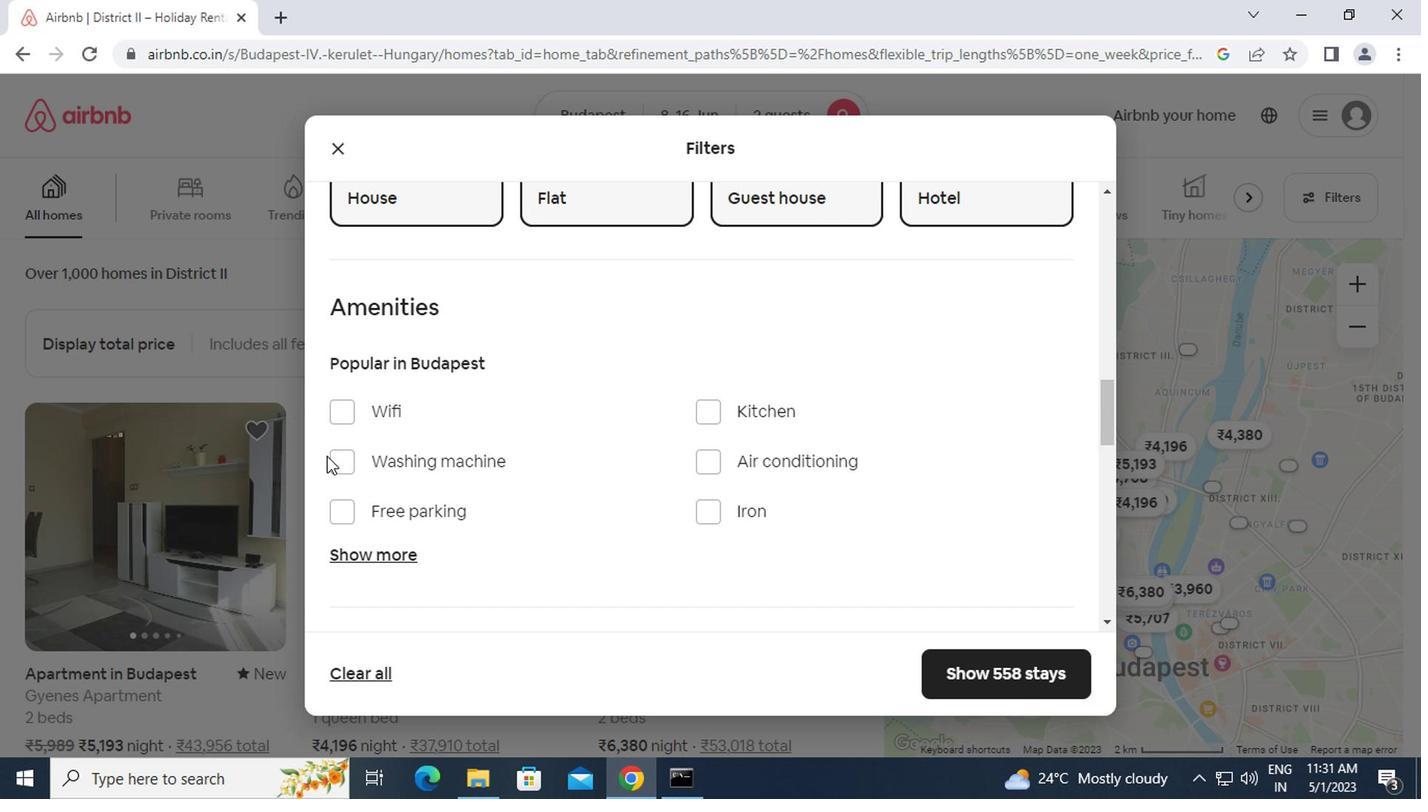 
Action: Mouse pressed left at (332, 458)
Screenshot: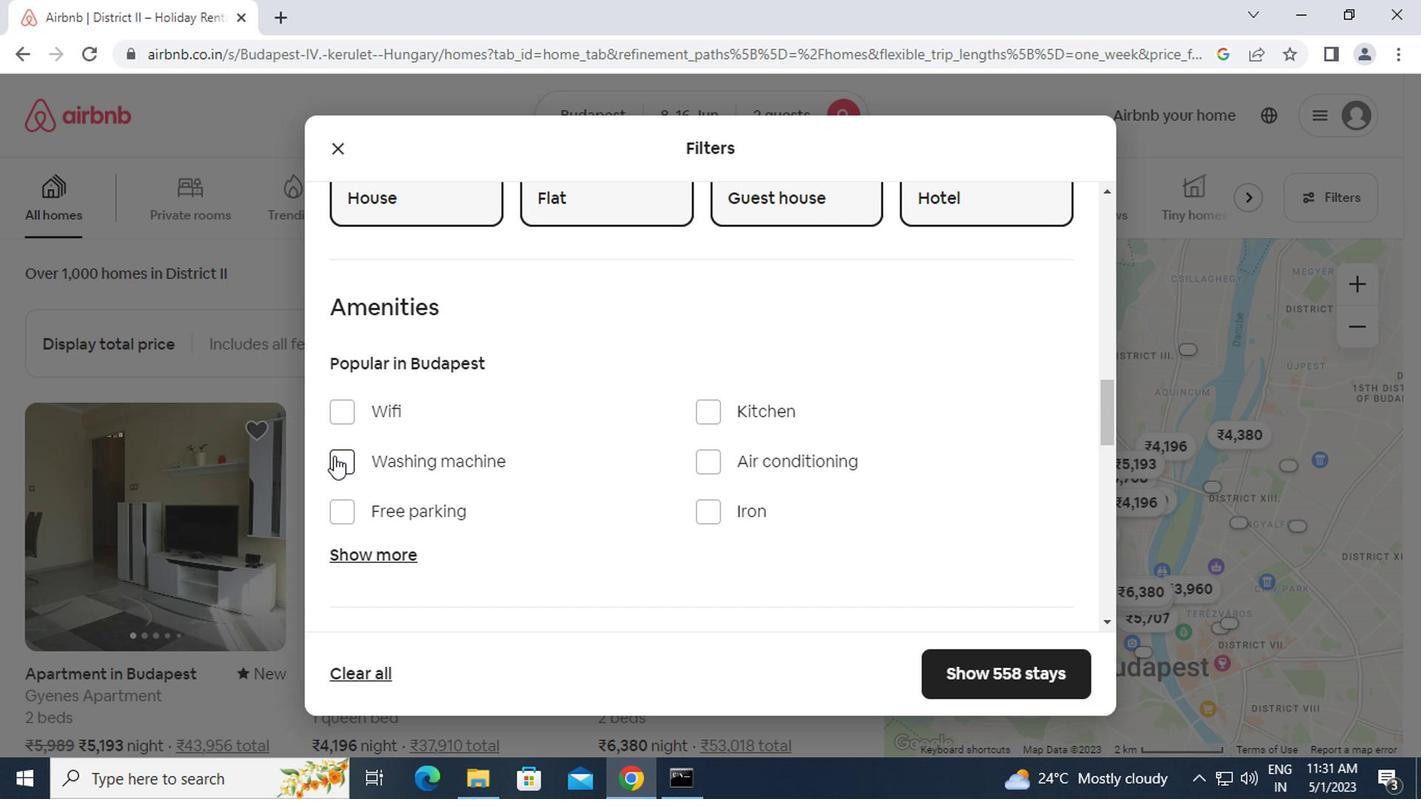 
Action: Mouse moved to (427, 475)
Screenshot: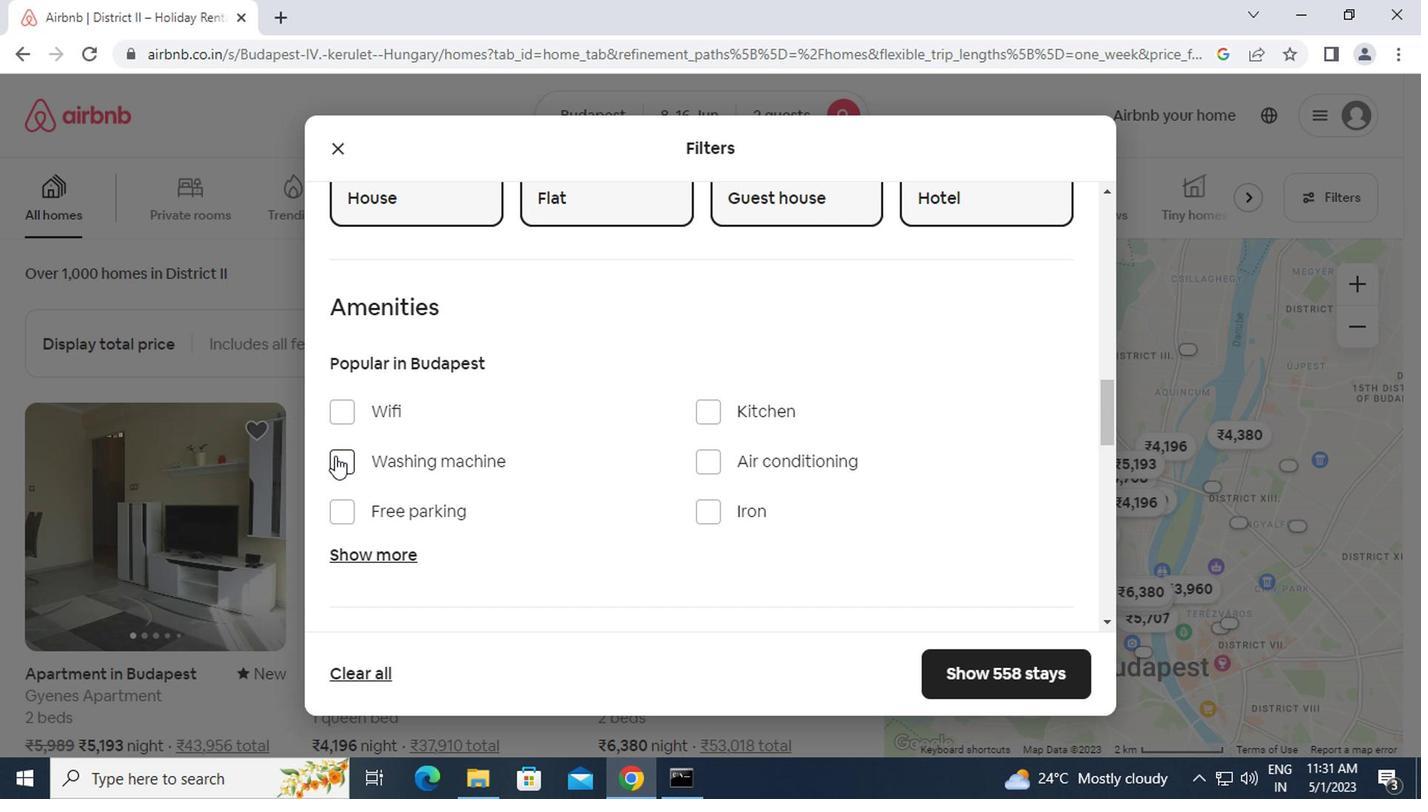 
Action: Mouse scrolled (427, 474) with delta (0, 0)
Screenshot: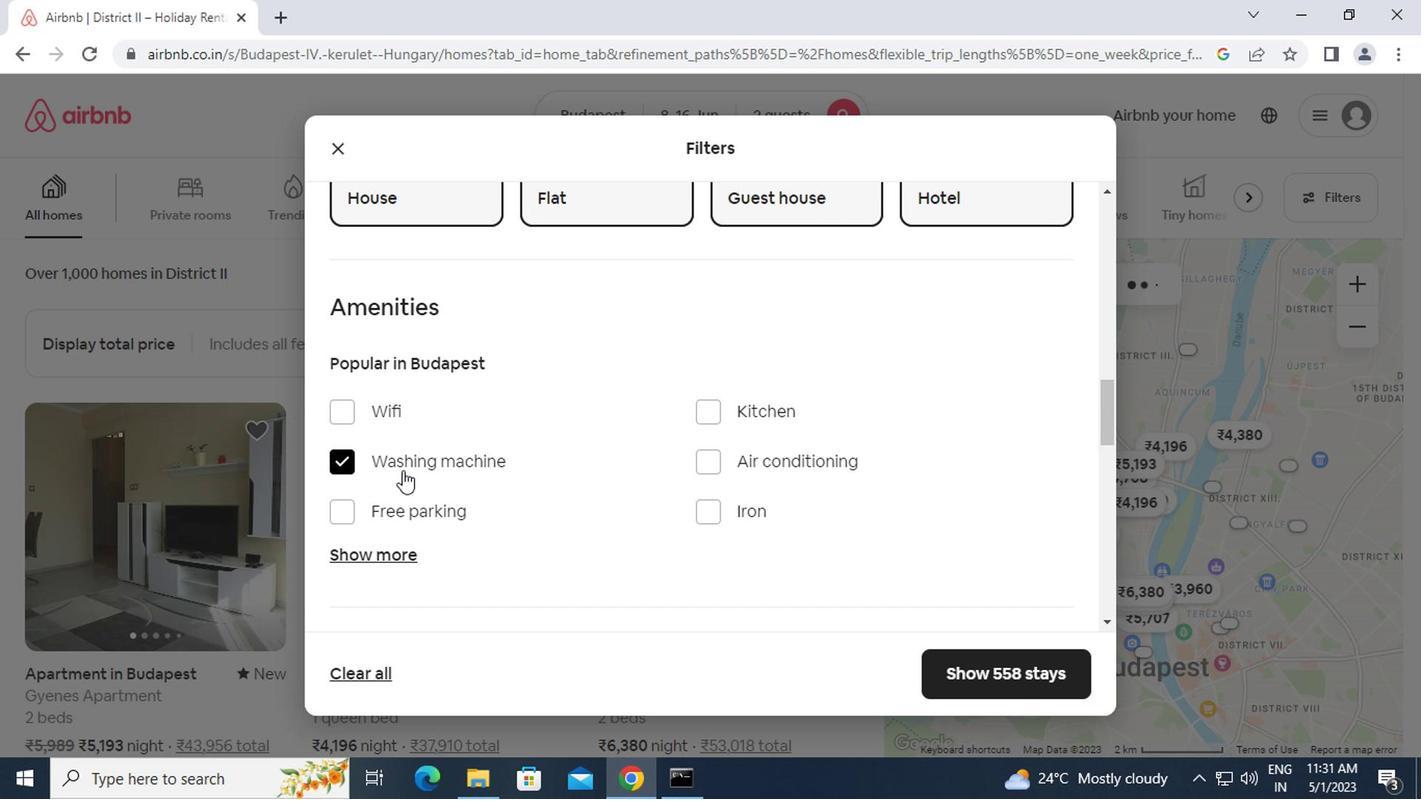 
Action: Mouse scrolled (427, 474) with delta (0, 0)
Screenshot: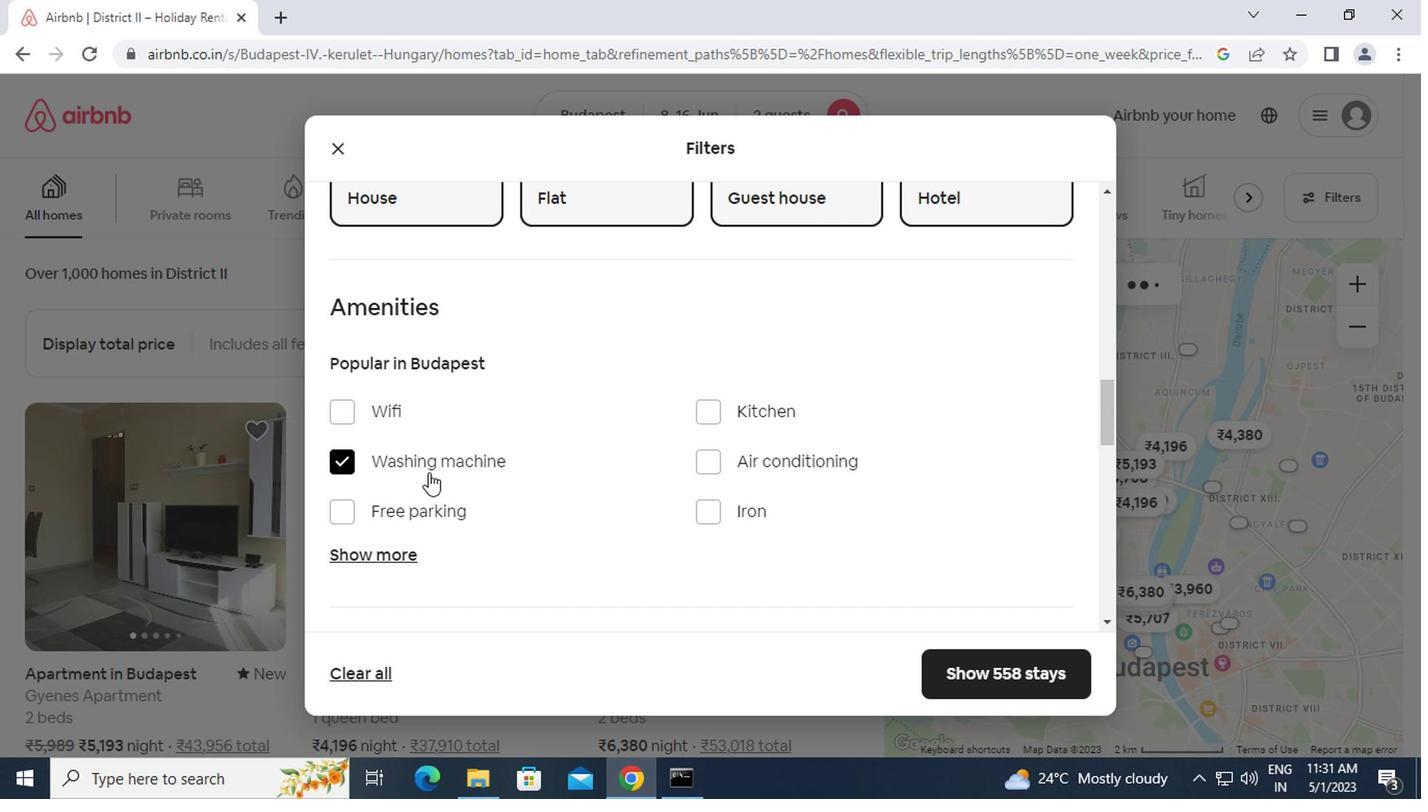 
Action: Mouse scrolled (427, 474) with delta (0, 0)
Screenshot: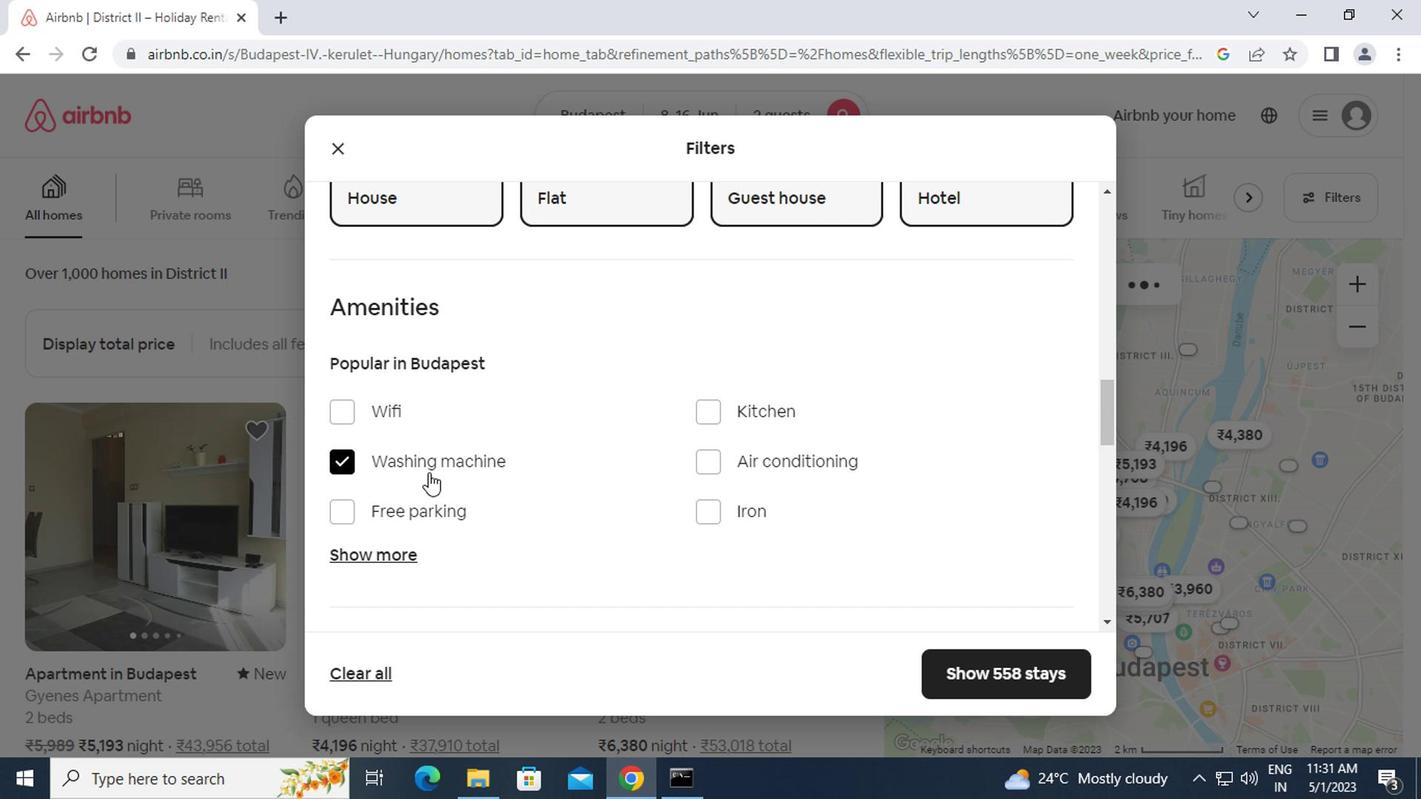 
Action: Mouse moved to (1016, 485)
Screenshot: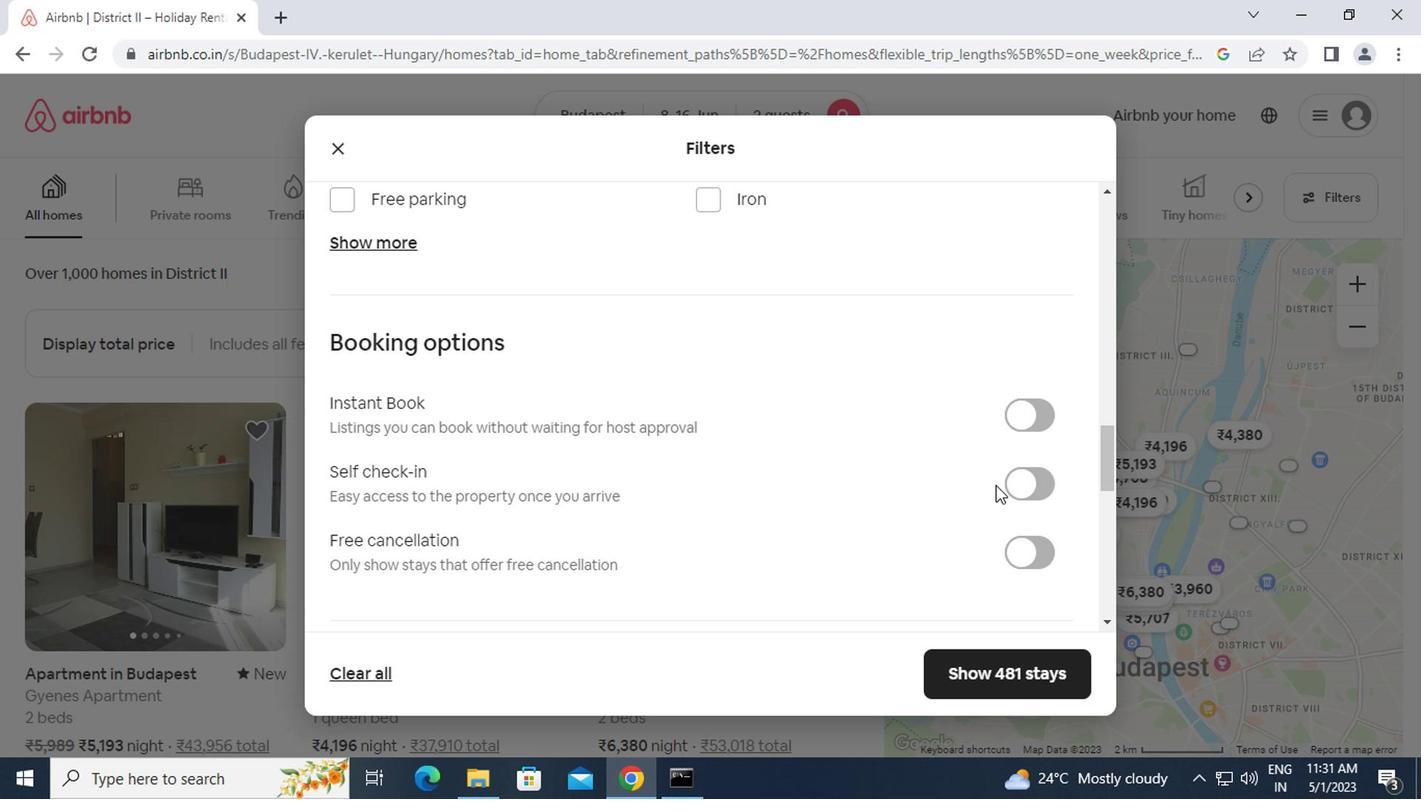 
Action: Mouse pressed left at (1016, 485)
Screenshot: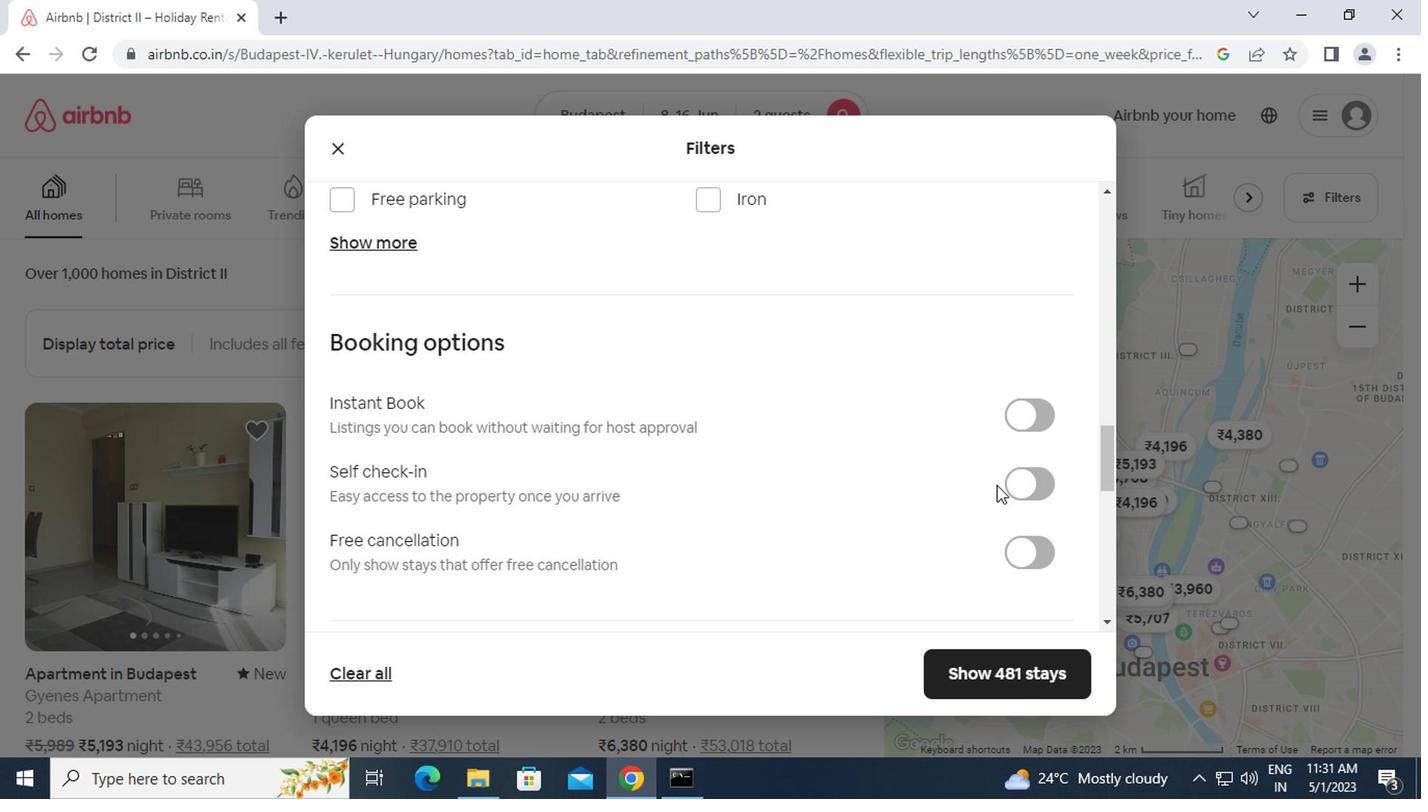 
Action: Mouse moved to (838, 495)
Screenshot: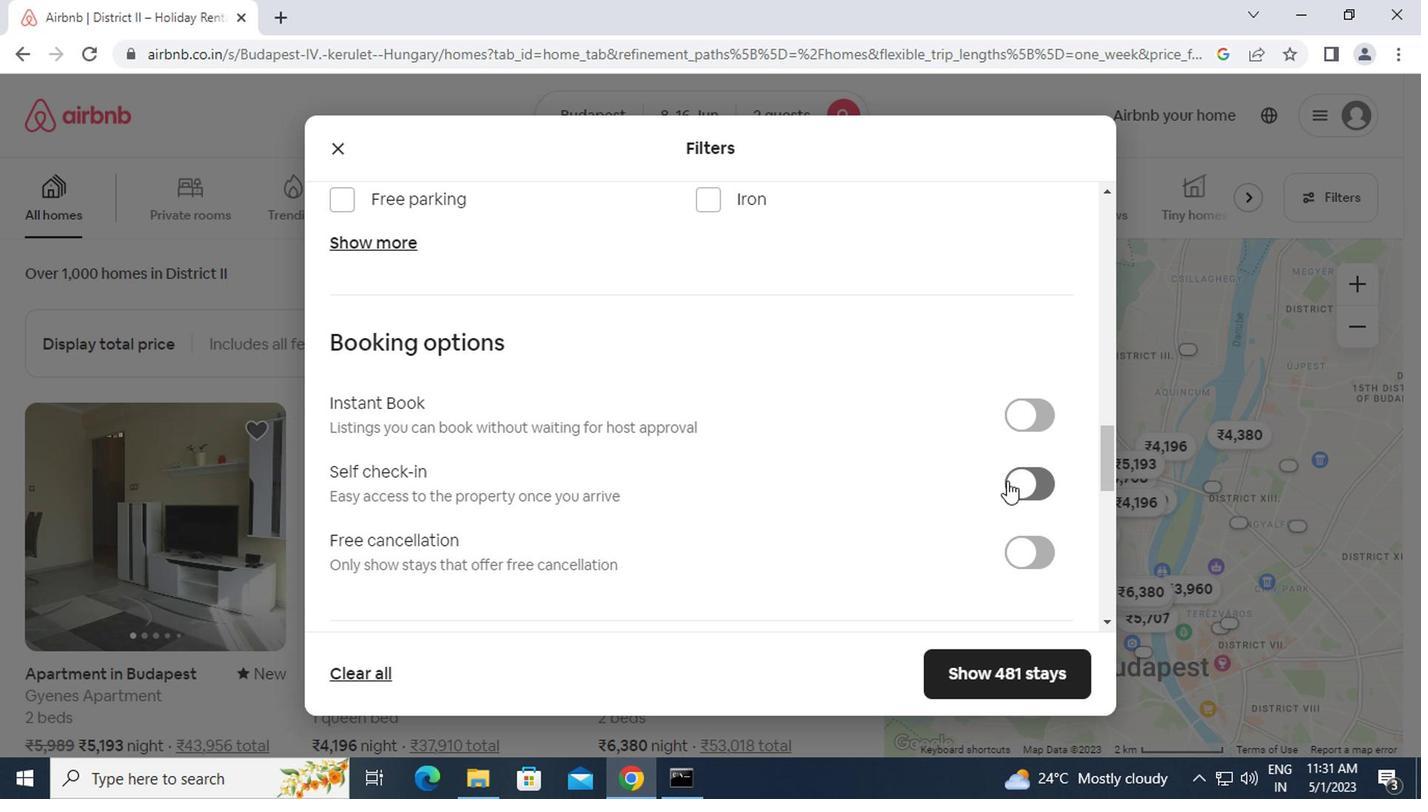 
Action: Mouse scrolled (838, 495) with delta (0, 0)
Screenshot: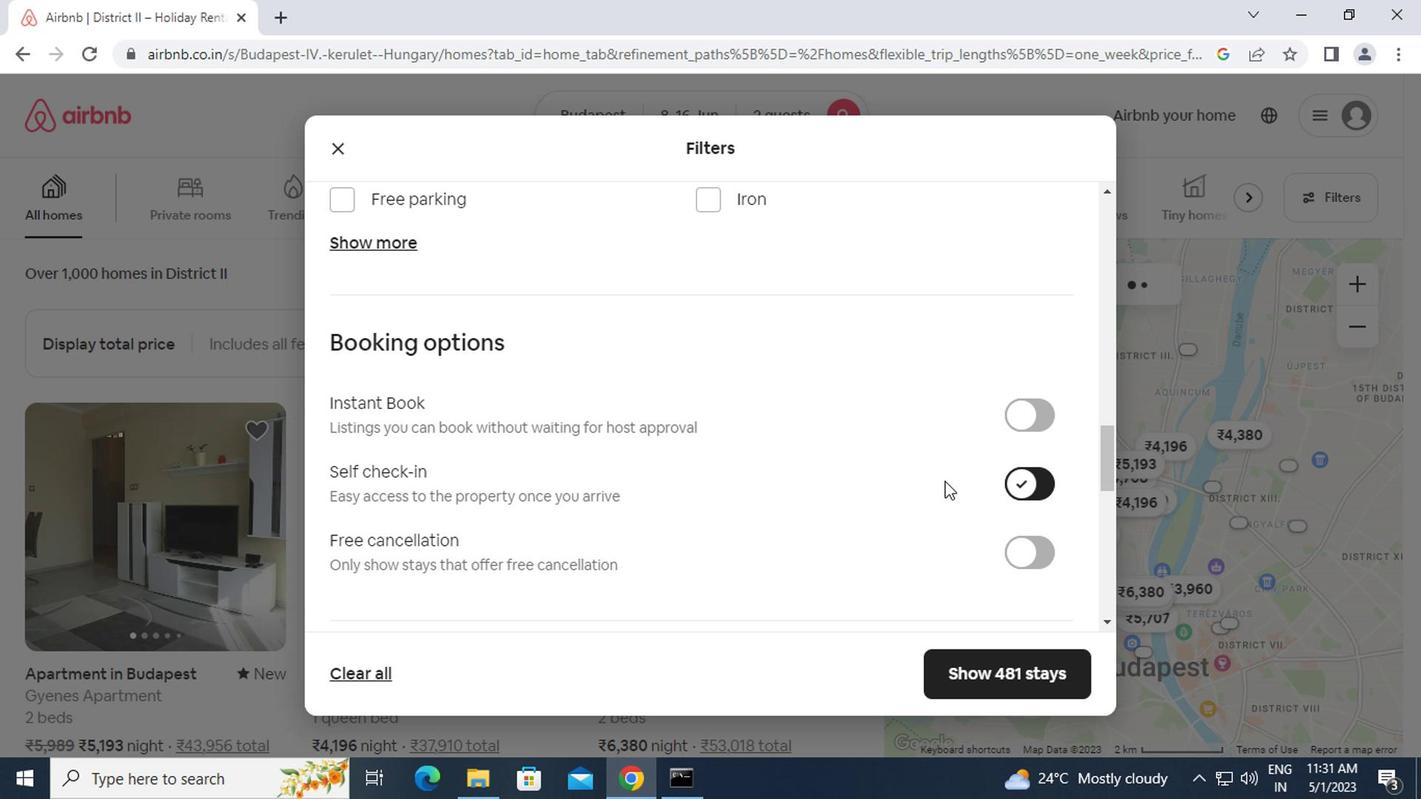 
Action: Mouse scrolled (838, 495) with delta (0, 0)
Screenshot: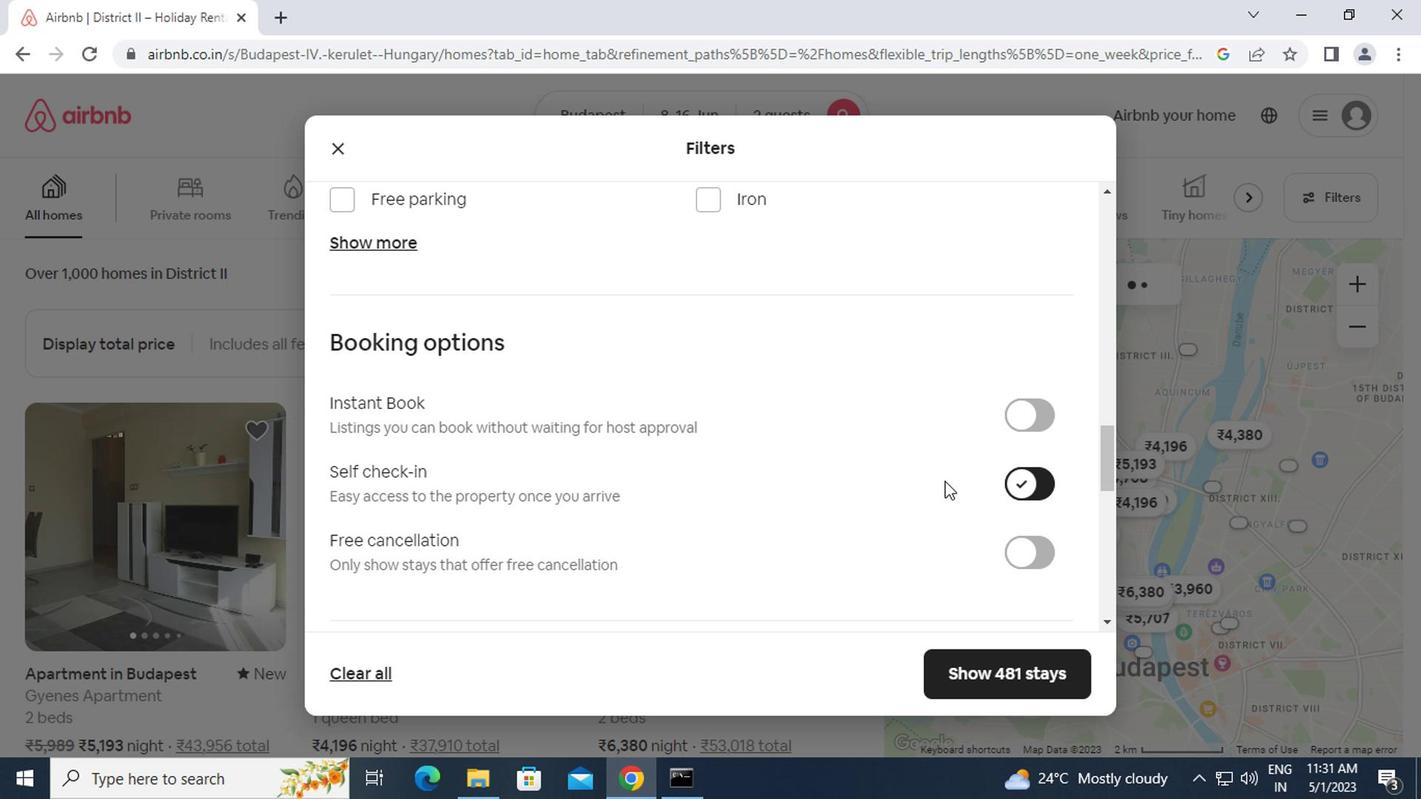 
Action: Mouse scrolled (838, 495) with delta (0, 0)
Screenshot: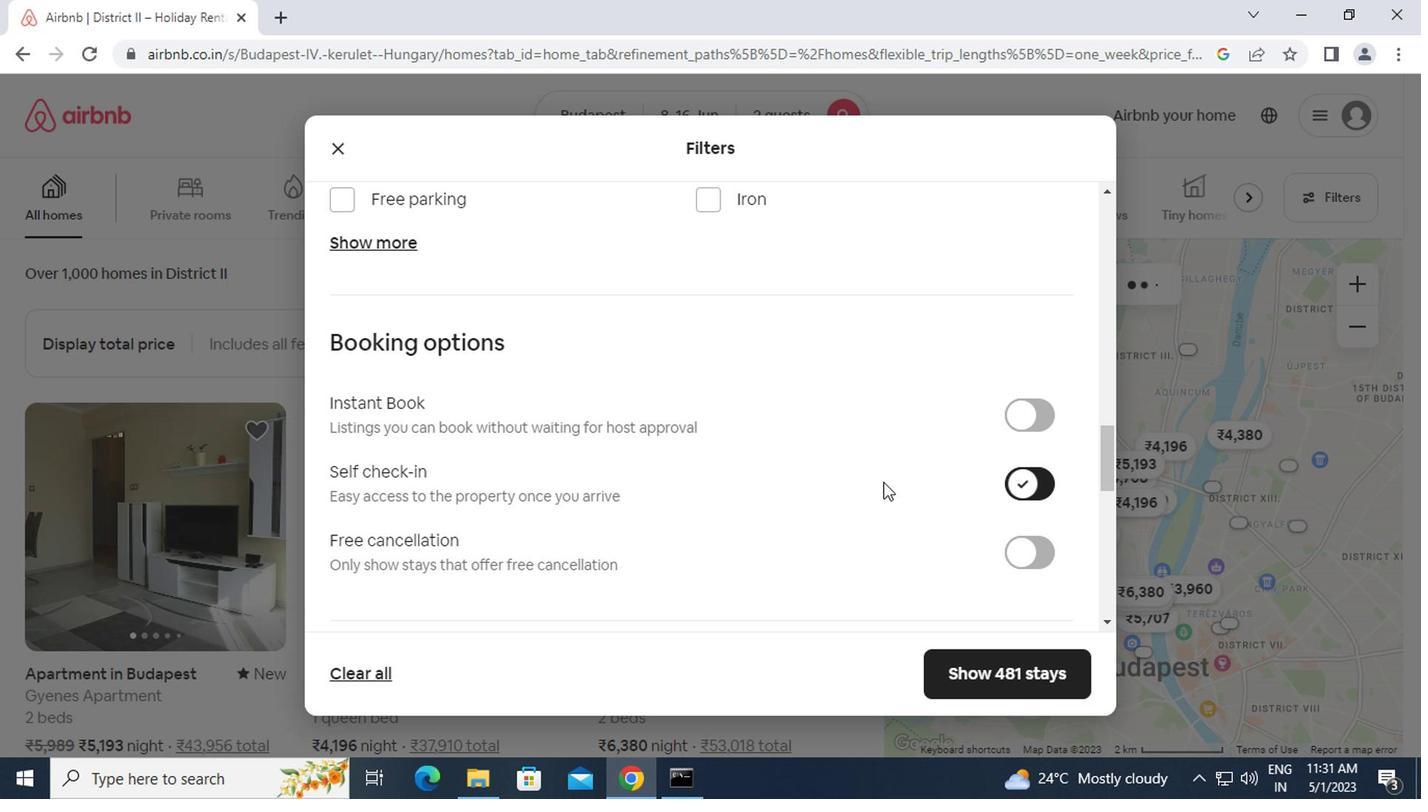 
Action: Mouse scrolled (838, 495) with delta (0, 0)
Screenshot: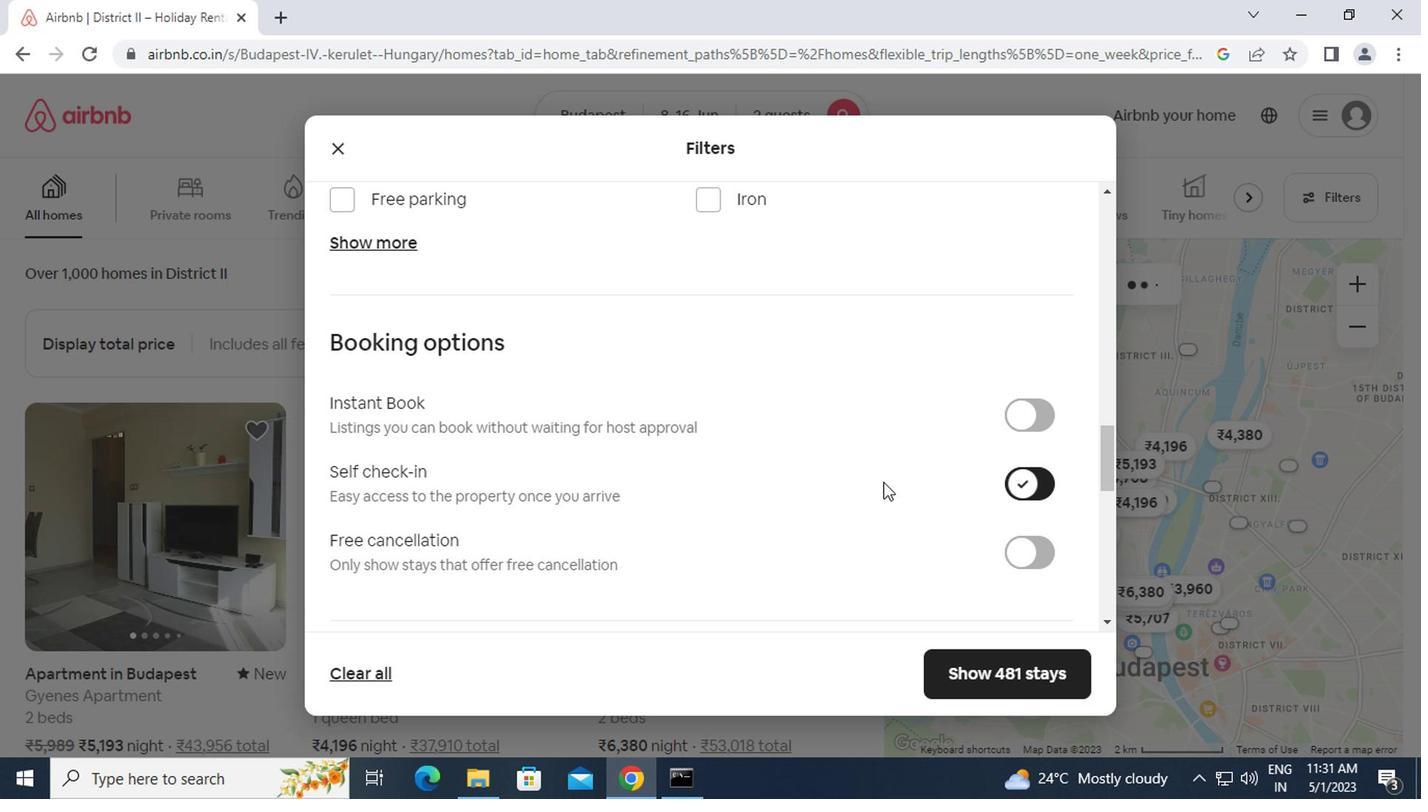 
Action: Mouse scrolled (838, 495) with delta (0, 0)
Screenshot: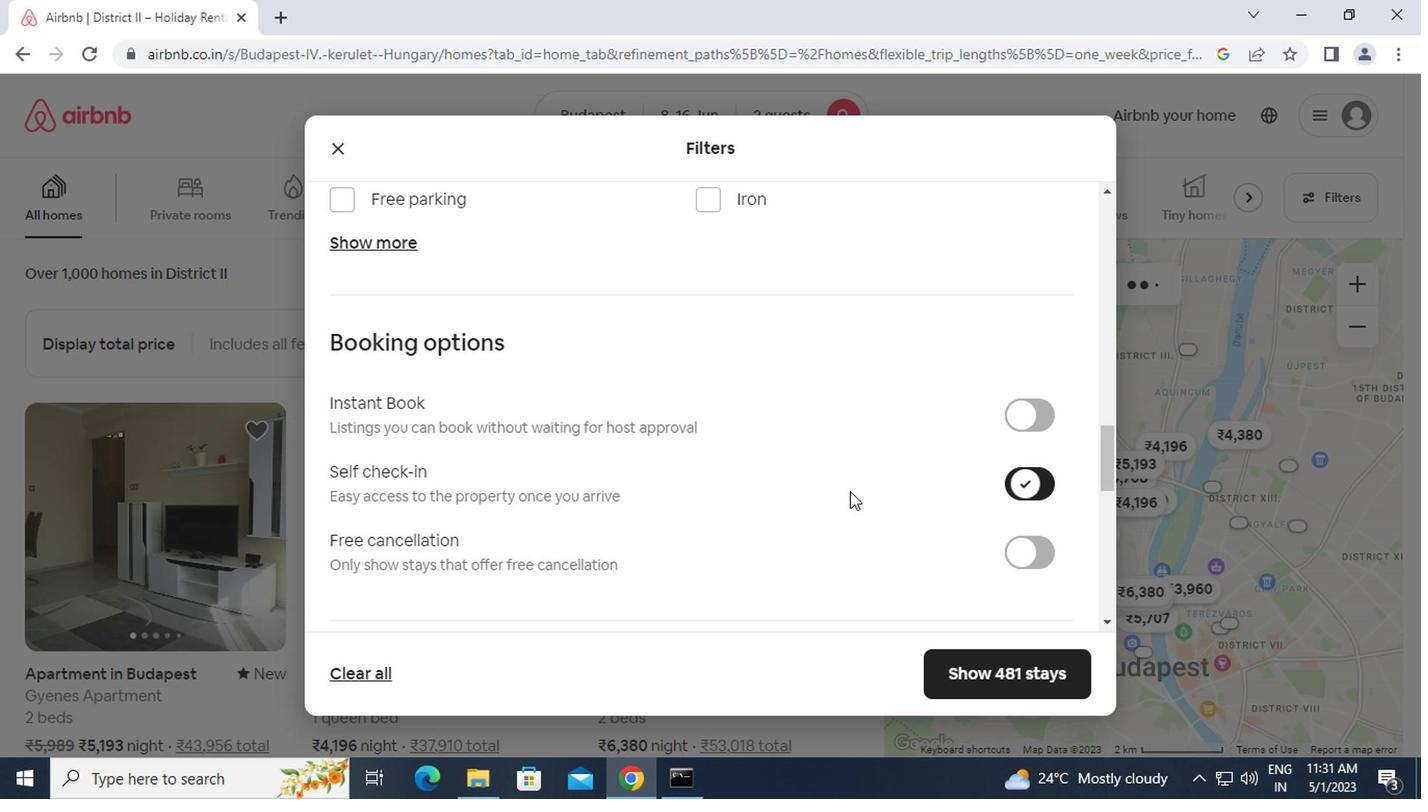 
Action: Mouse scrolled (838, 495) with delta (0, 0)
Screenshot: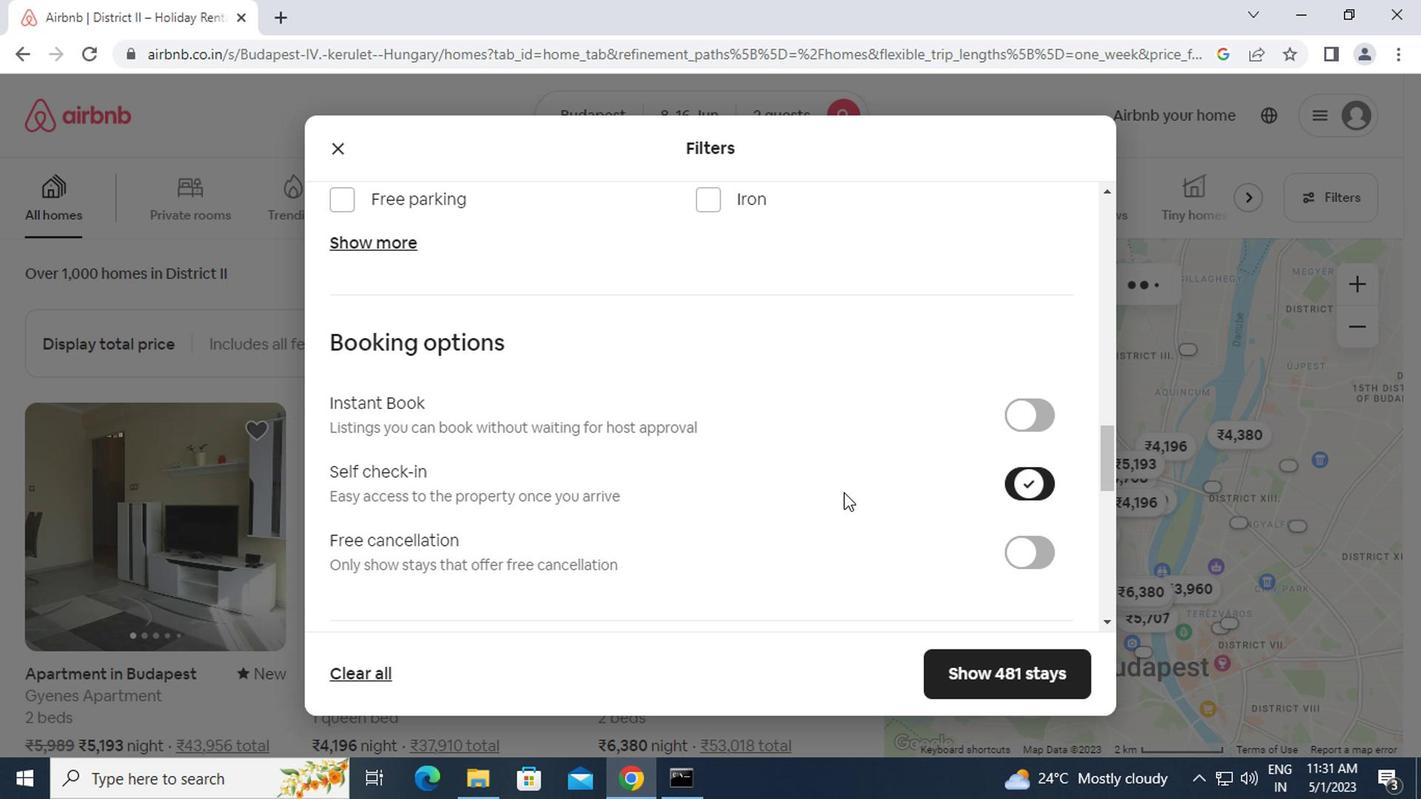 
Action: Mouse moved to (387, 522)
Screenshot: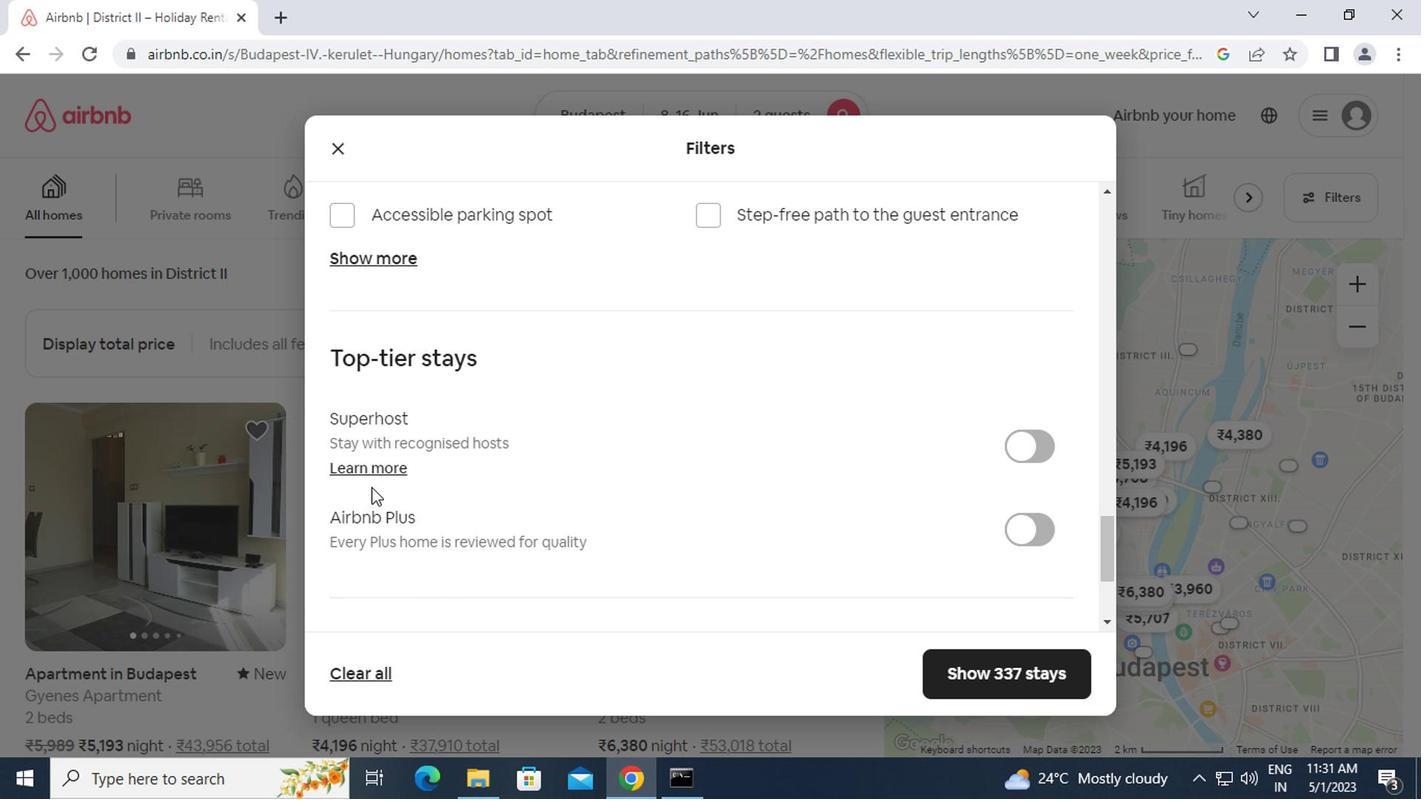 
Action: Mouse scrolled (387, 521) with delta (0, -1)
Screenshot: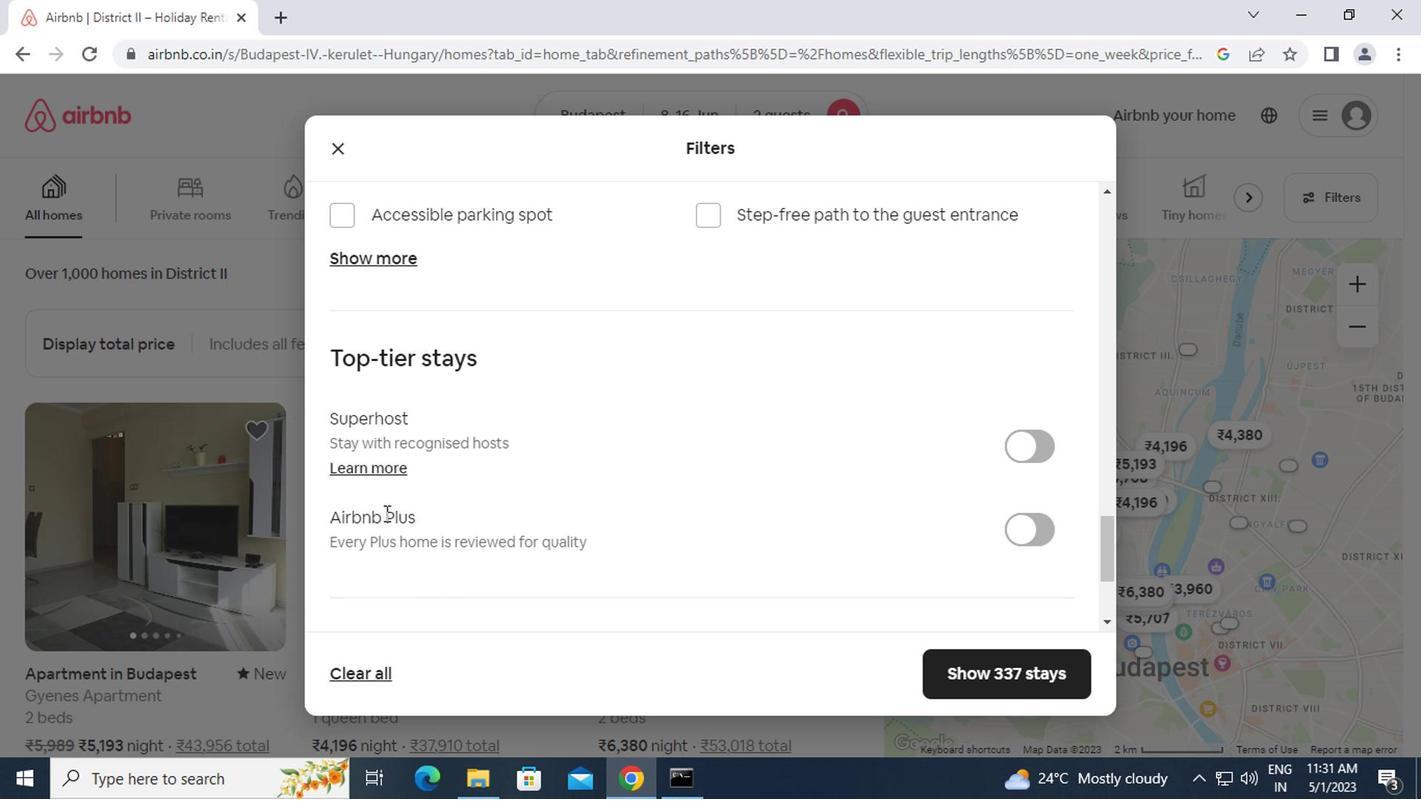
Action: Mouse scrolled (387, 521) with delta (0, -1)
Screenshot: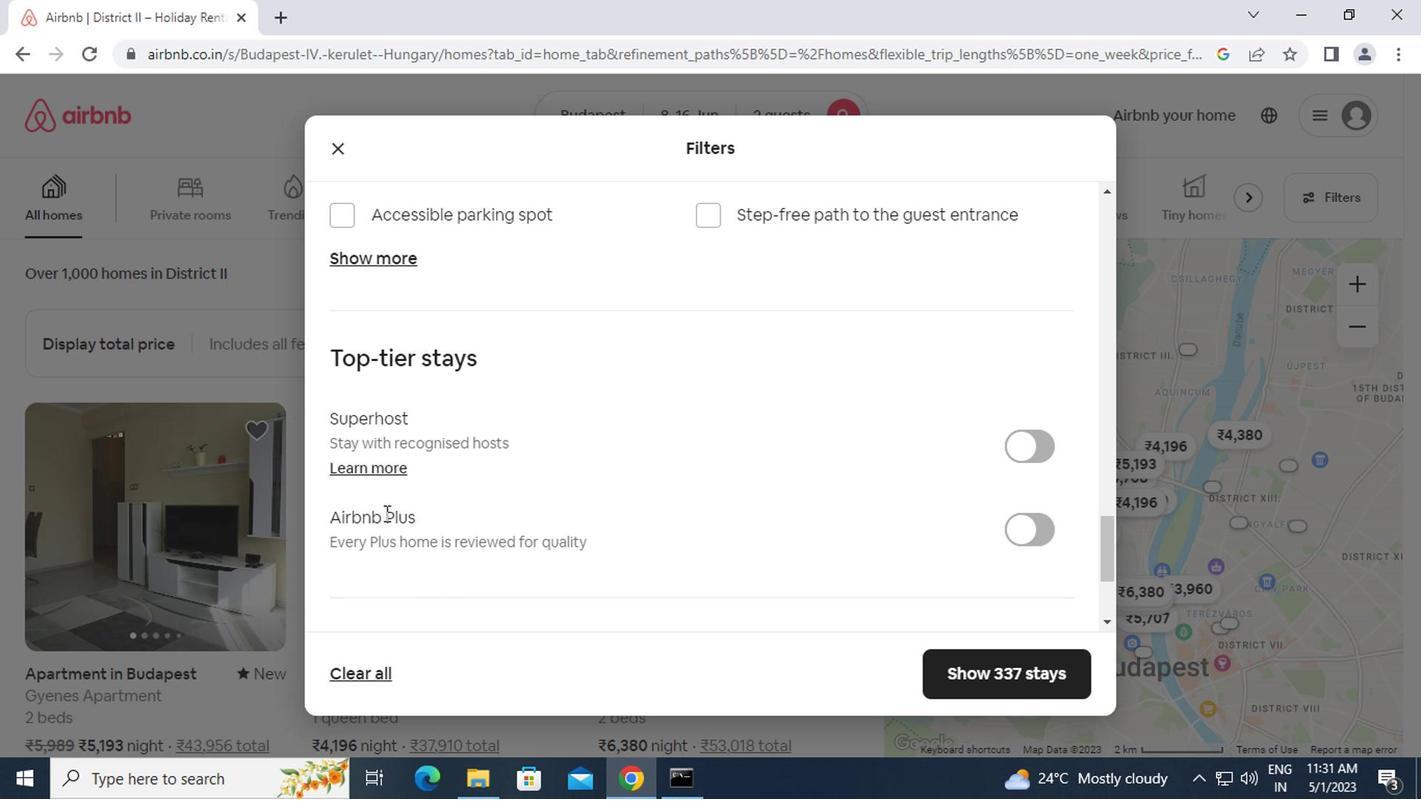 
Action: Mouse scrolled (387, 521) with delta (0, -1)
Screenshot: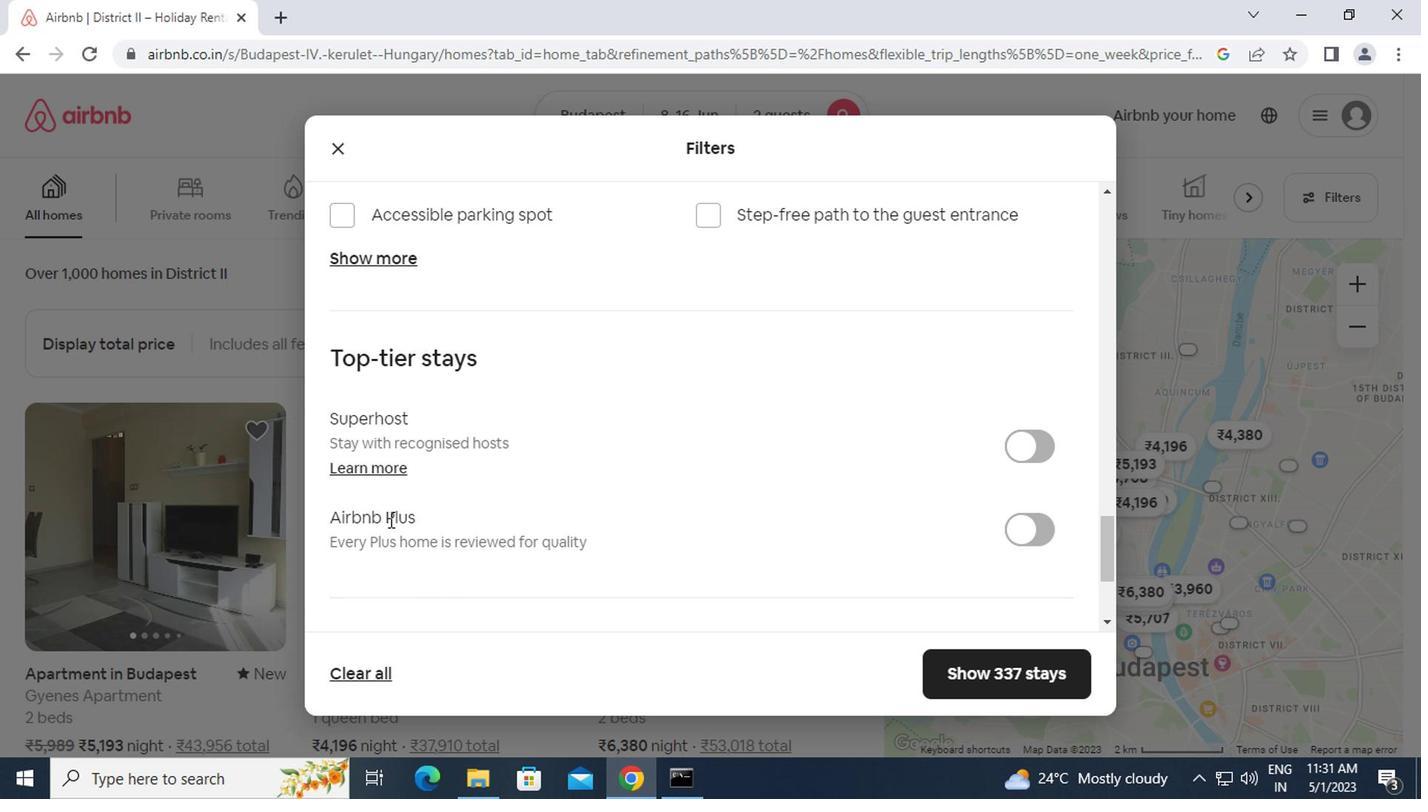 
Action: Mouse scrolled (387, 521) with delta (0, -1)
Screenshot: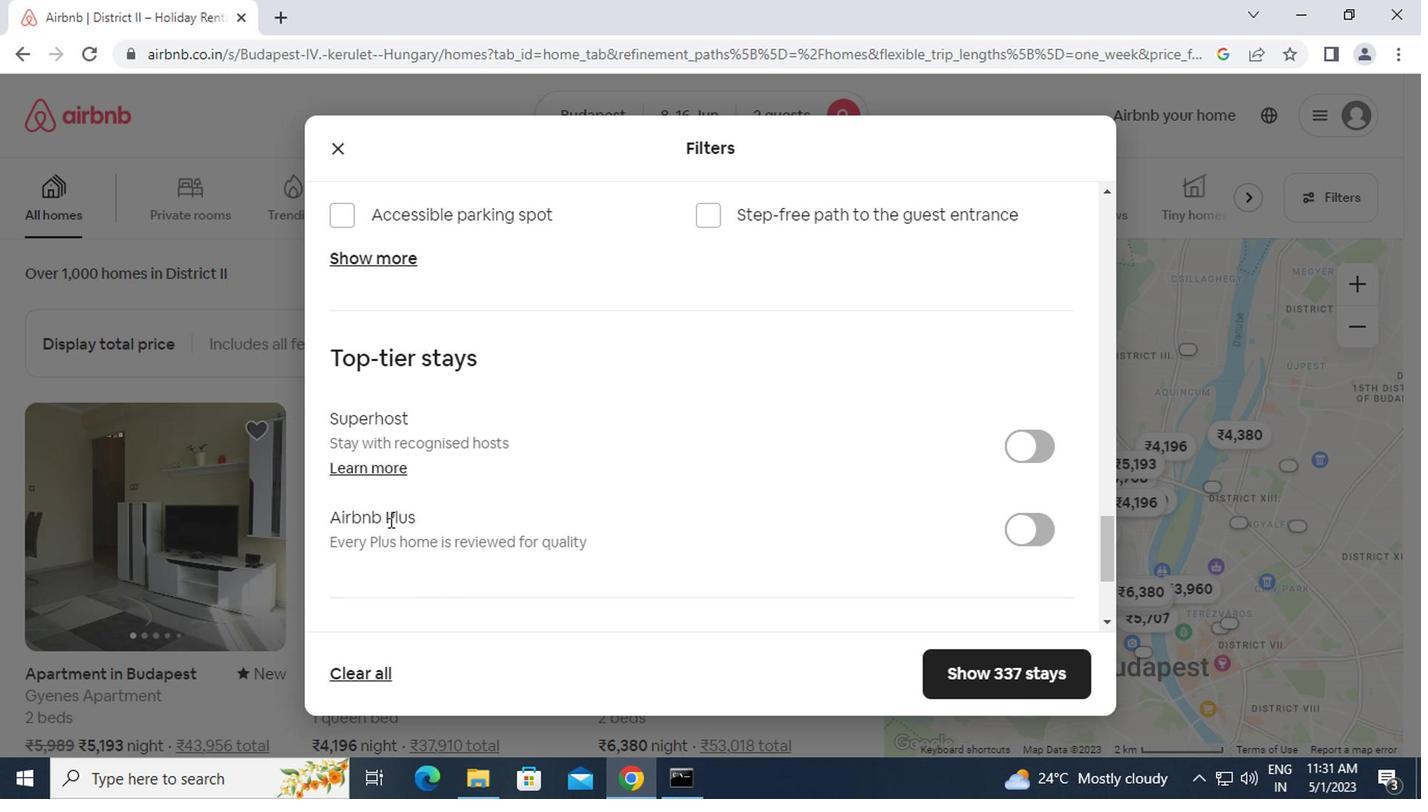 
Action: Mouse moved to (341, 487)
Screenshot: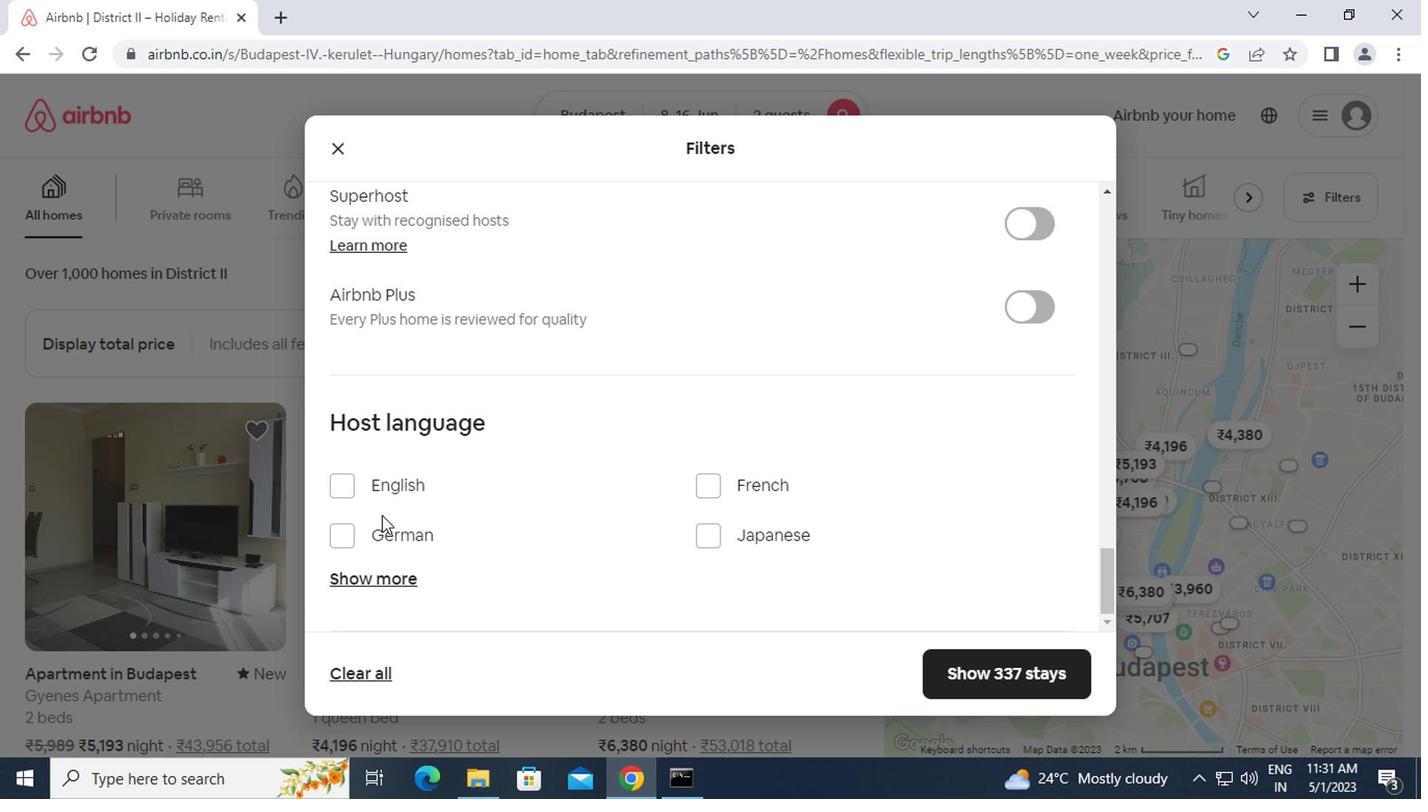 
Action: Mouse pressed left at (341, 487)
Screenshot: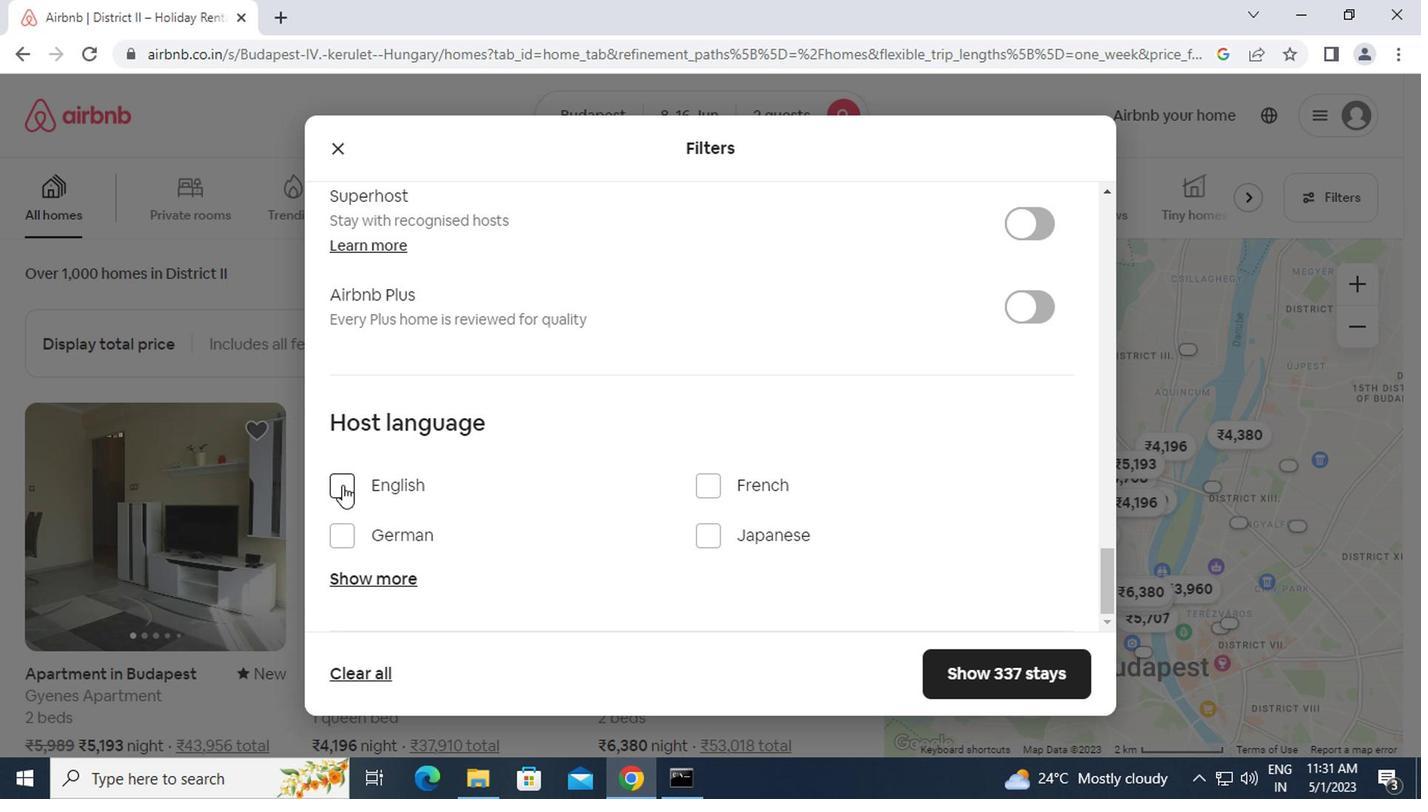 
Action: Mouse moved to (989, 665)
Screenshot: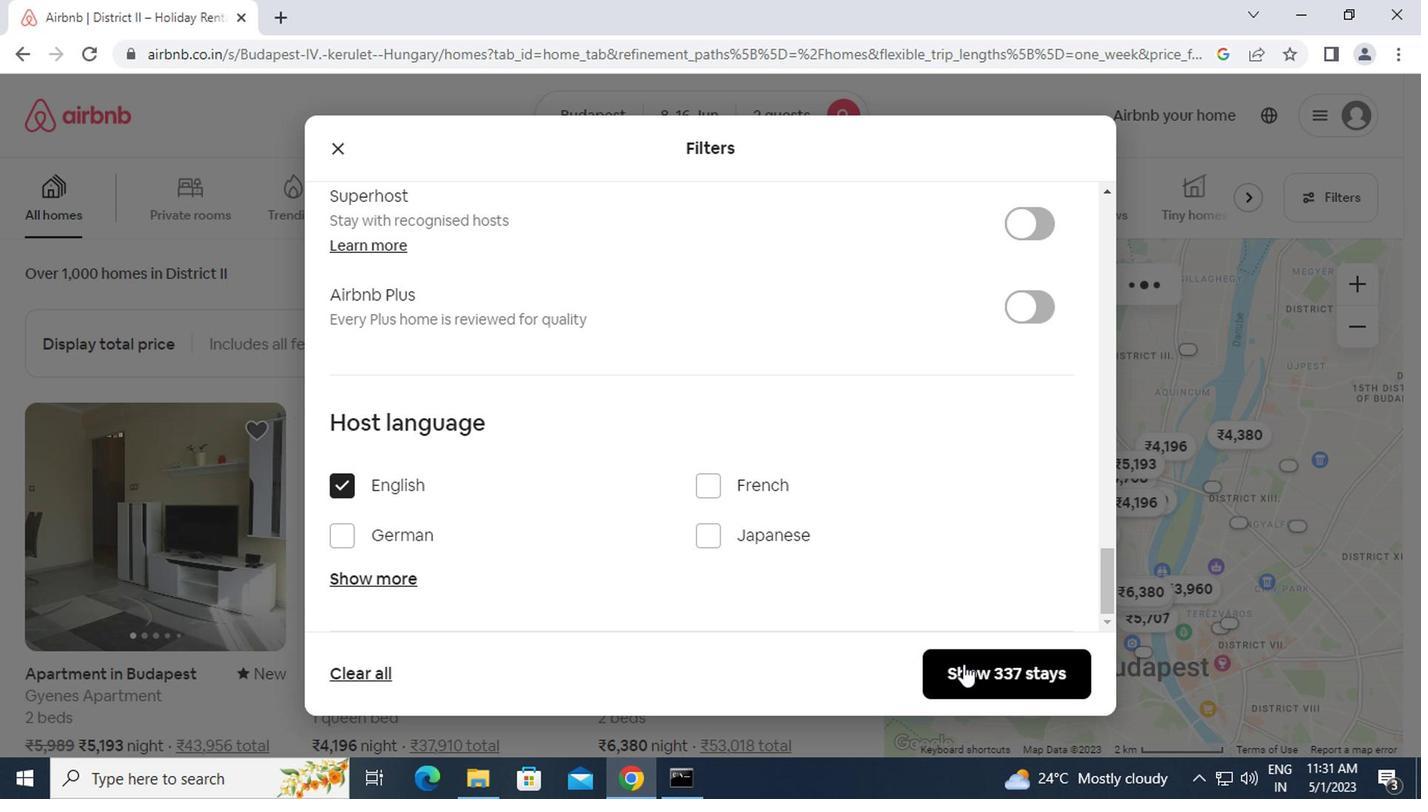 
Action: Mouse pressed left at (989, 665)
Screenshot: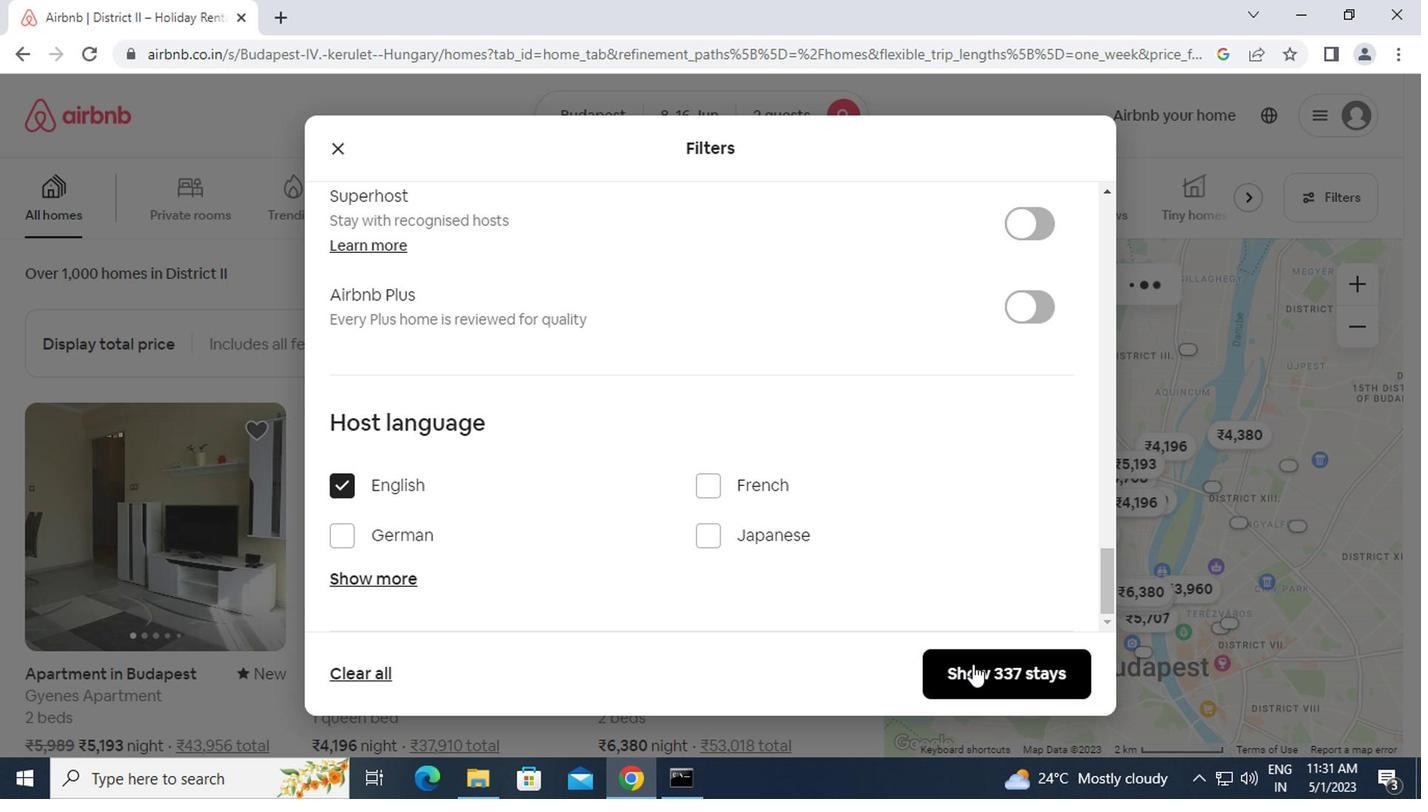 
Action: Mouse moved to (983, 659)
Screenshot: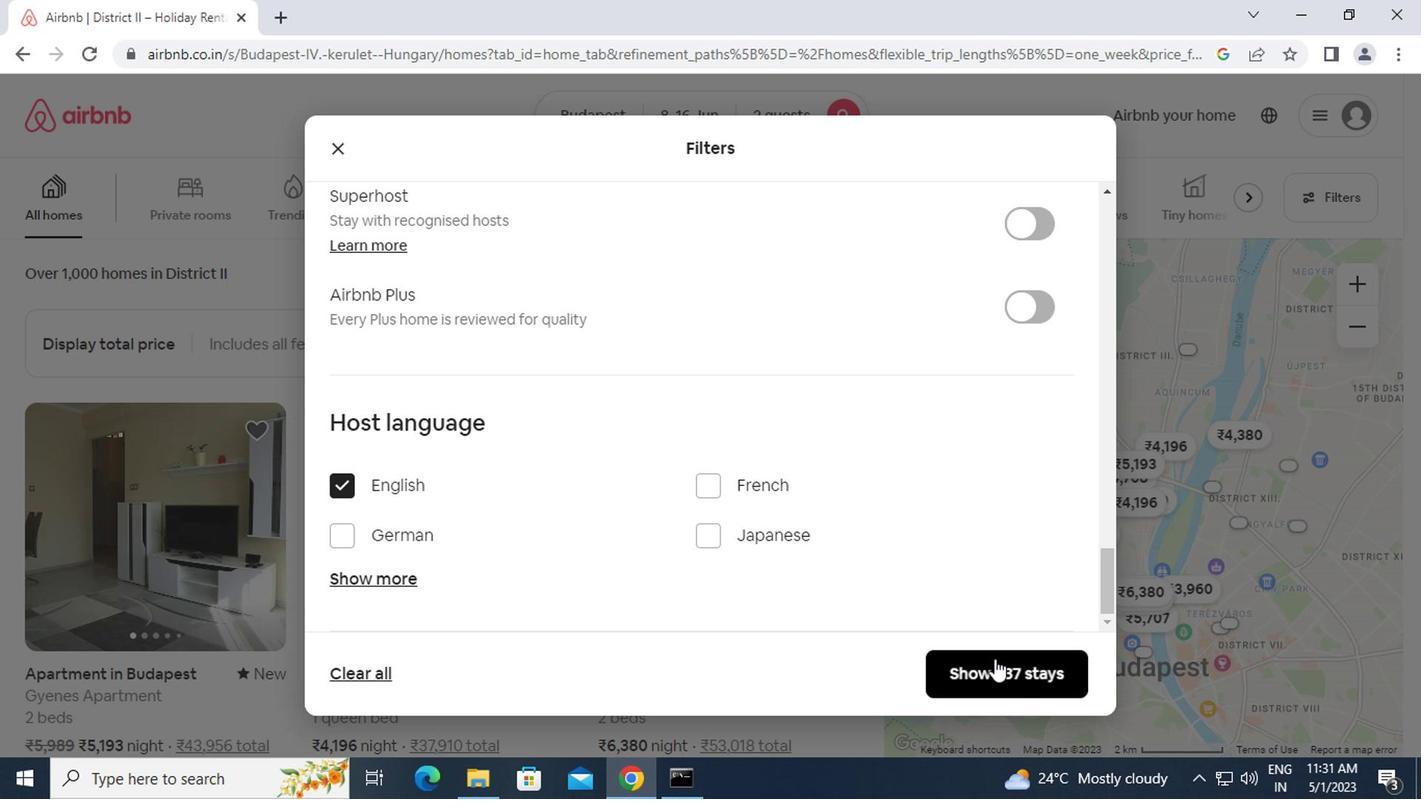
